 Task: Audio Ducking with Envelope.
Action: Mouse moved to (182, 25)
Screenshot: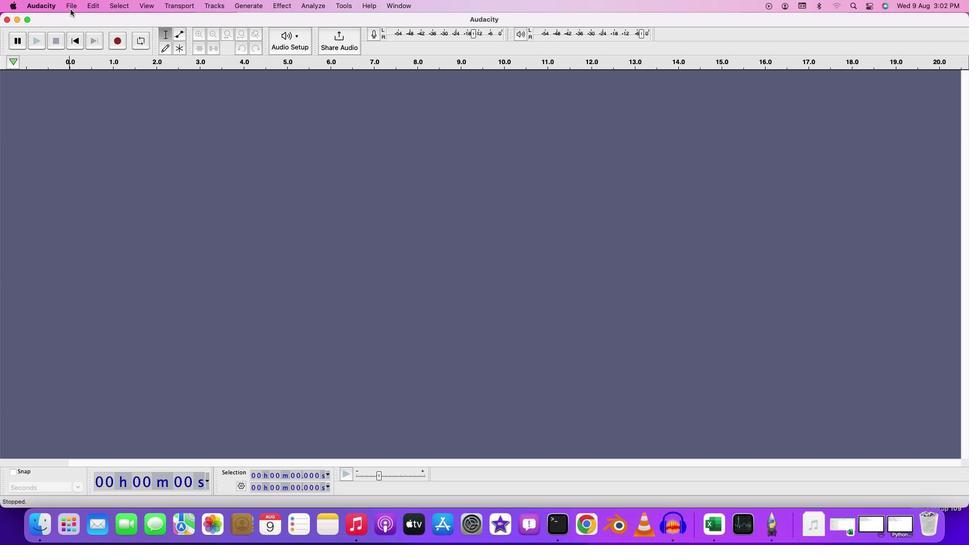 
Action: Mouse pressed left at (182, 25)
Screenshot: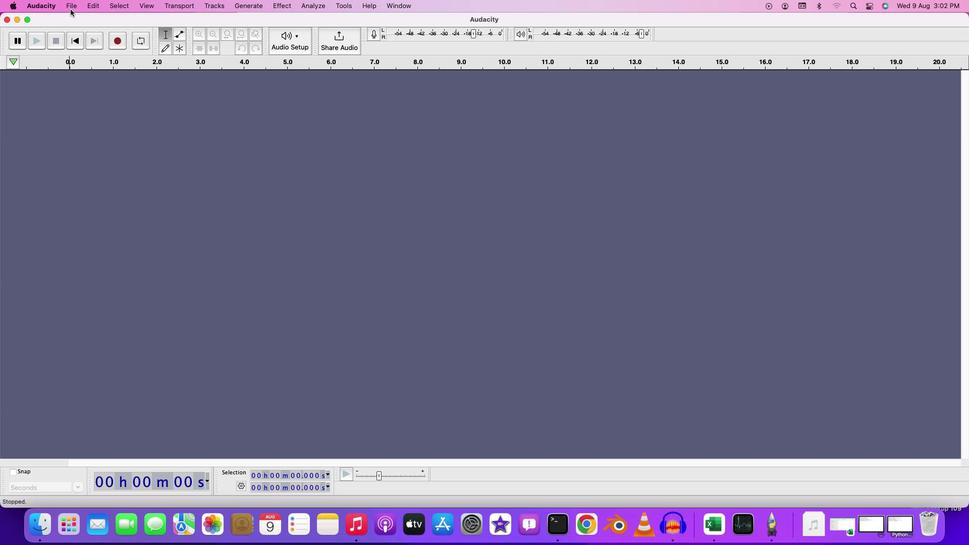 
Action: Mouse moved to (182, 46)
Screenshot: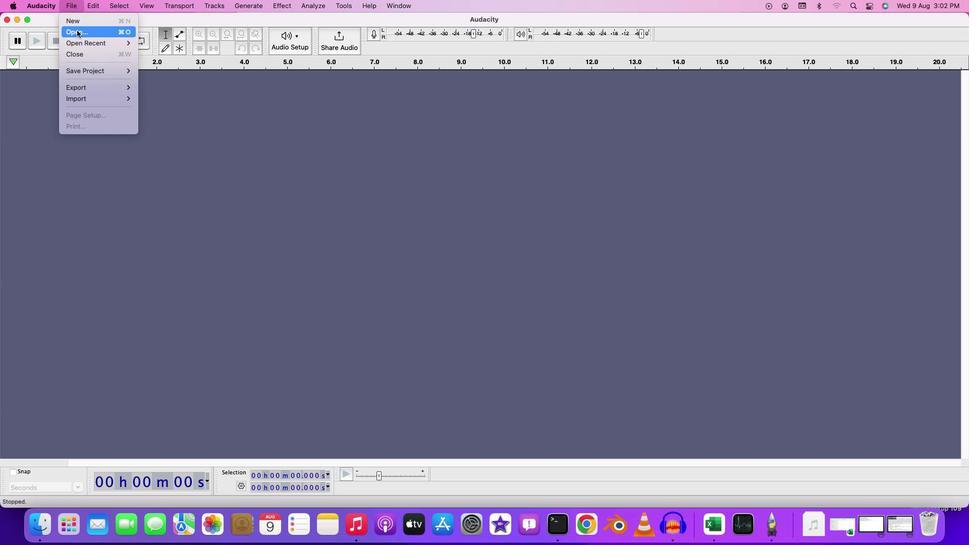 
Action: Mouse pressed left at (182, 46)
Screenshot: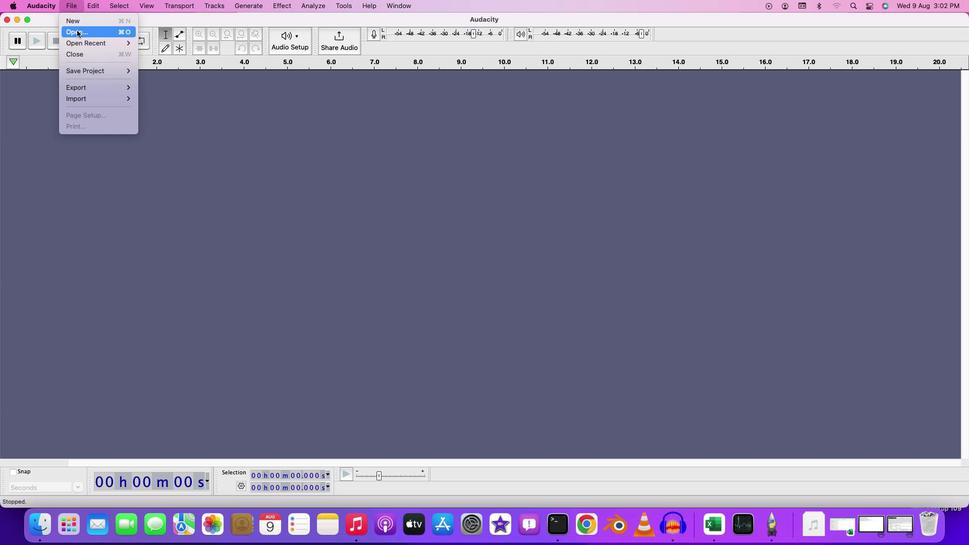 
Action: Mouse moved to (164, 110)
Screenshot: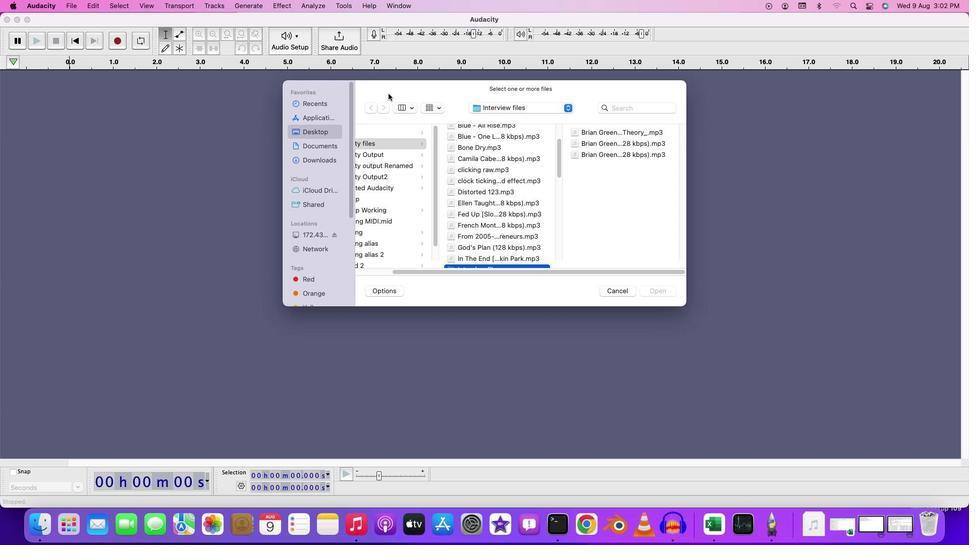 
Action: Mouse pressed left at (164, 110)
Screenshot: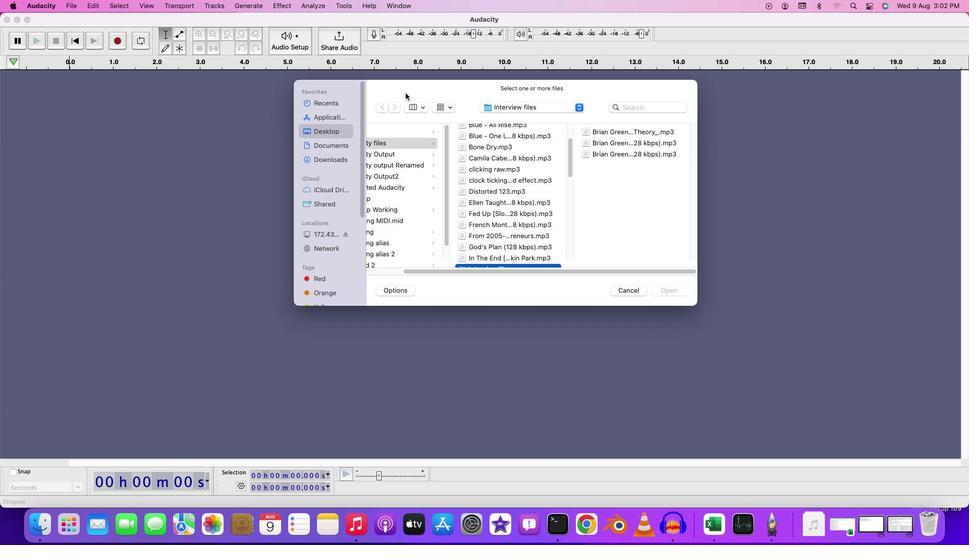 
Action: Mouse moved to (153, 100)
Screenshot: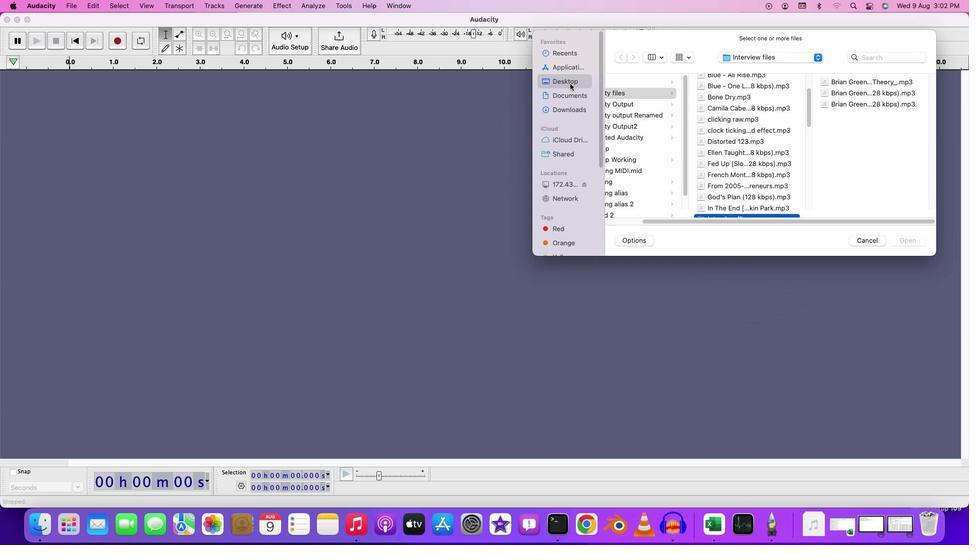 
Action: Mouse pressed left at (153, 100)
Screenshot: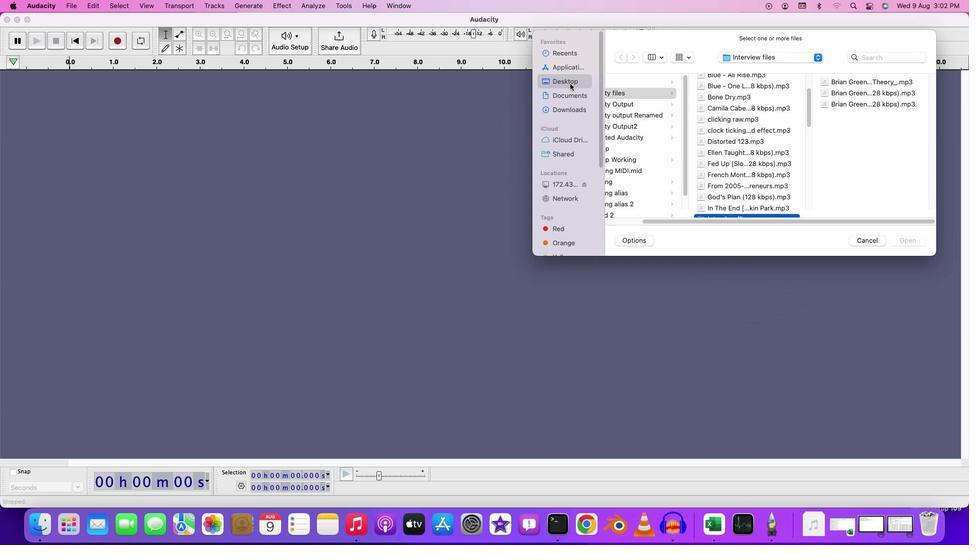 
Action: Mouse moved to (148, 113)
Screenshot: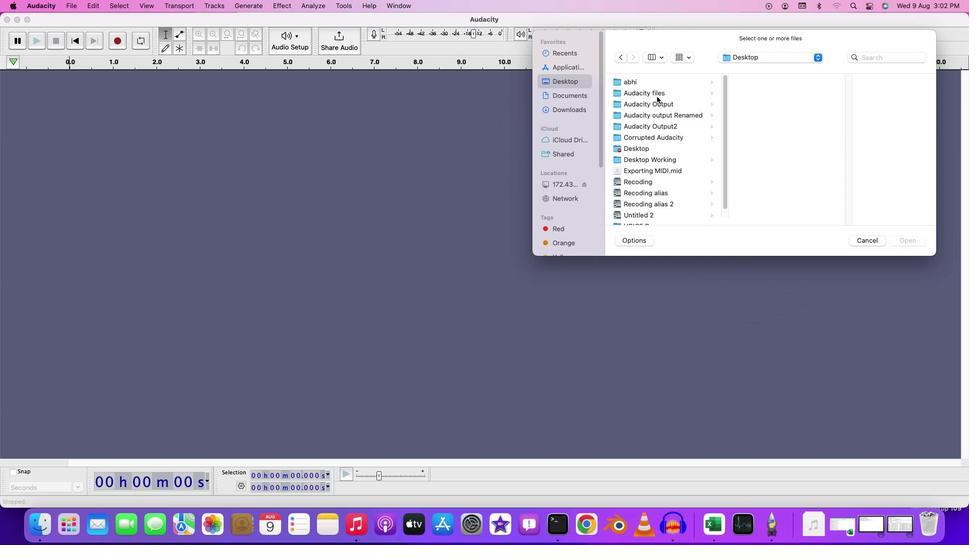 
Action: Mouse pressed left at (148, 113)
Screenshot: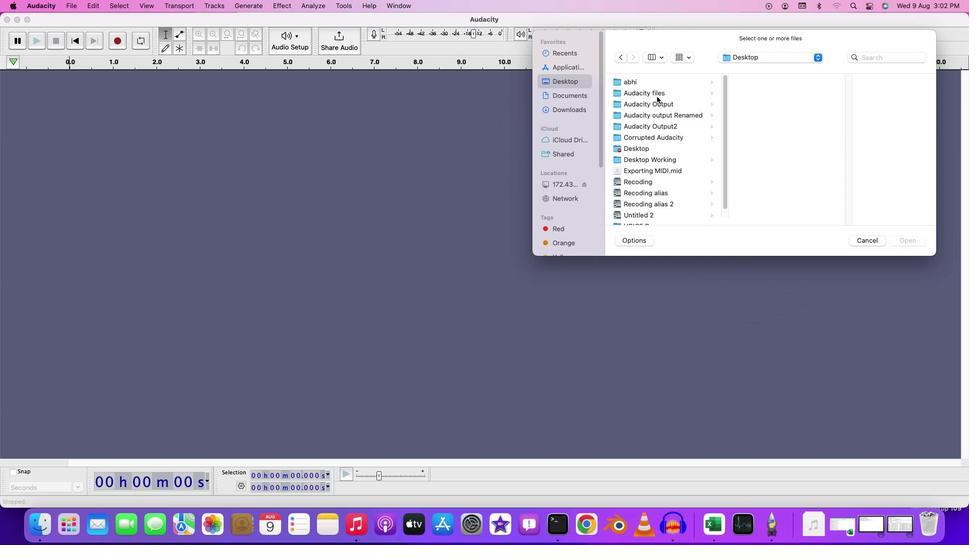 
Action: Mouse moved to (142, 160)
Screenshot: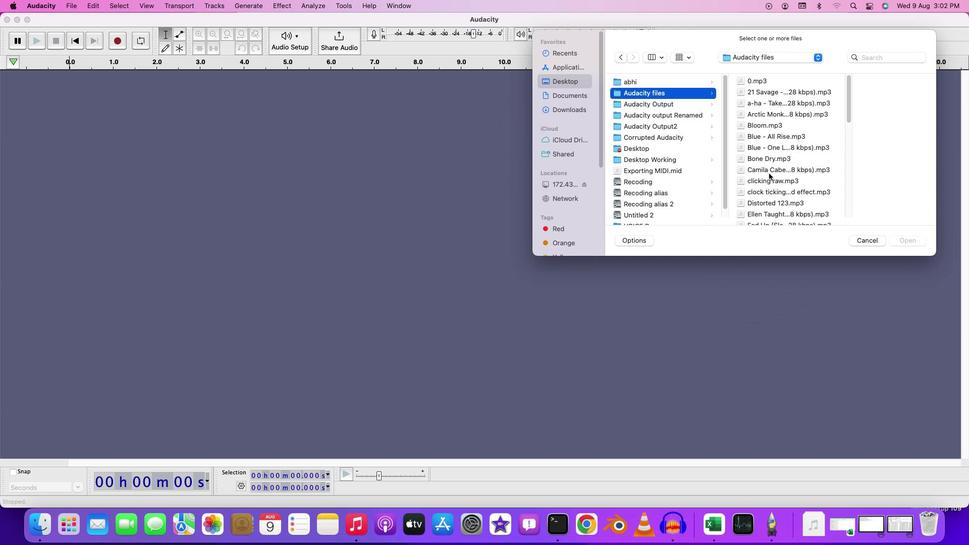 
Action: Mouse scrolled (142, 160) with delta (186, 14)
Screenshot: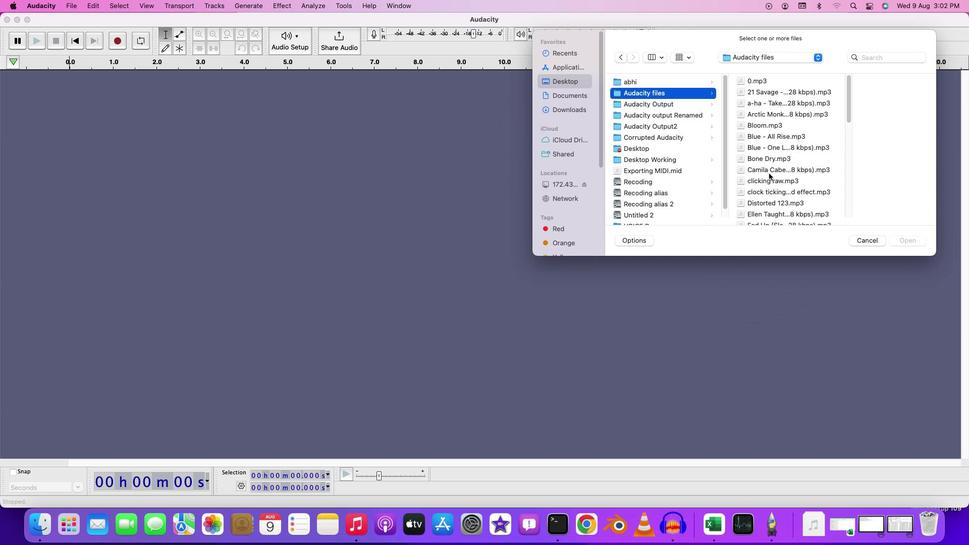 
Action: Mouse moved to (142, 195)
Screenshot: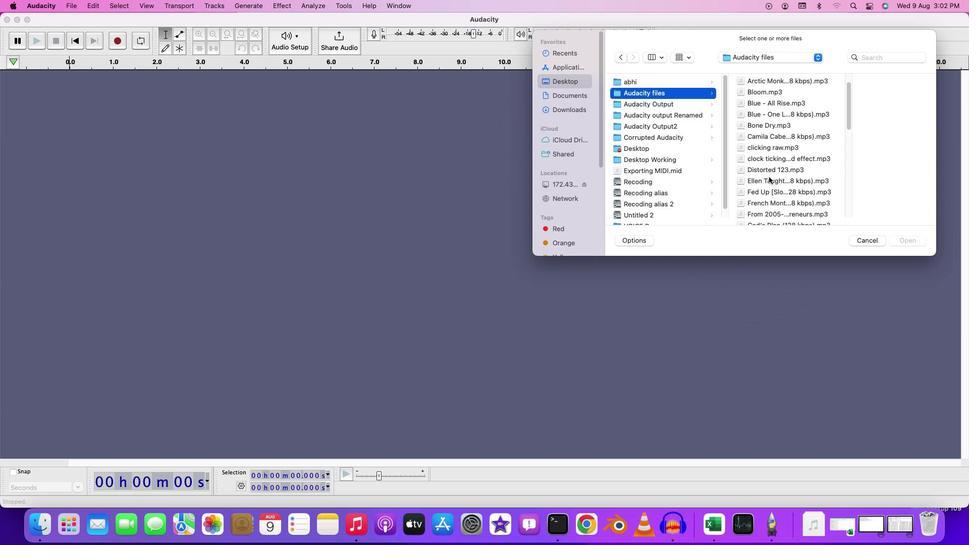 
Action: Mouse scrolled (142, 195) with delta (186, 14)
Screenshot: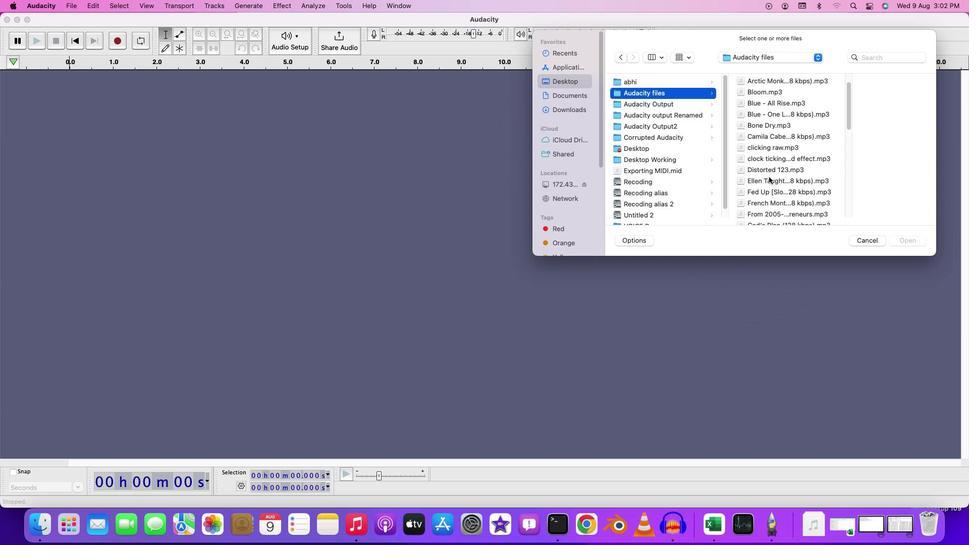 
Action: Mouse scrolled (142, 195) with delta (186, 14)
Screenshot: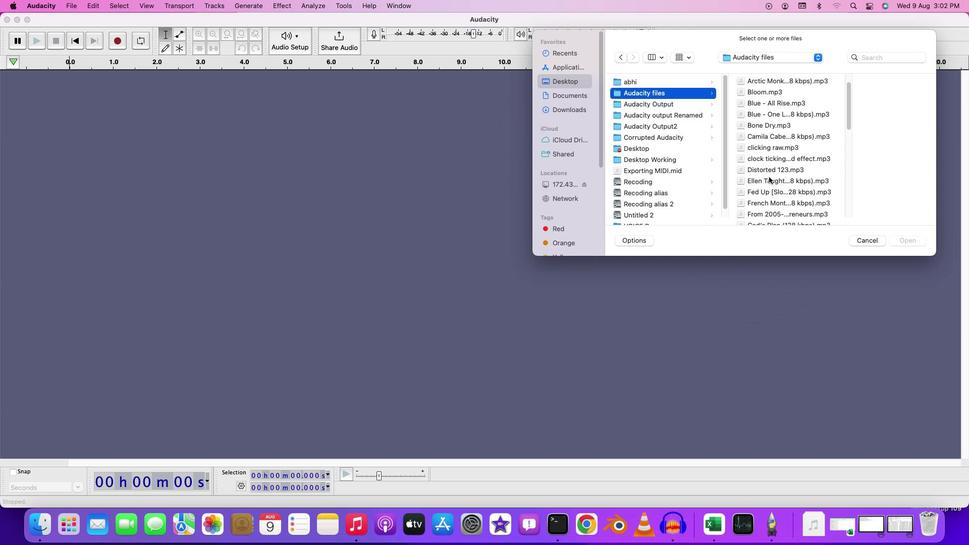
Action: Mouse moved to (142, 195)
Screenshot: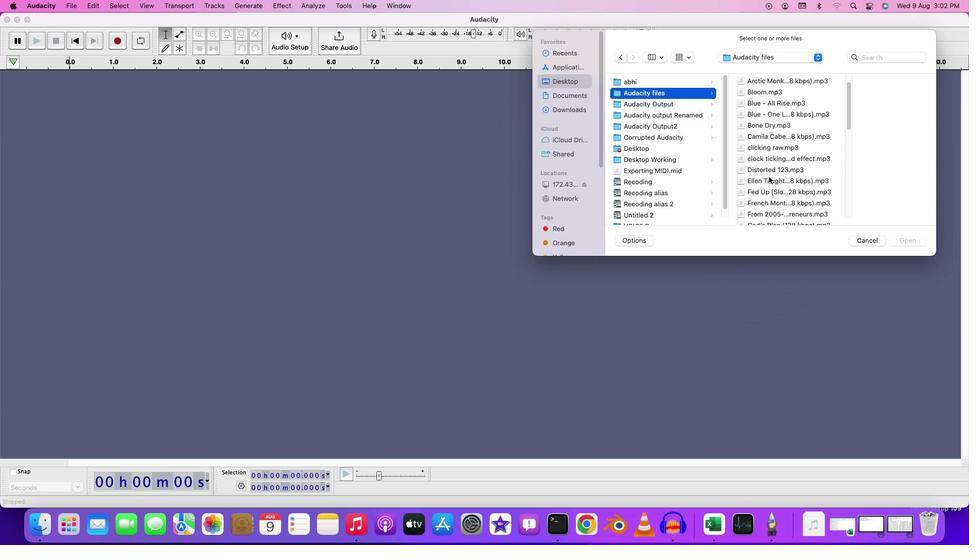 
Action: Mouse scrolled (142, 195) with delta (186, 14)
Screenshot: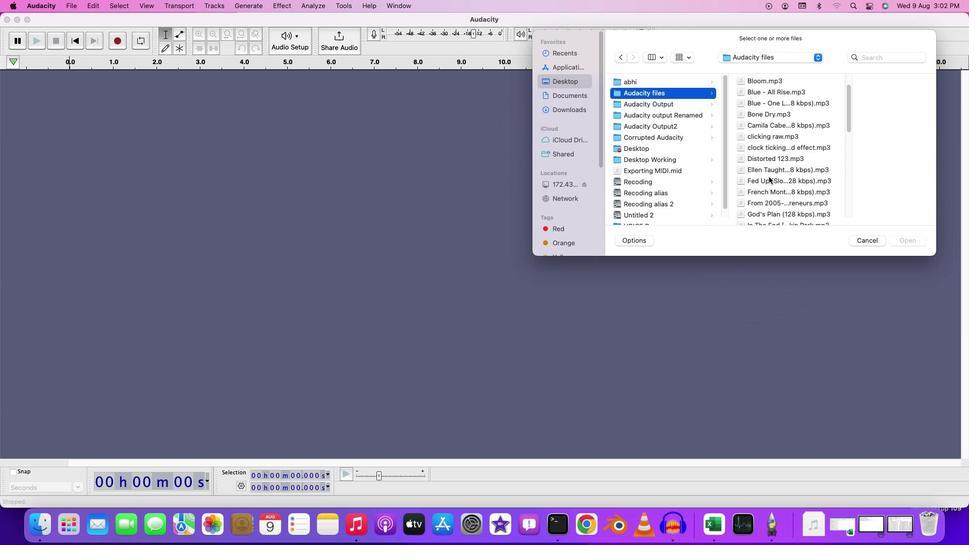 
Action: Mouse scrolled (142, 195) with delta (186, 14)
Screenshot: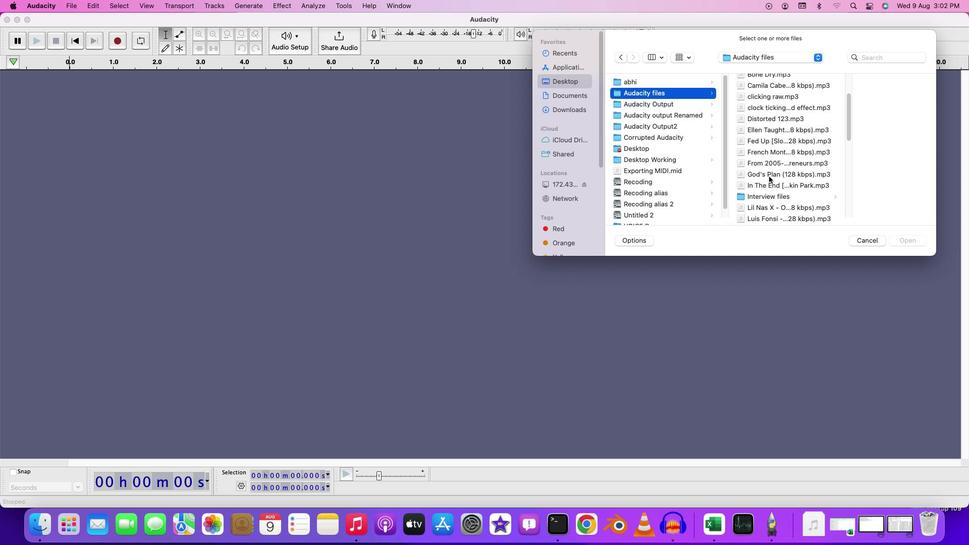 
Action: Mouse moved to (142, 195)
Screenshot: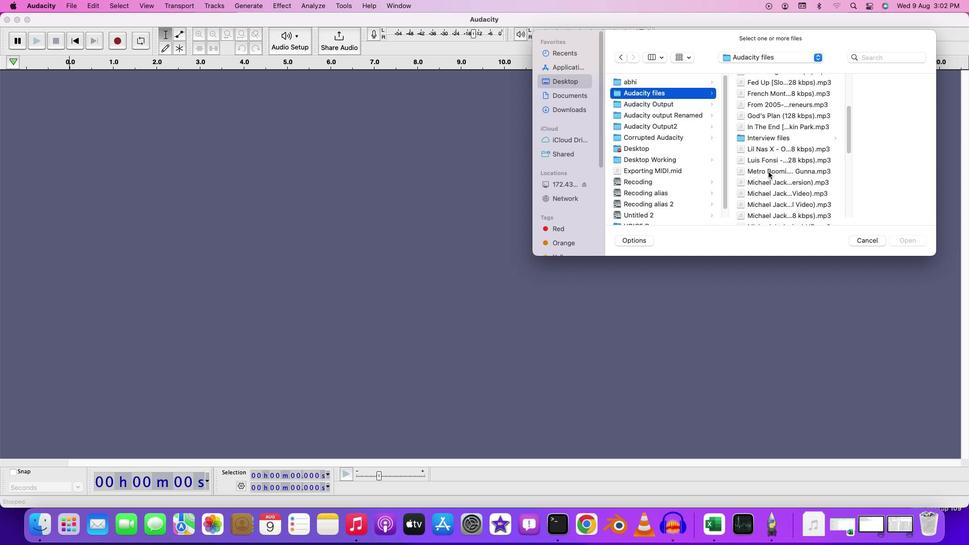 
Action: Mouse scrolled (142, 195) with delta (186, 13)
Screenshot: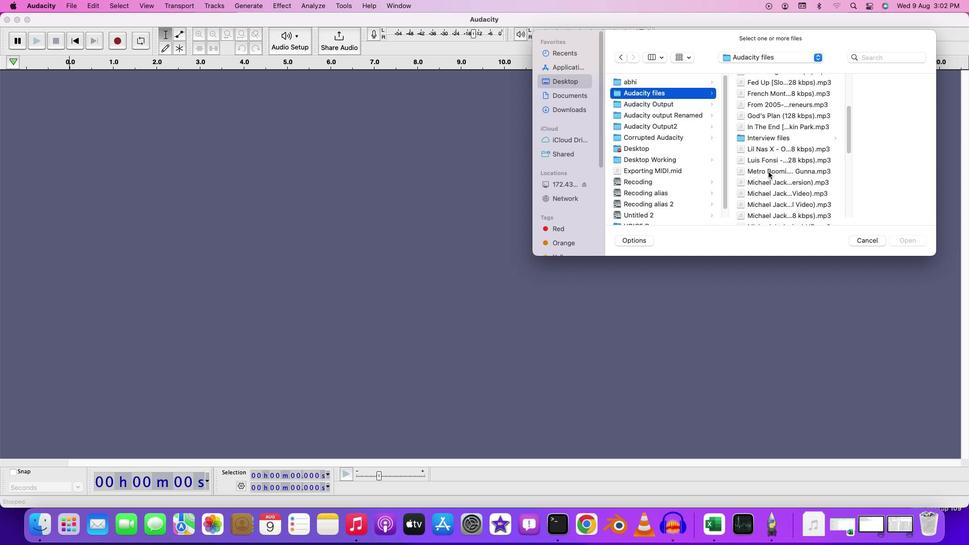 
Action: Mouse moved to (142, 194)
Screenshot: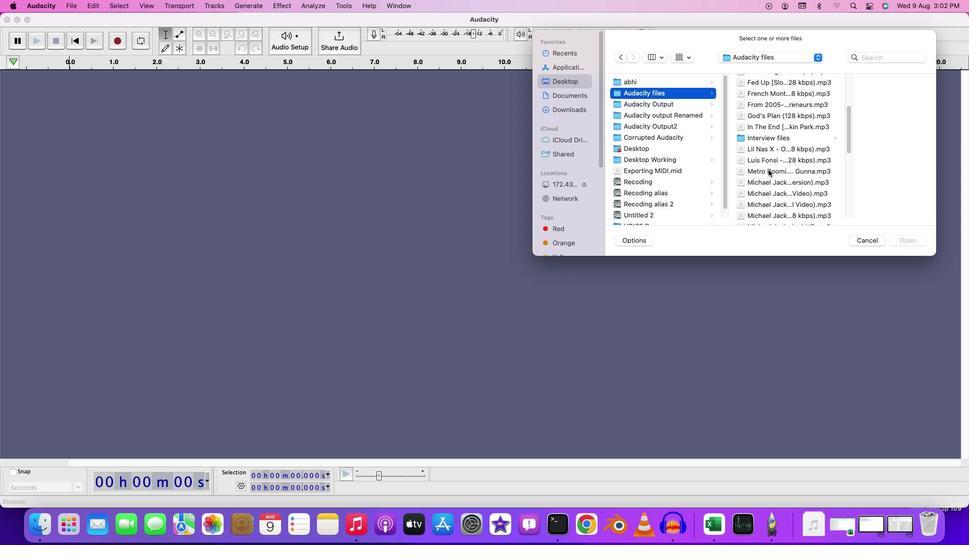 
Action: Mouse scrolled (142, 194) with delta (186, 12)
Screenshot: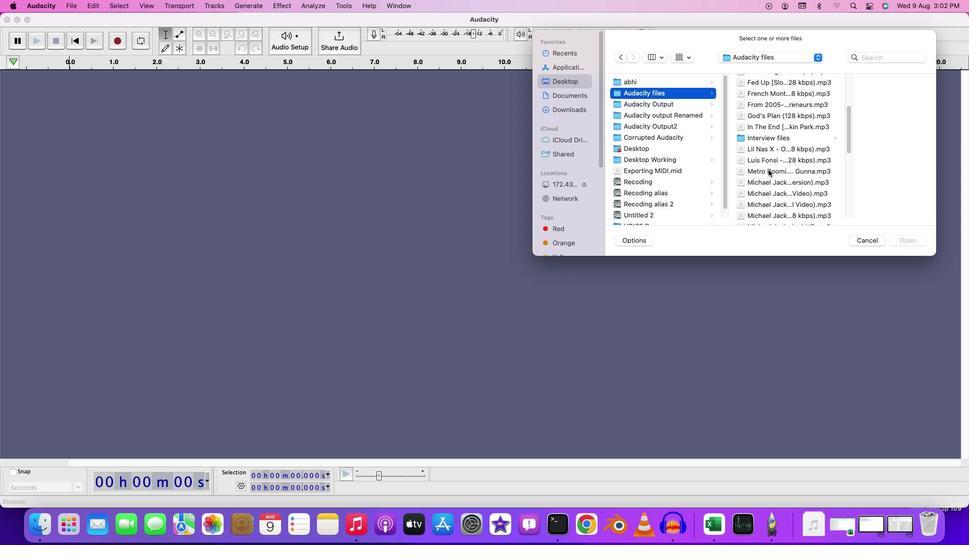 
Action: Mouse moved to (142, 186)
Screenshot: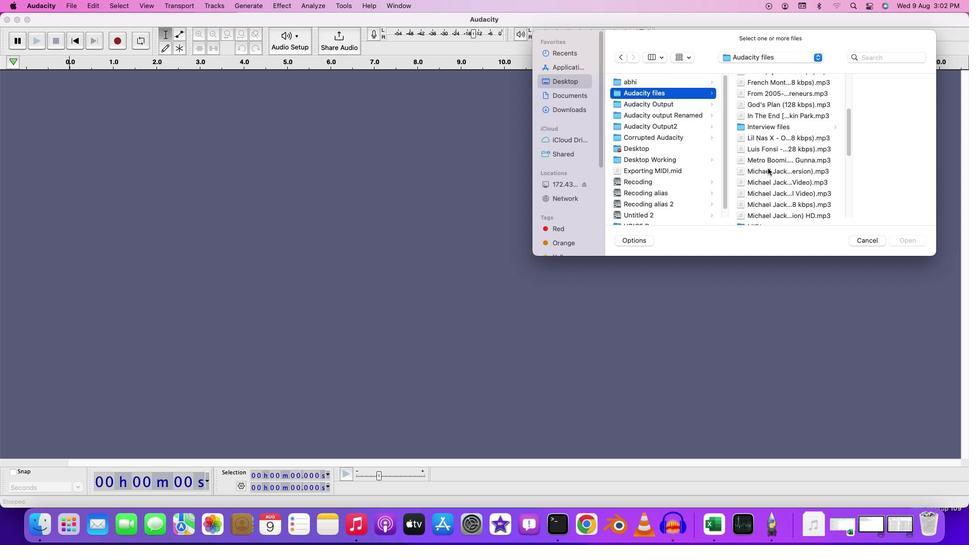
Action: Mouse scrolled (142, 186) with delta (186, 14)
Screenshot: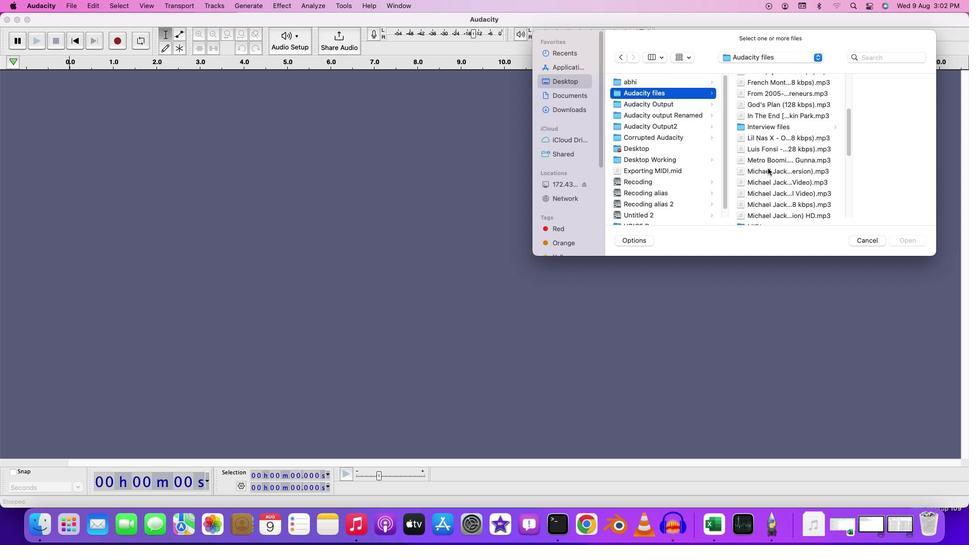 
Action: Mouse scrolled (142, 186) with delta (186, 14)
Screenshot: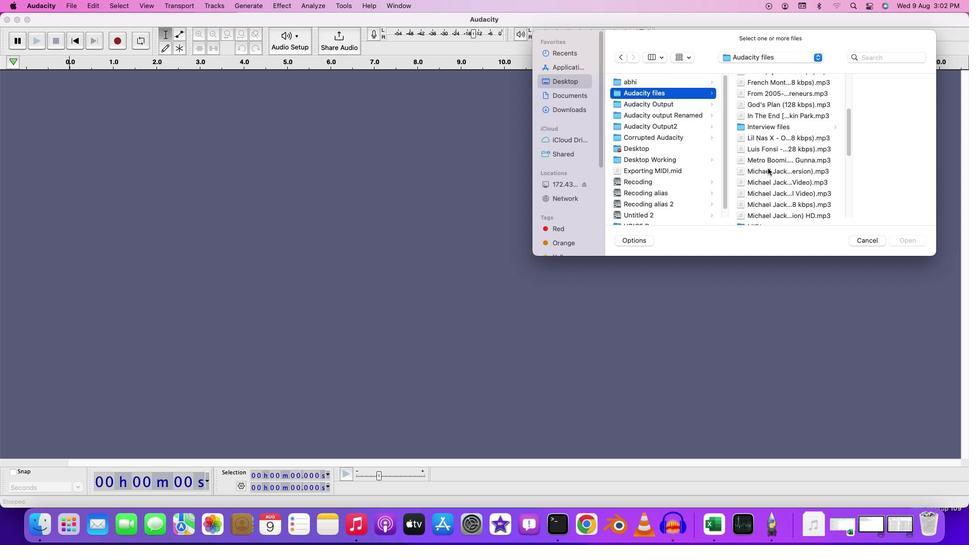 
Action: Mouse moved to (142, 186)
Screenshot: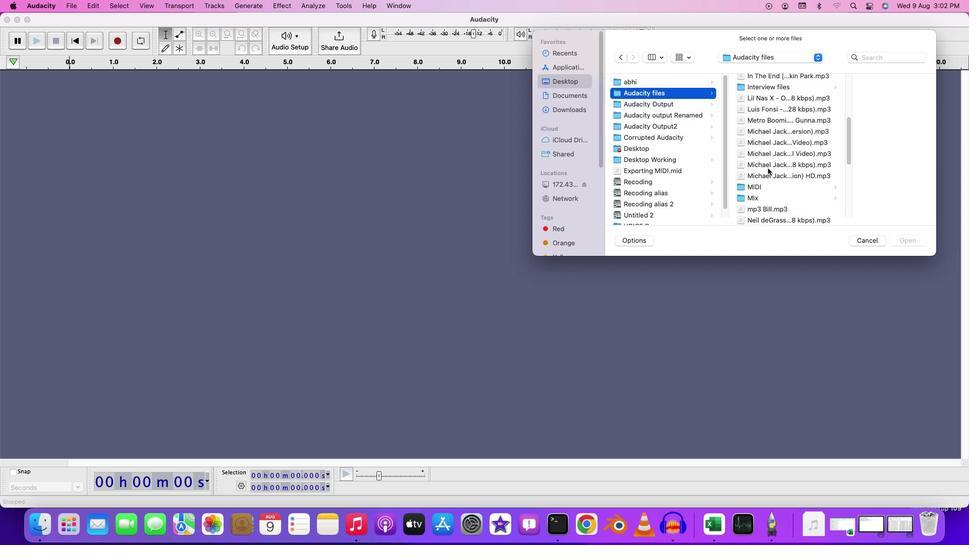 
Action: Mouse scrolled (142, 186) with delta (186, 13)
Screenshot: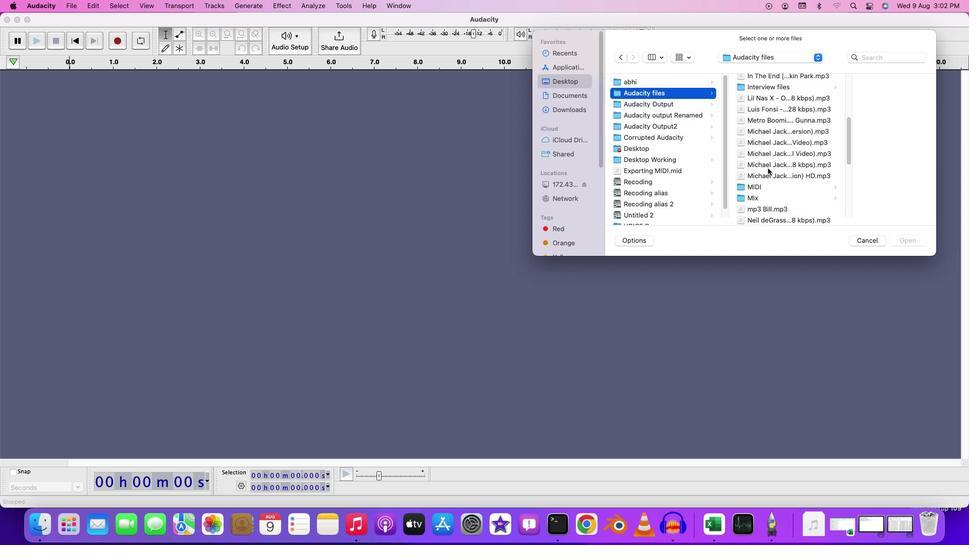 
Action: Mouse moved to (142, 185)
Screenshot: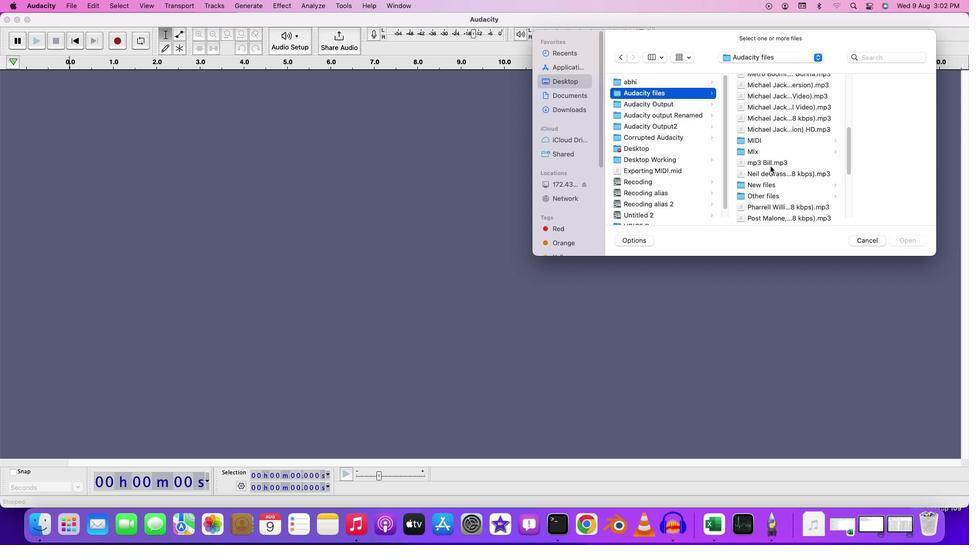 
Action: Mouse scrolled (142, 185) with delta (186, 13)
Screenshot: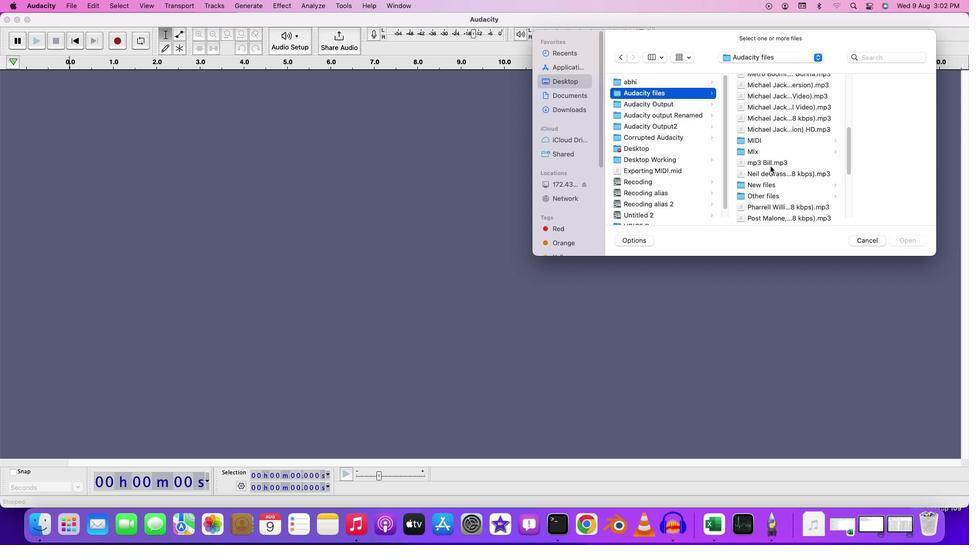 
Action: Mouse moved to (142, 183)
Screenshot: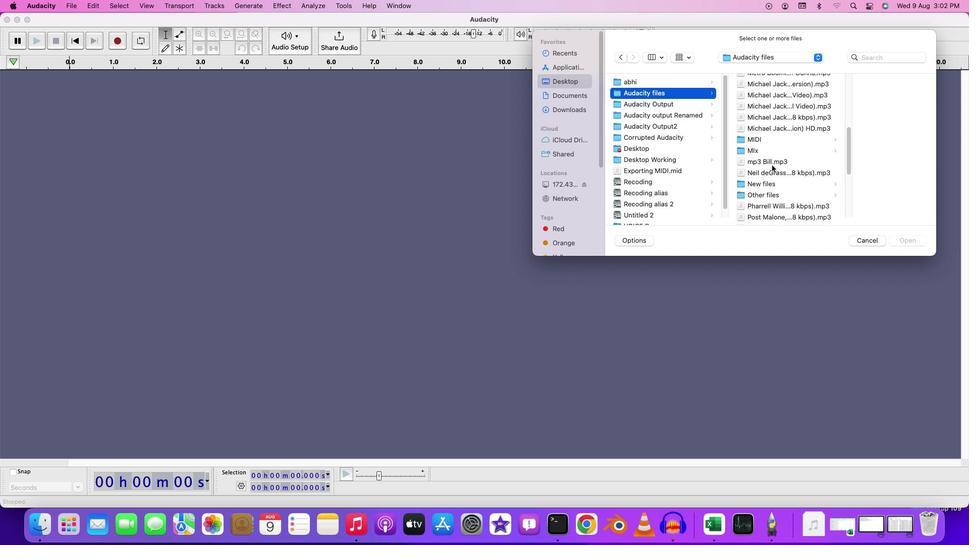 
Action: Mouse scrolled (142, 183) with delta (186, 14)
Screenshot: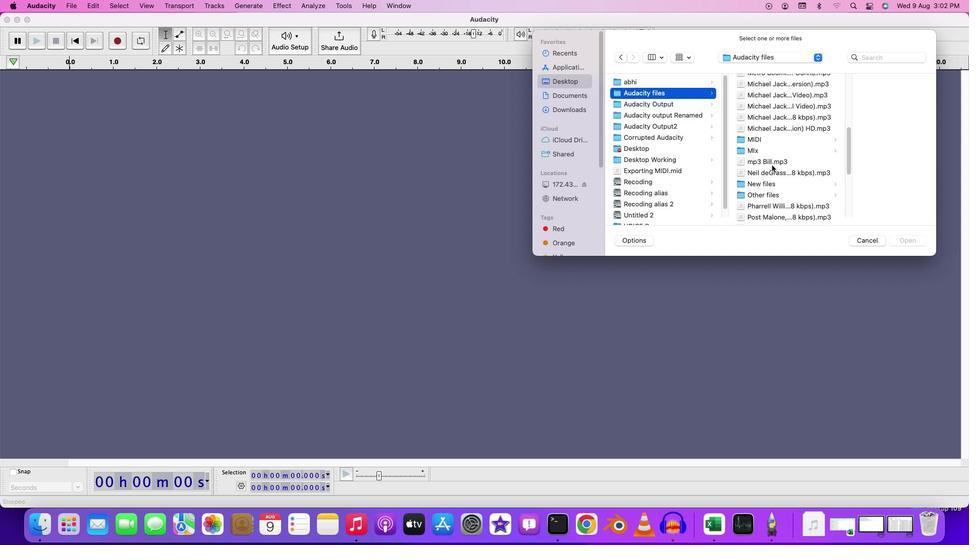 
Action: Mouse scrolled (142, 183) with delta (186, 14)
Screenshot: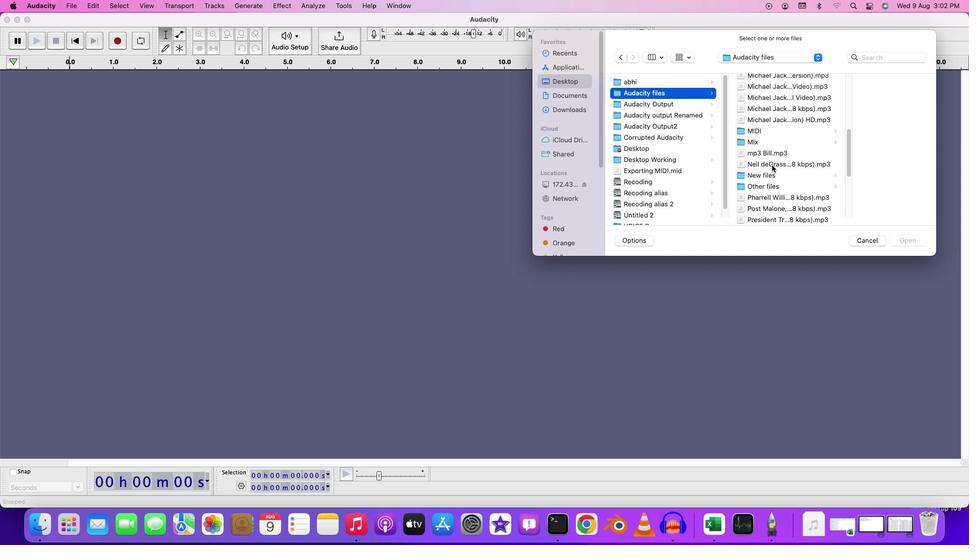 
Action: Mouse moved to (141, 200)
Screenshot: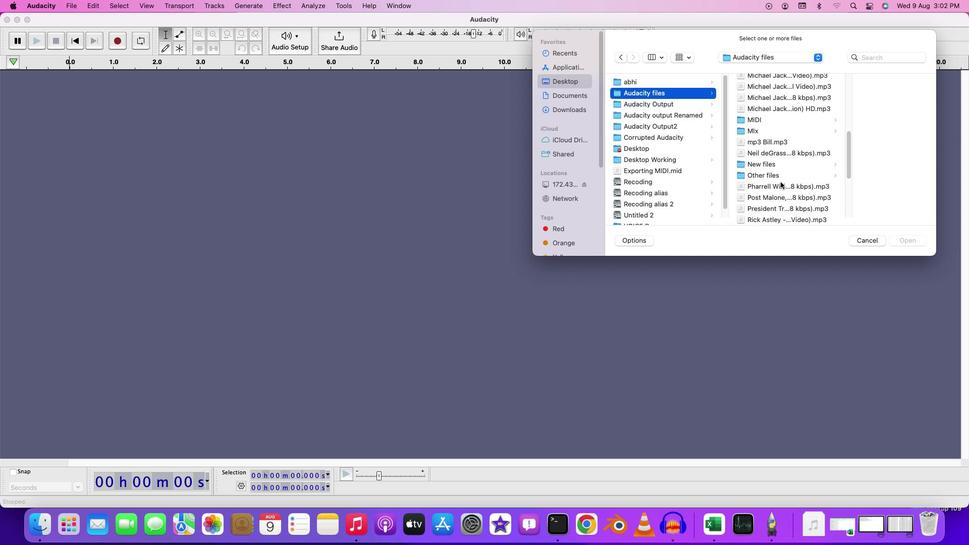 
Action: Mouse scrolled (141, 200) with delta (186, 14)
Screenshot: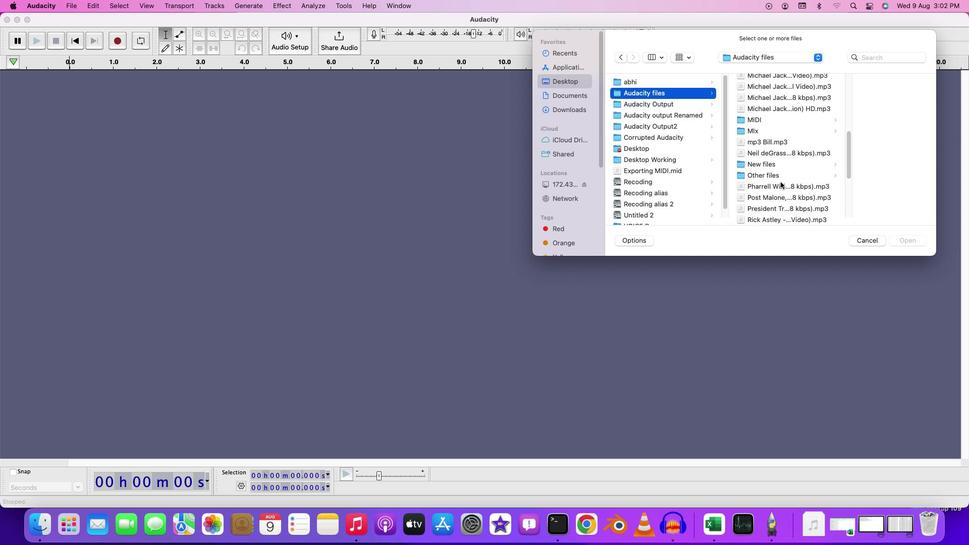 
Action: Mouse moved to (141, 200)
Screenshot: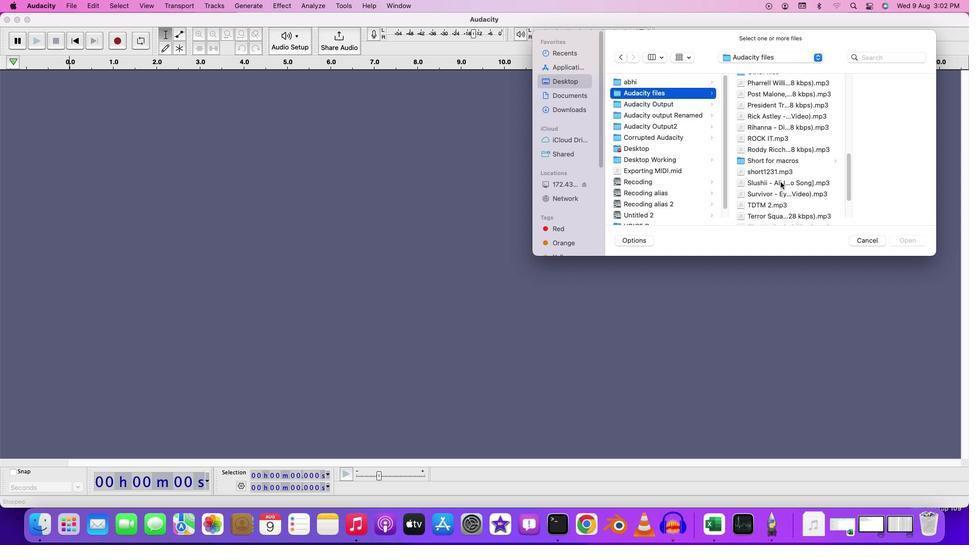 
Action: Mouse scrolled (141, 200) with delta (186, 14)
Screenshot: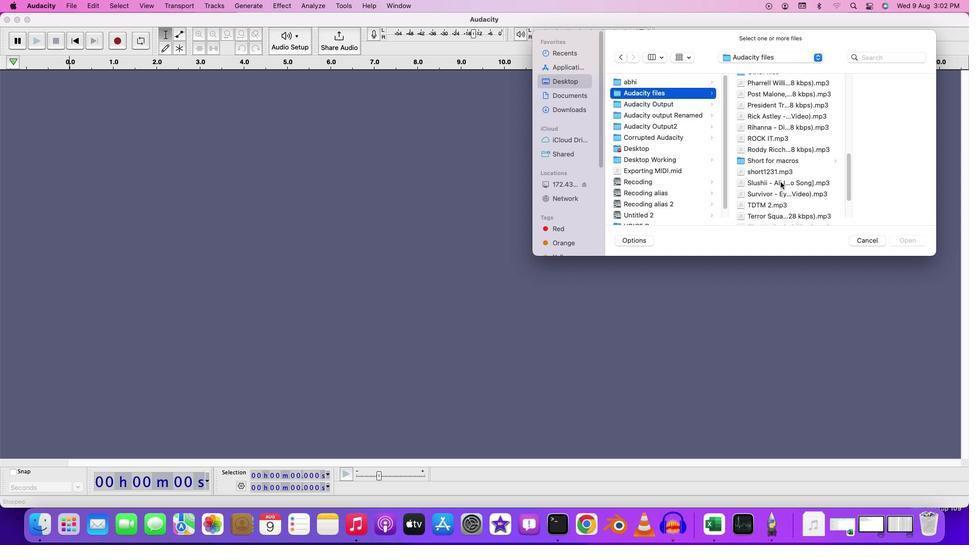 
Action: Mouse scrolled (141, 200) with delta (186, 13)
Screenshot: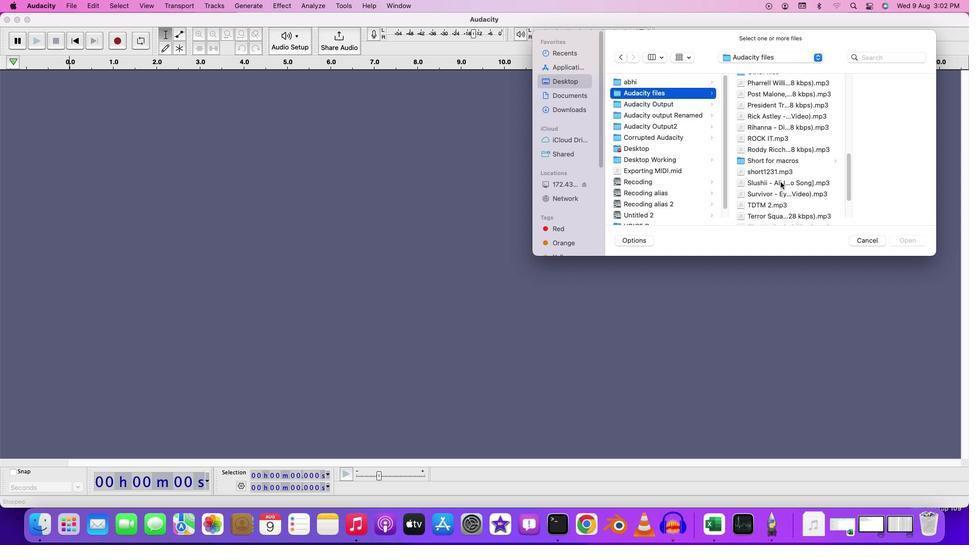 
Action: Mouse scrolled (141, 200) with delta (186, 12)
Screenshot: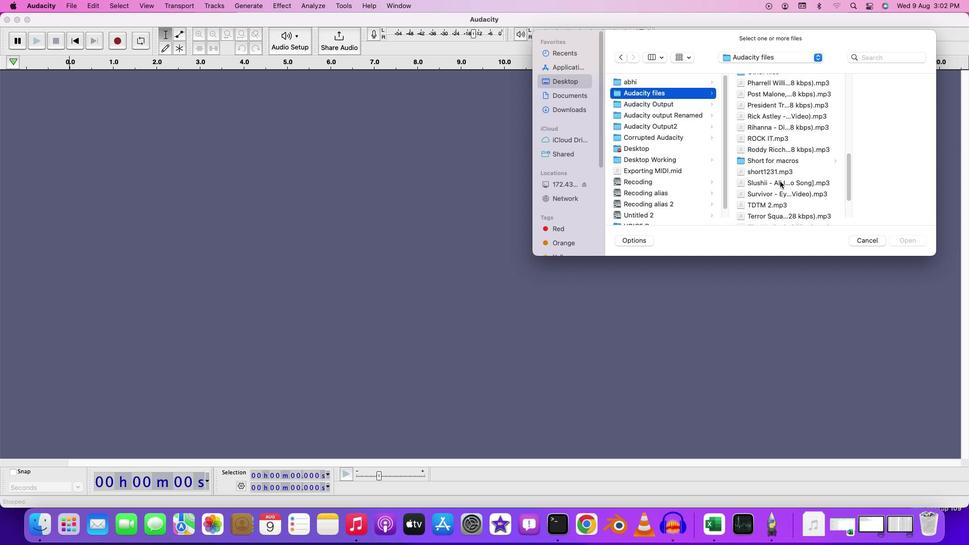 
Action: Mouse moved to (141, 200)
Screenshot: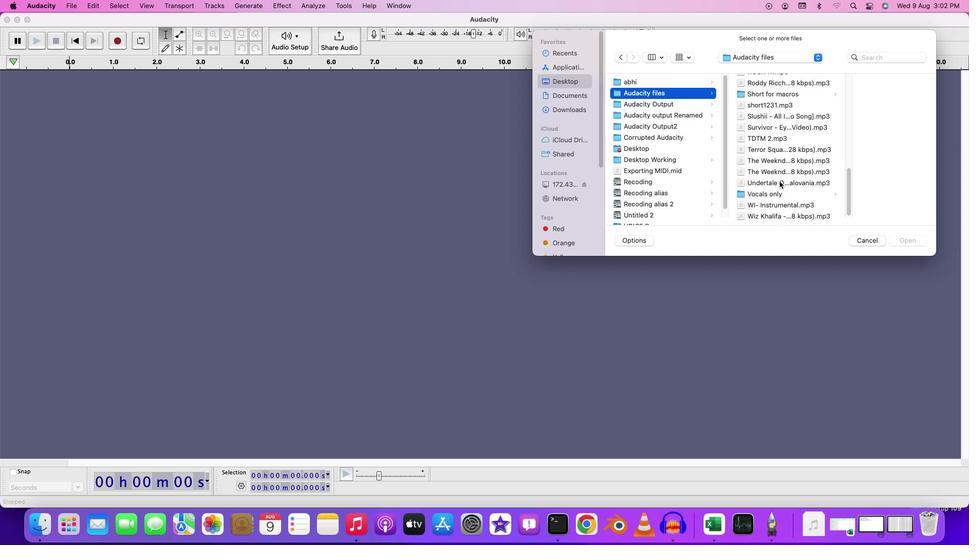 
Action: Mouse scrolled (141, 200) with delta (186, 12)
Screenshot: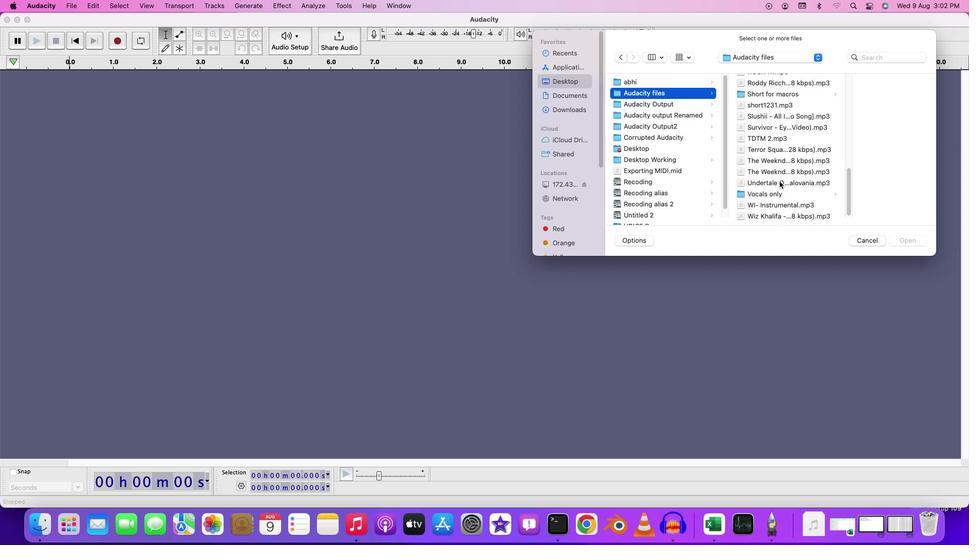 
Action: Mouse moved to (142, 201)
Screenshot: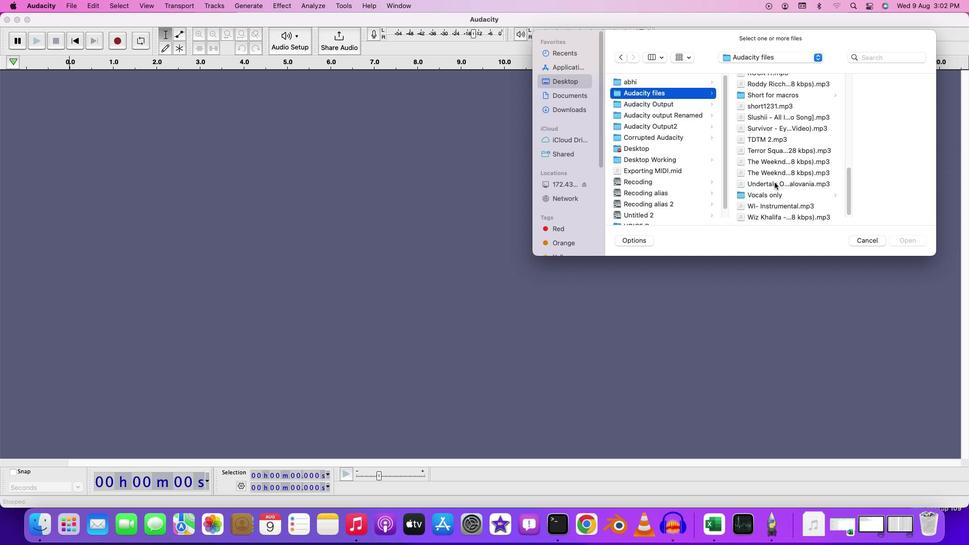
Action: Mouse scrolled (142, 201) with delta (186, 15)
Screenshot: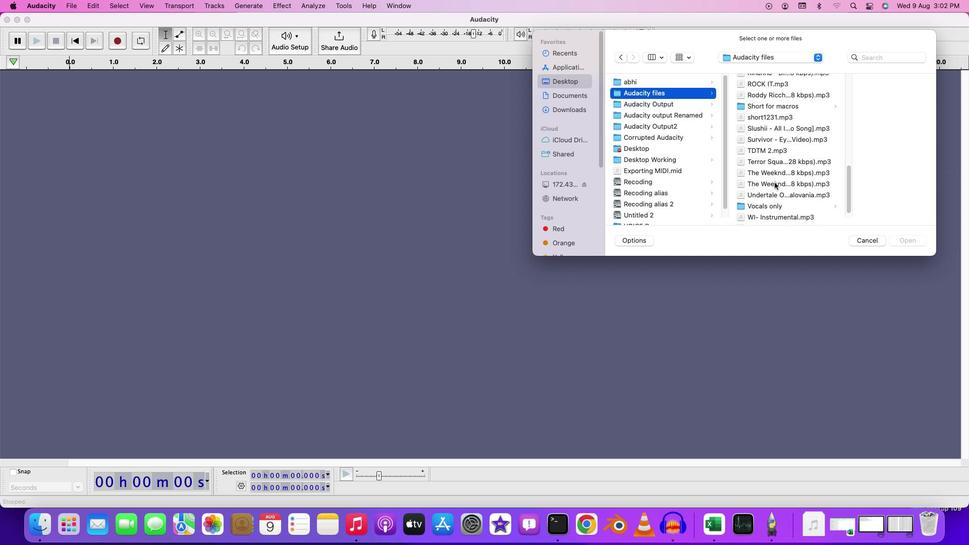 
Action: Mouse scrolled (142, 201) with delta (186, 15)
Screenshot: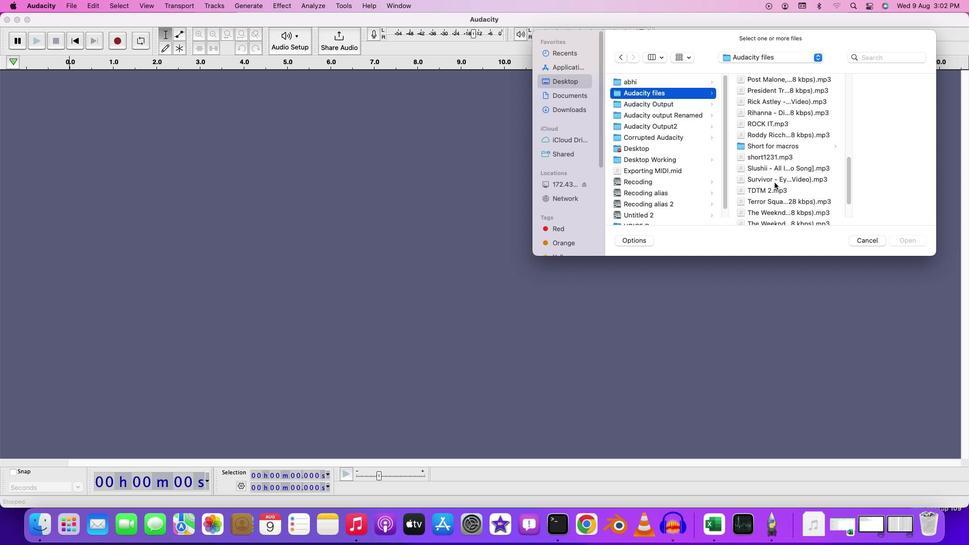 
Action: Mouse scrolled (142, 201) with delta (186, 17)
Screenshot: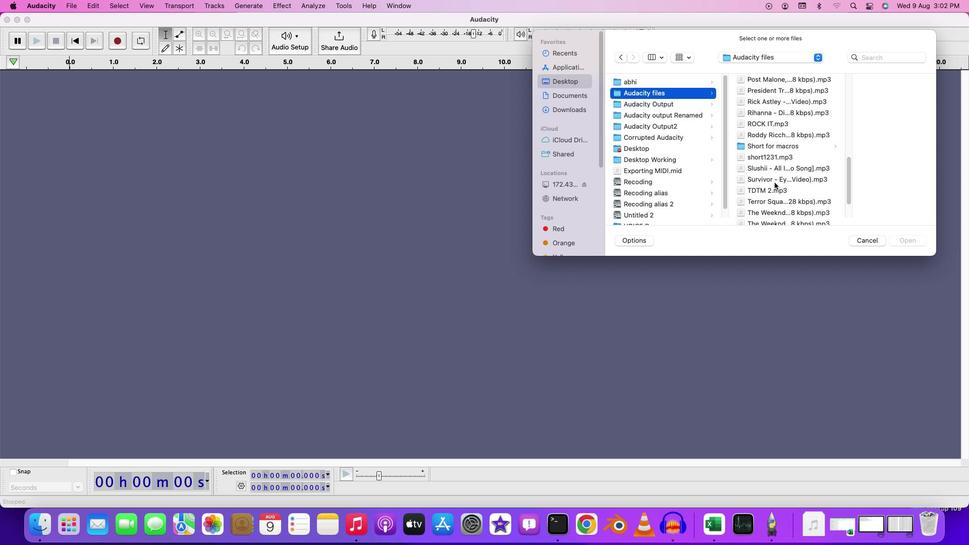 
Action: Mouse scrolled (142, 201) with delta (186, 17)
Screenshot: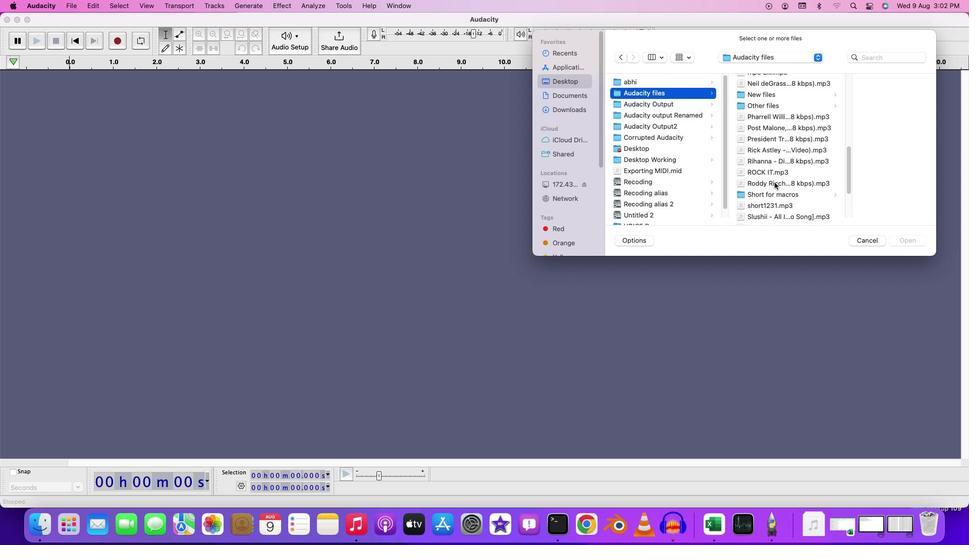 
Action: Mouse moved to (142, 108)
Screenshot: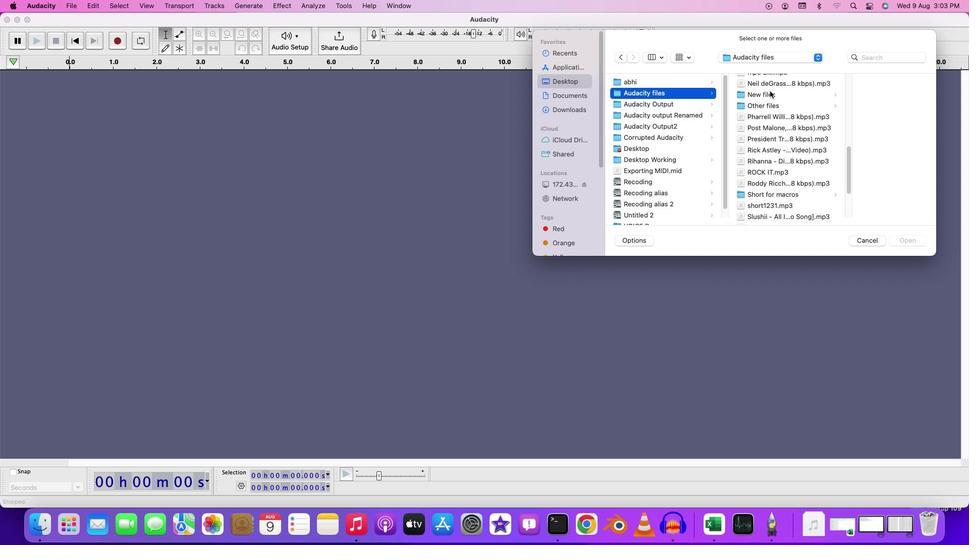 
Action: Mouse pressed left at (142, 108)
Screenshot: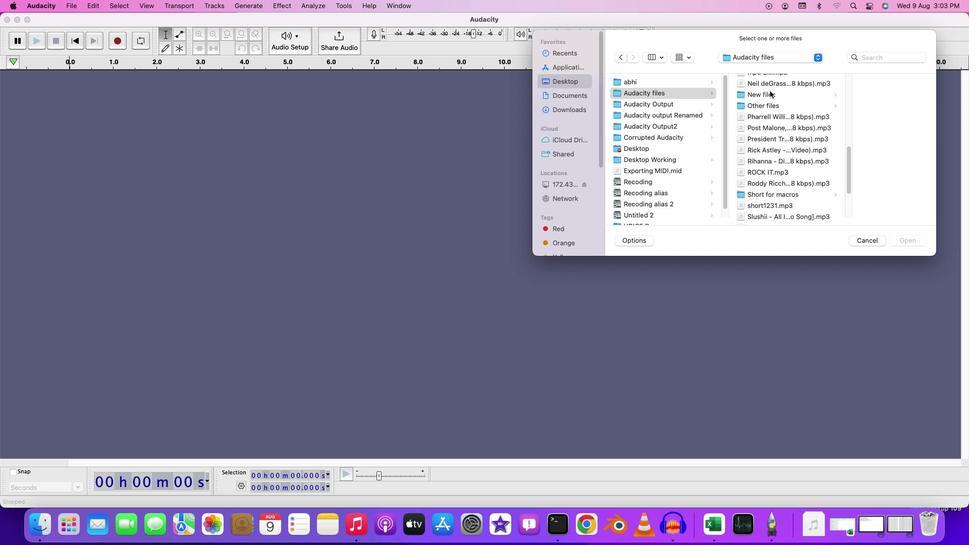 
Action: Mouse moved to (137, 180)
Screenshot: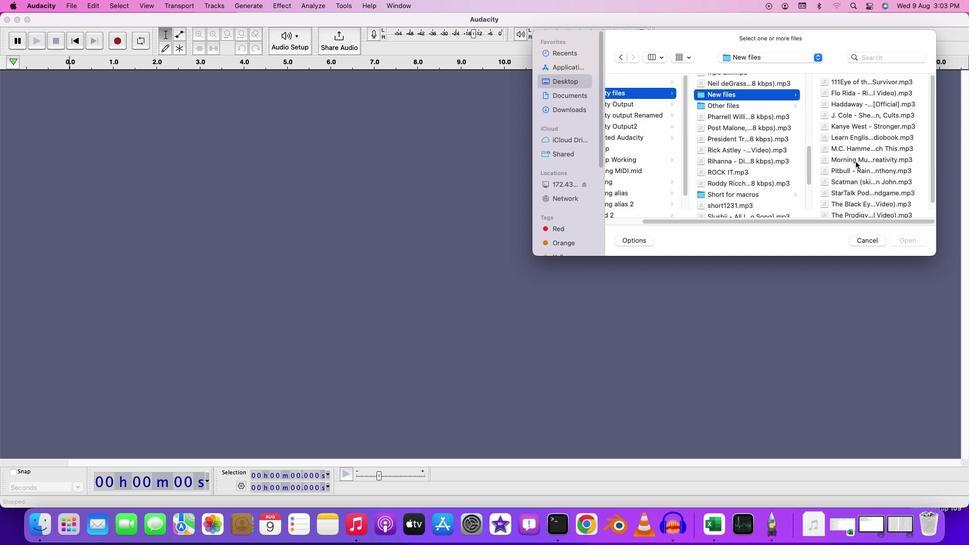 
Action: Mouse pressed left at (137, 180)
Screenshot: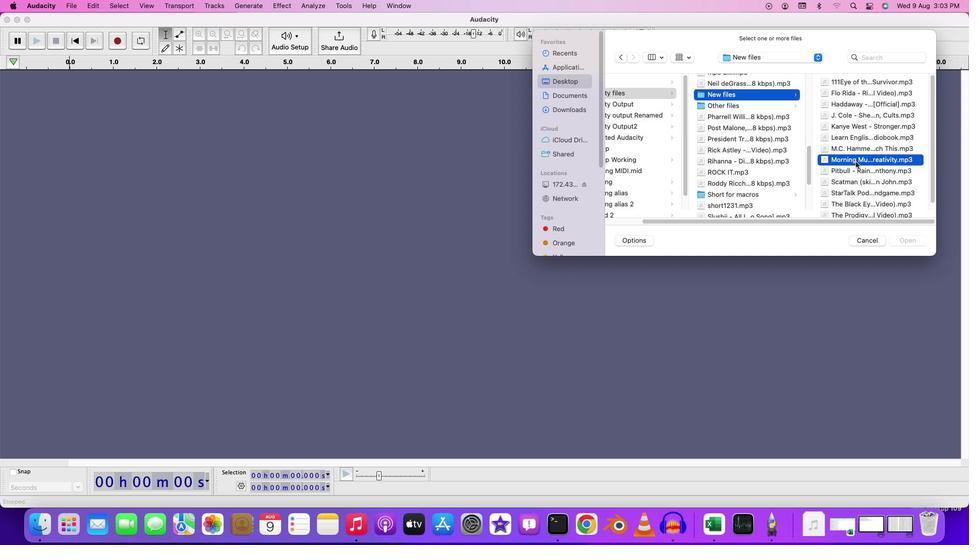
Action: Mouse pressed left at (137, 180)
Screenshot: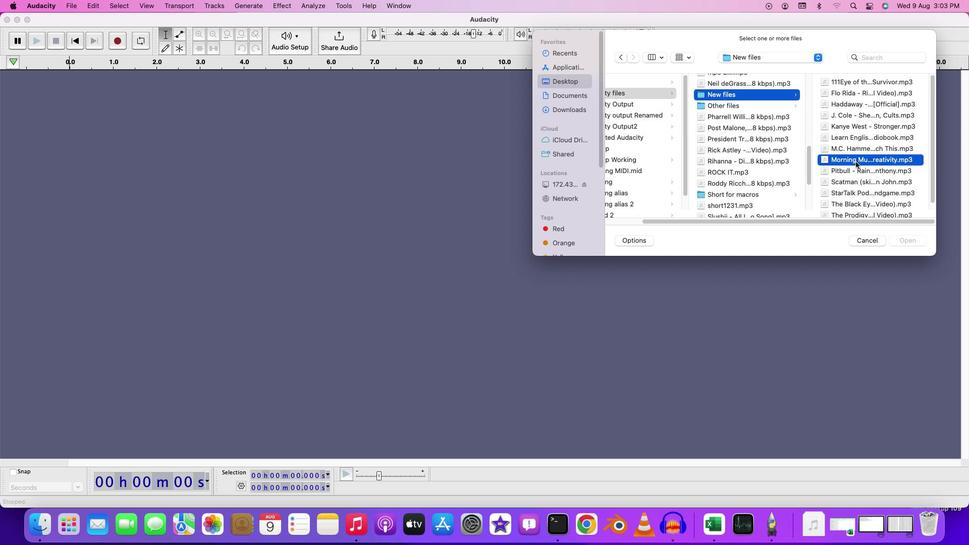 
Action: Mouse moved to (153, 272)
Screenshot: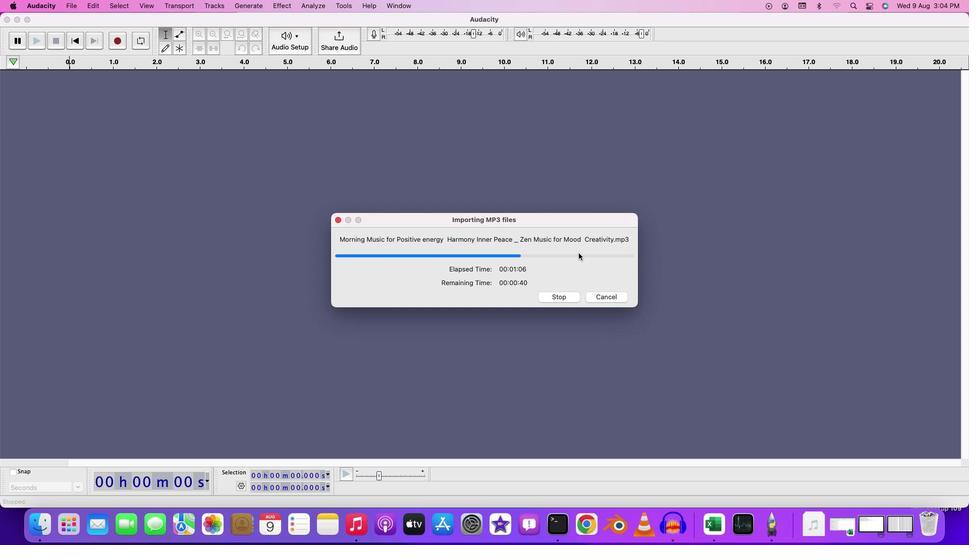 
Action: Mouse pressed left at (153, 272)
Screenshot: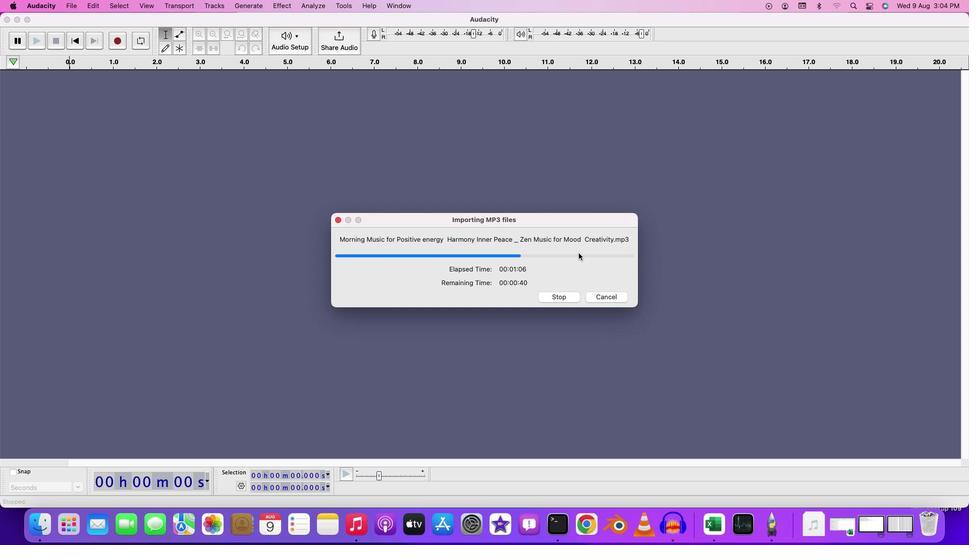 
Action: Mouse moved to (176, 324)
Screenshot: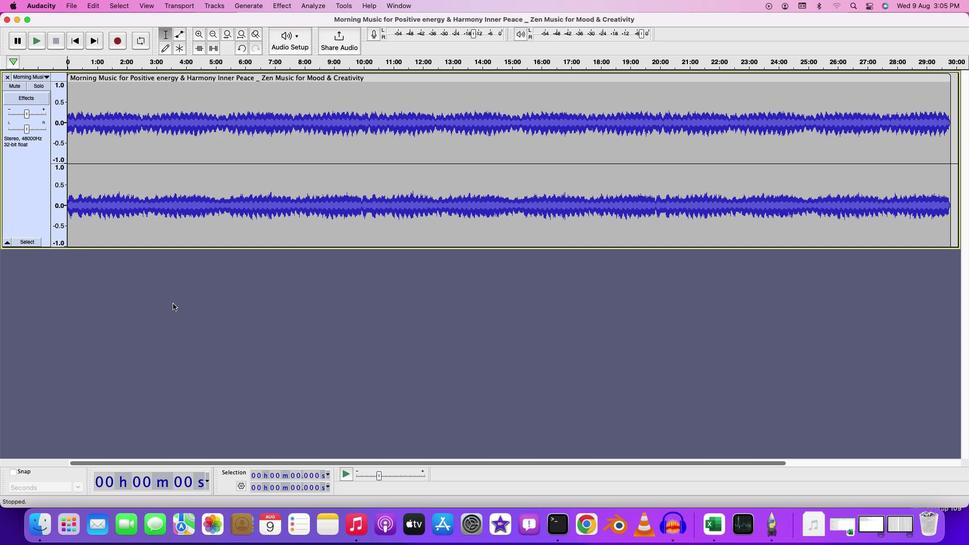
Action: Mouse pressed left at (176, 324)
Screenshot: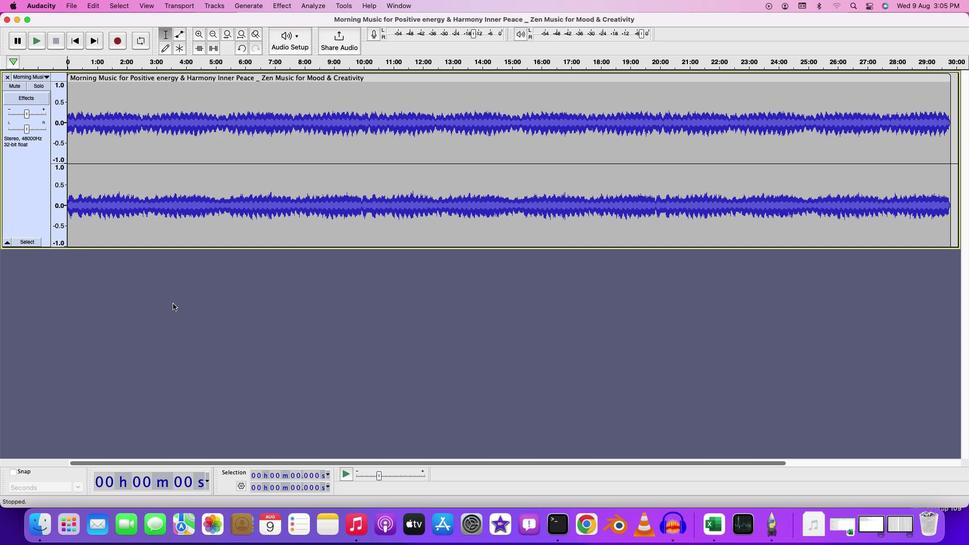 
Action: Mouse moved to (182, 22)
Screenshot: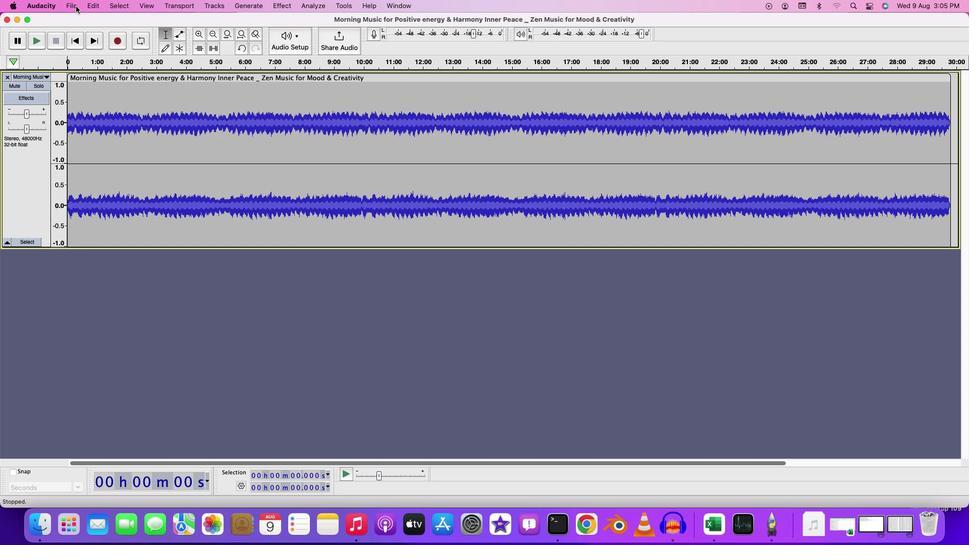 
Action: Mouse pressed left at (182, 22)
Screenshot: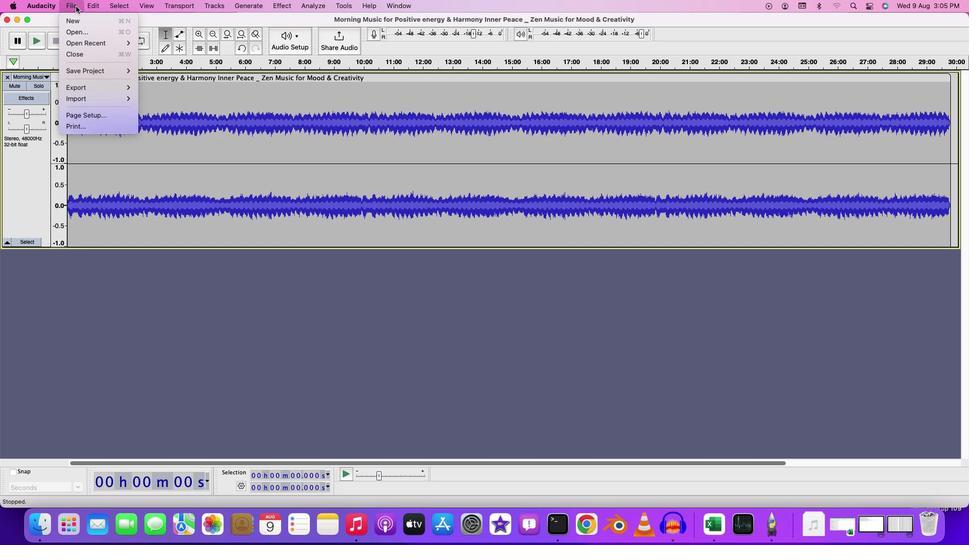 
Action: Mouse moved to (182, 45)
Screenshot: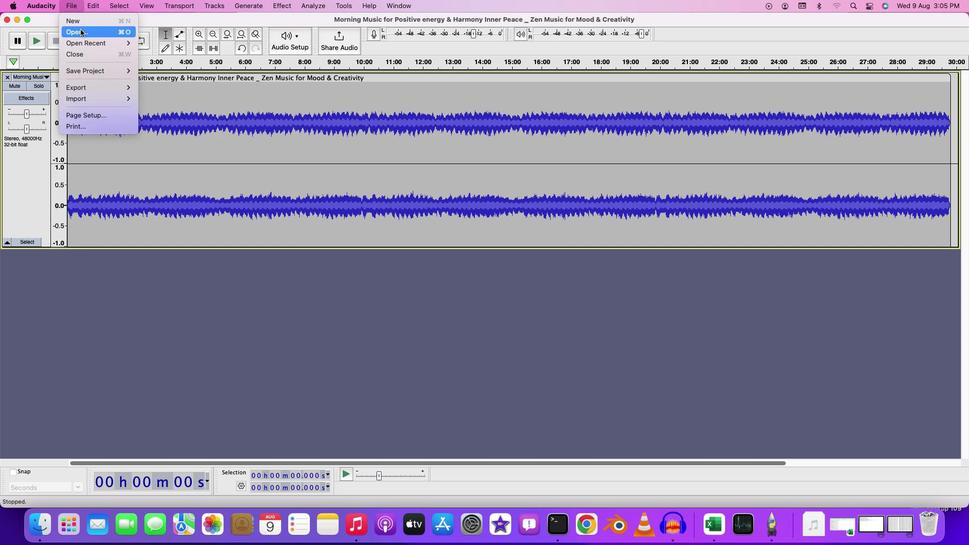 
Action: Mouse pressed left at (182, 45)
Screenshot: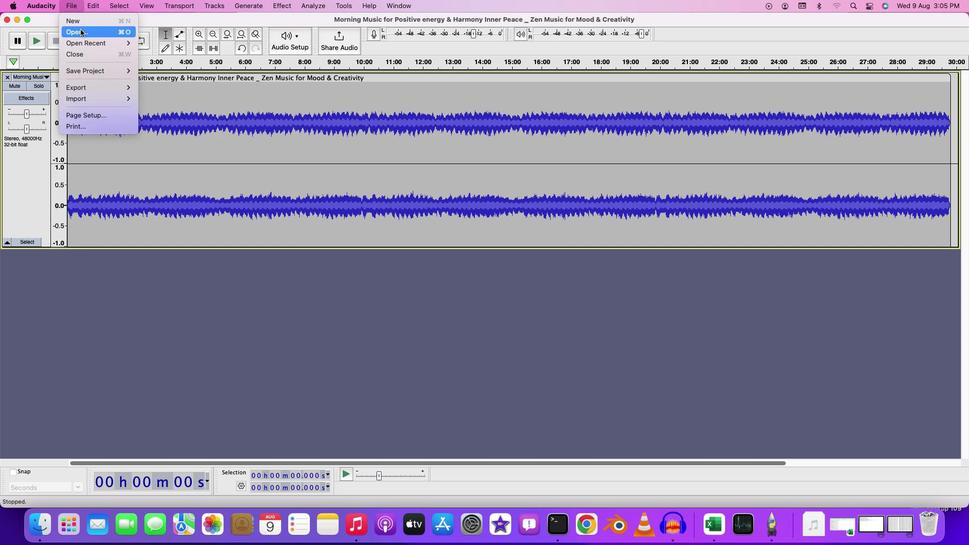 
Action: Mouse moved to (163, 238)
Screenshot: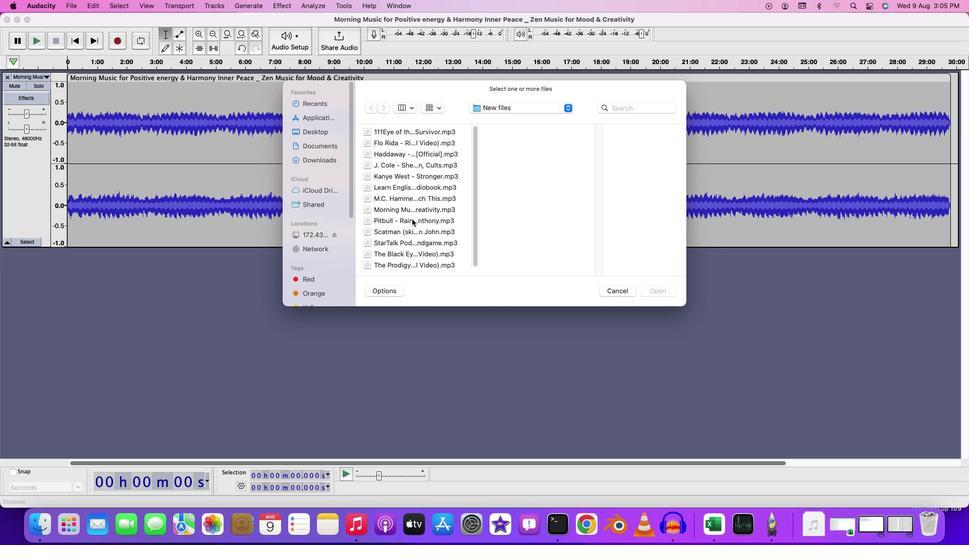 
Action: Mouse scrolled (163, 238) with delta (186, 14)
Screenshot: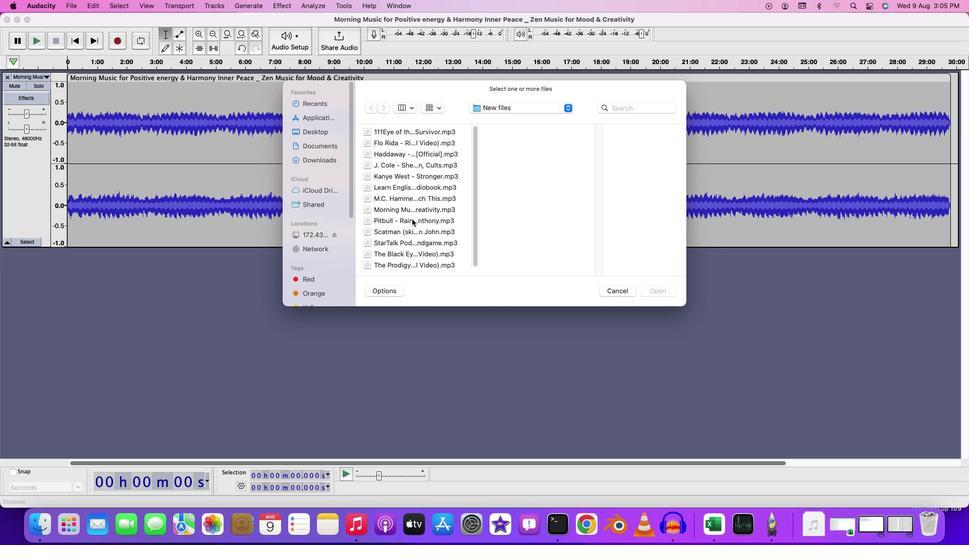 
Action: Mouse scrolled (163, 238) with delta (186, 14)
Screenshot: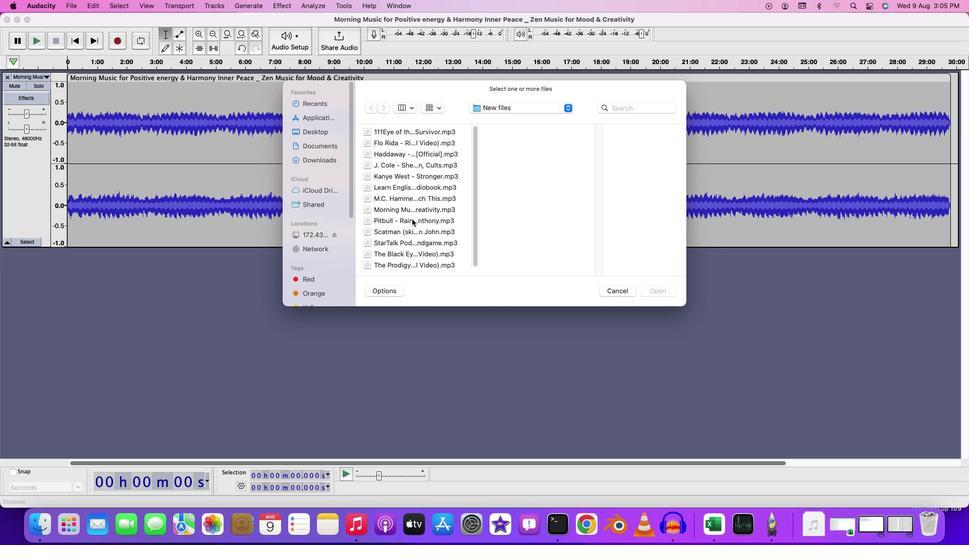 
Action: Mouse scrolled (163, 238) with delta (186, 14)
Screenshot: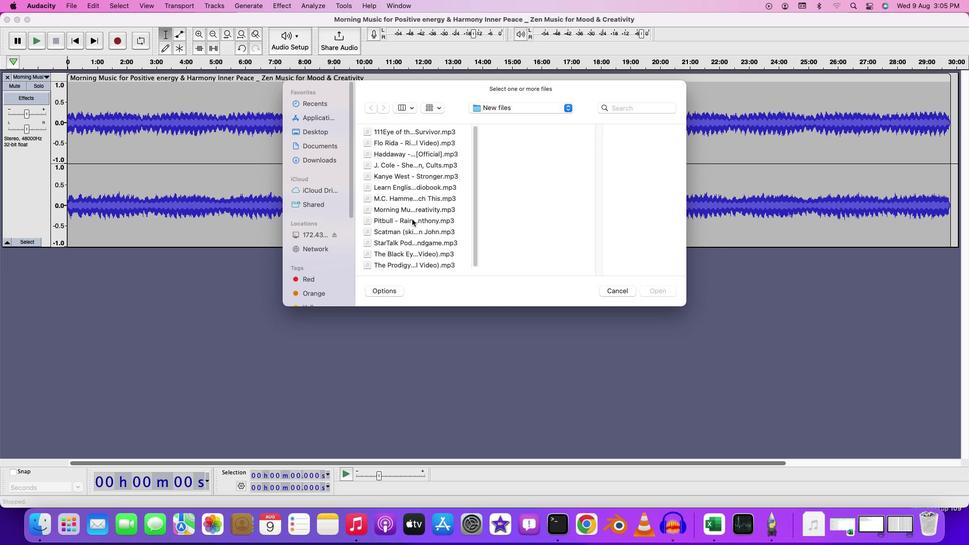 
Action: Mouse scrolled (163, 238) with delta (186, 14)
Screenshot: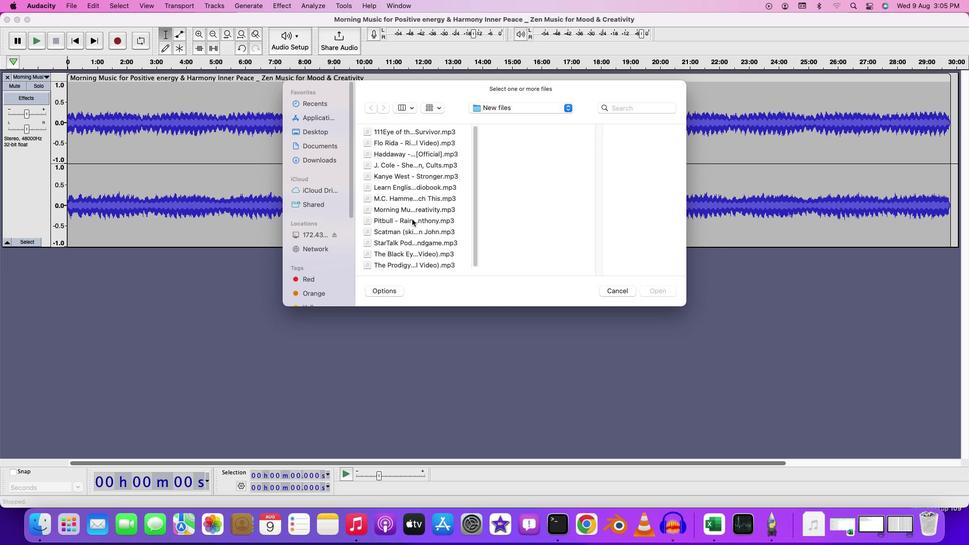 
Action: Mouse scrolled (163, 238) with delta (186, 14)
Screenshot: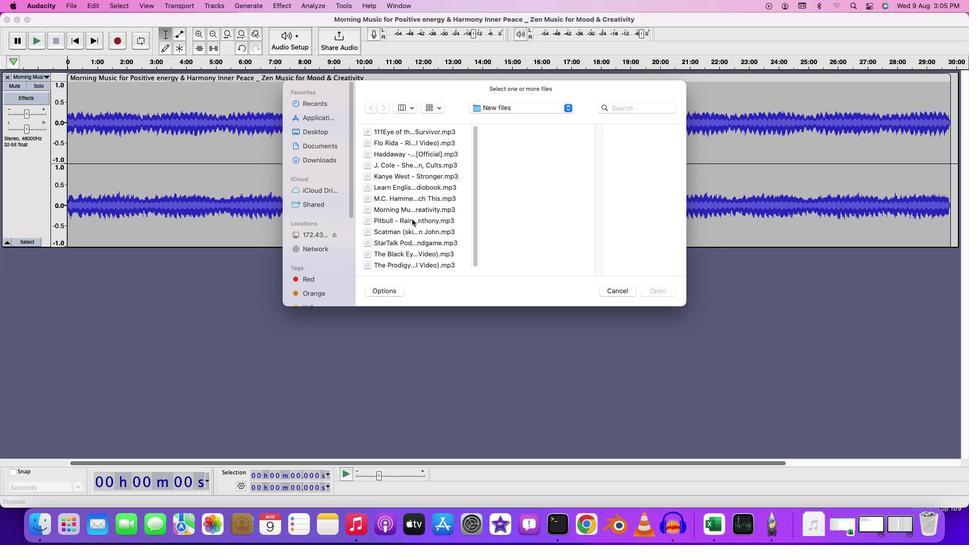 
Action: Mouse scrolled (163, 238) with delta (186, 14)
Screenshot: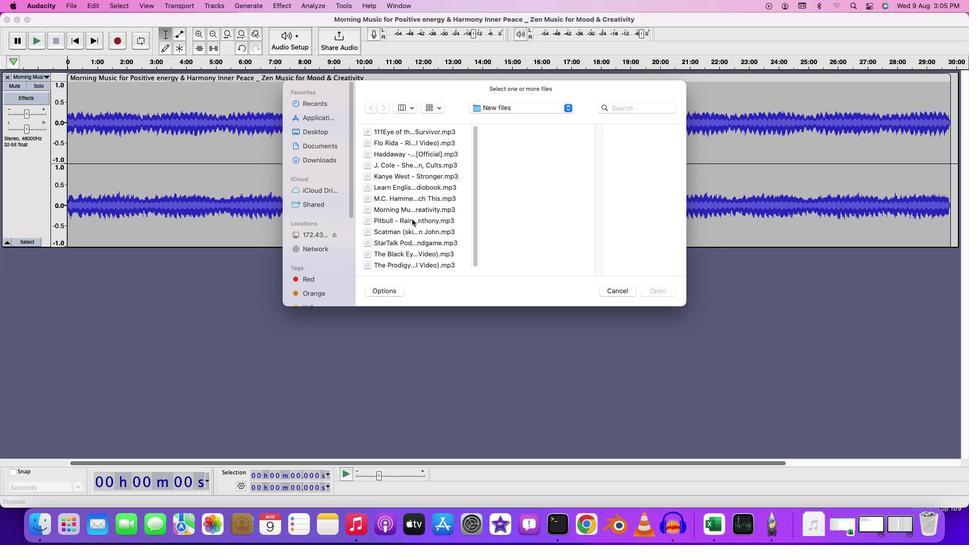 
Action: Mouse scrolled (163, 238) with delta (186, 13)
Screenshot: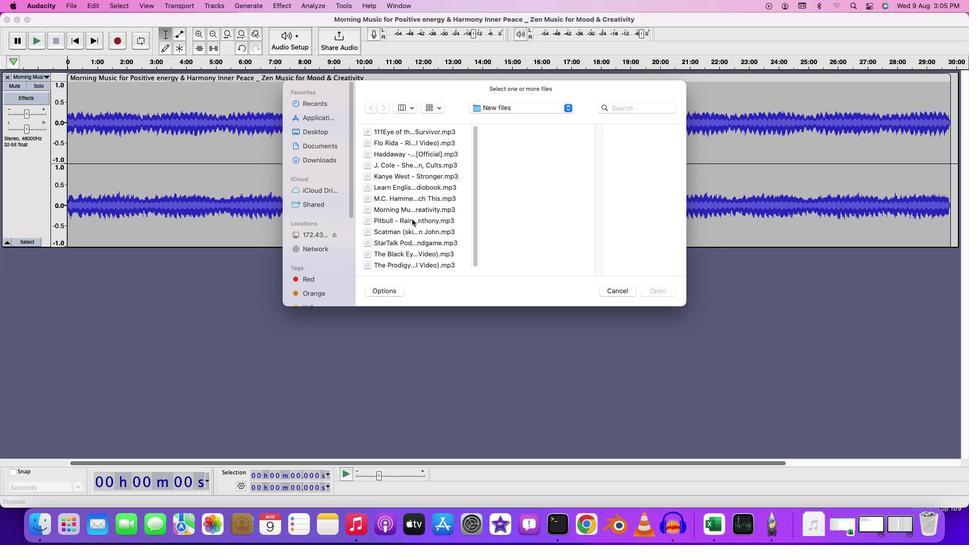 
Action: Mouse moved to (163, 238)
Screenshot: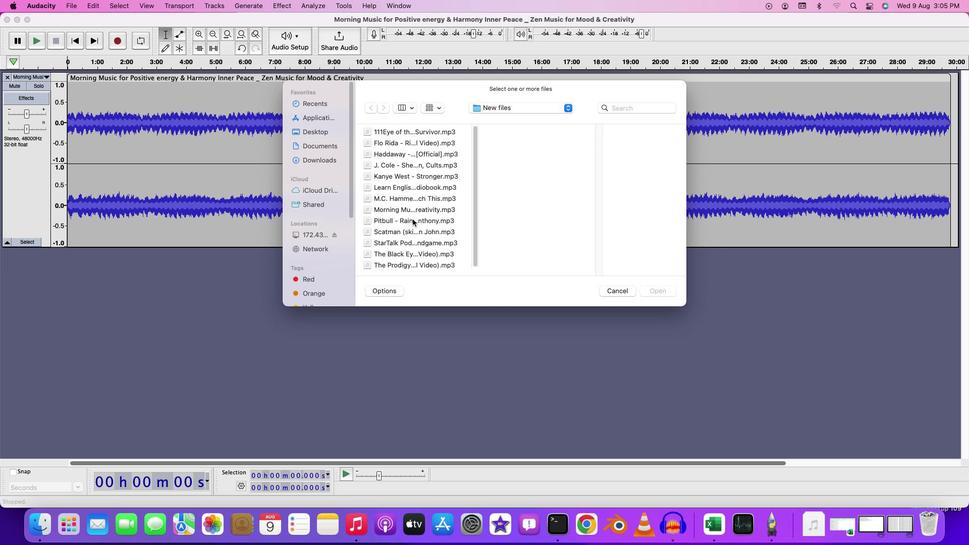 
Action: Mouse scrolled (163, 238) with delta (186, 15)
Screenshot: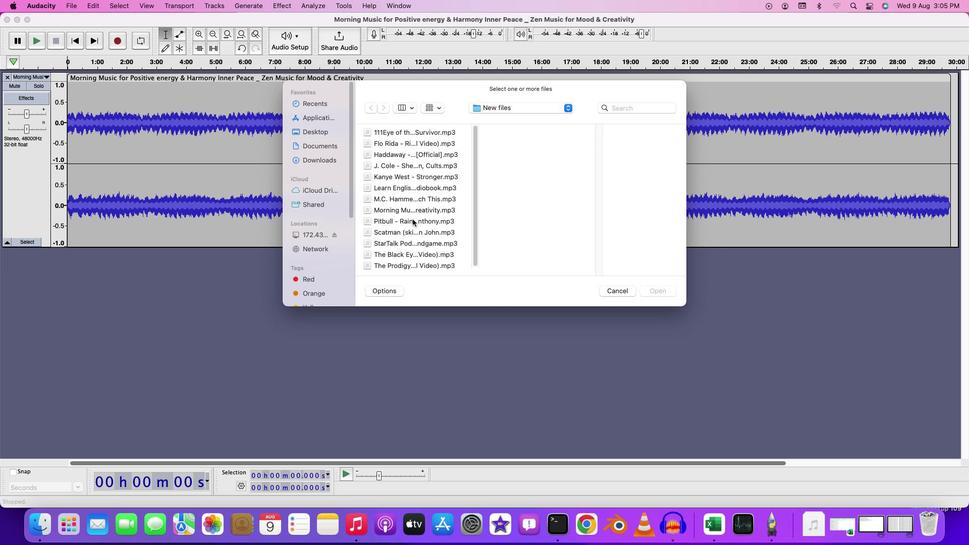
Action: Mouse scrolled (163, 238) with delta (186, 15)
Screenshot: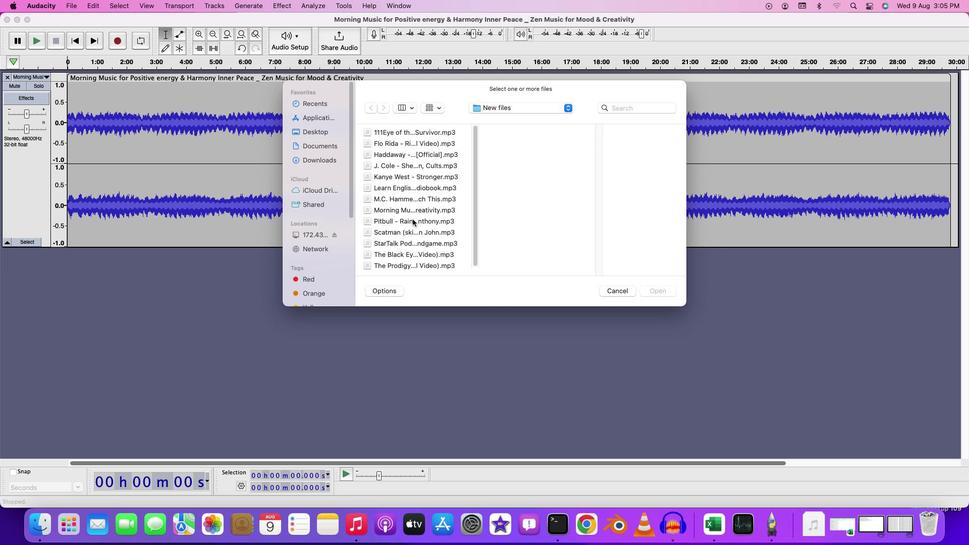 
Action: Mouse scrolled (163, 238) with delta (186, 17)
Screenshot: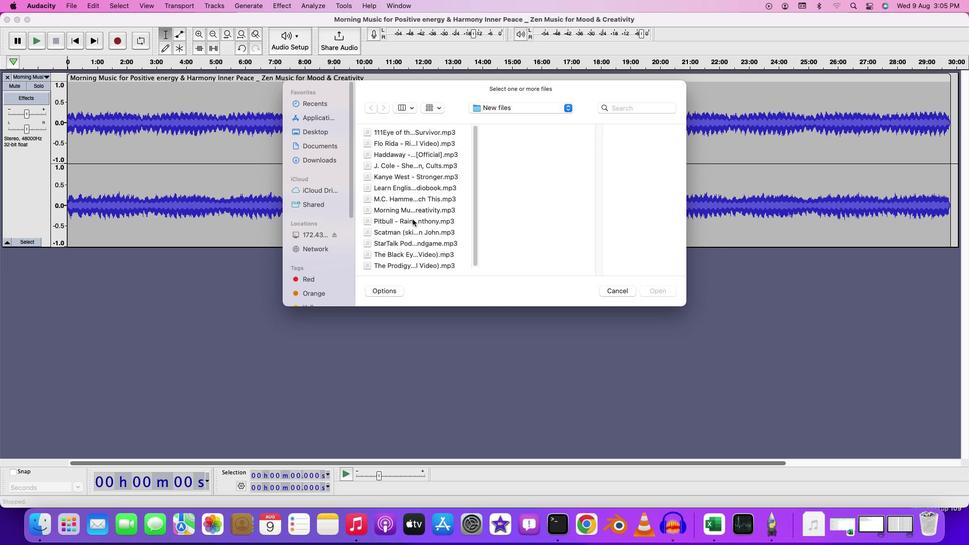 
Action: Mouse scrolled (163, 238) with delta (186, 18)
Screenshot: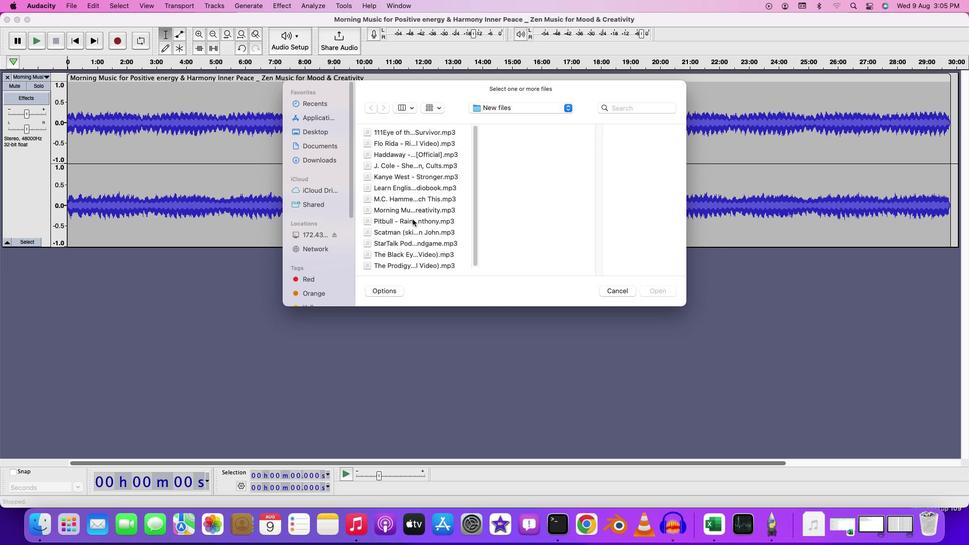 
Action: Mouse scrolled (163, 238) with delta (186, 18)
Screenshot: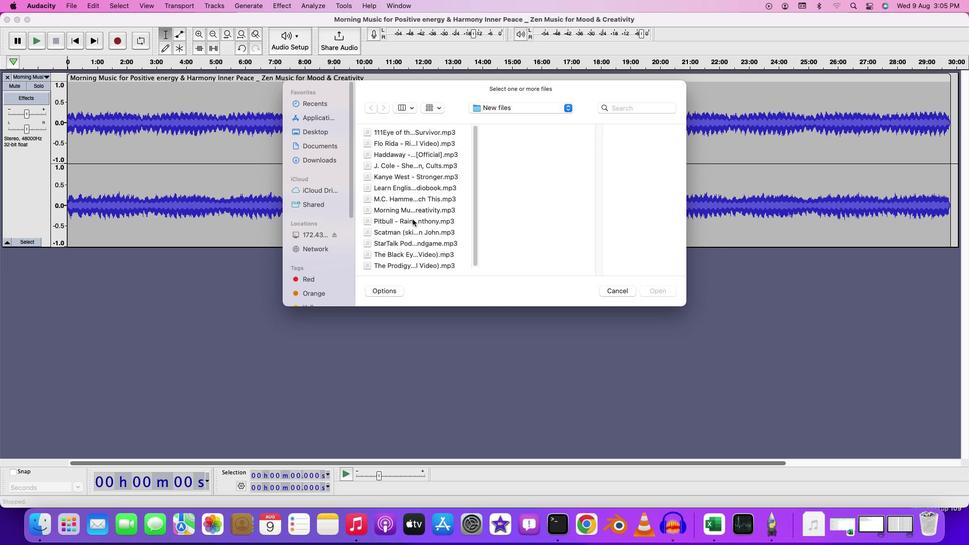 
Action: Mouse moved to (163, 238)
Screenshot: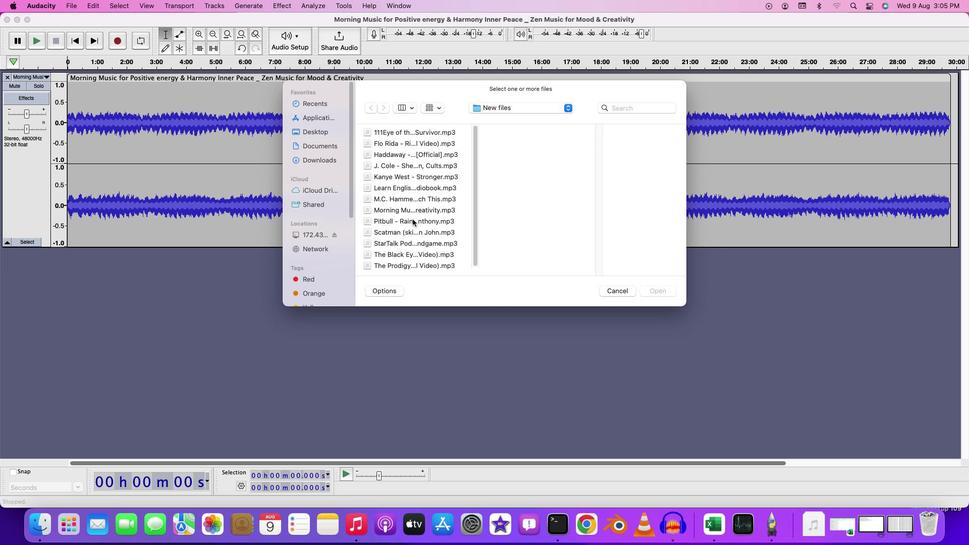 
Action: Mouse scrolled (163, 238) with delta (186, 15)
Screenshot: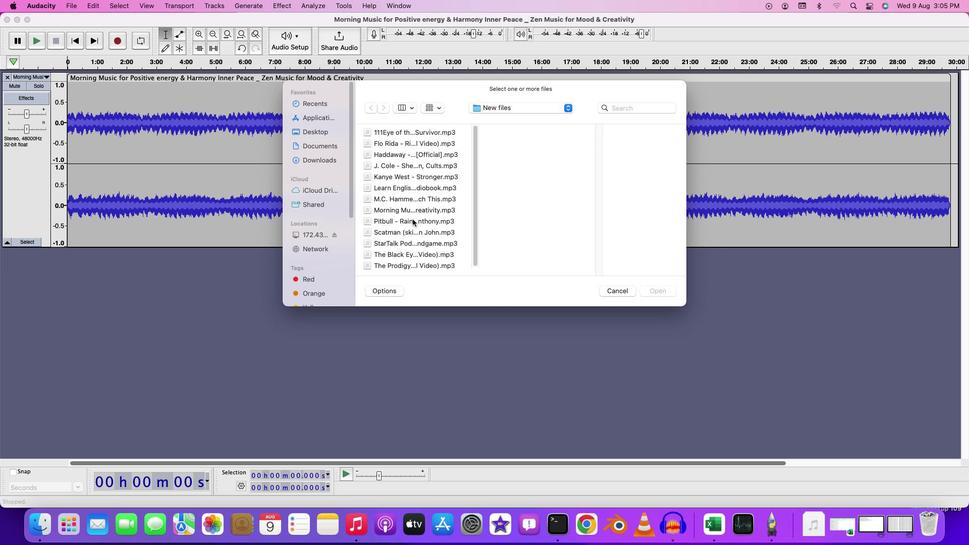 
Action: Mouse scrolled (163, 238) with delta (186, 15)
Screenshot: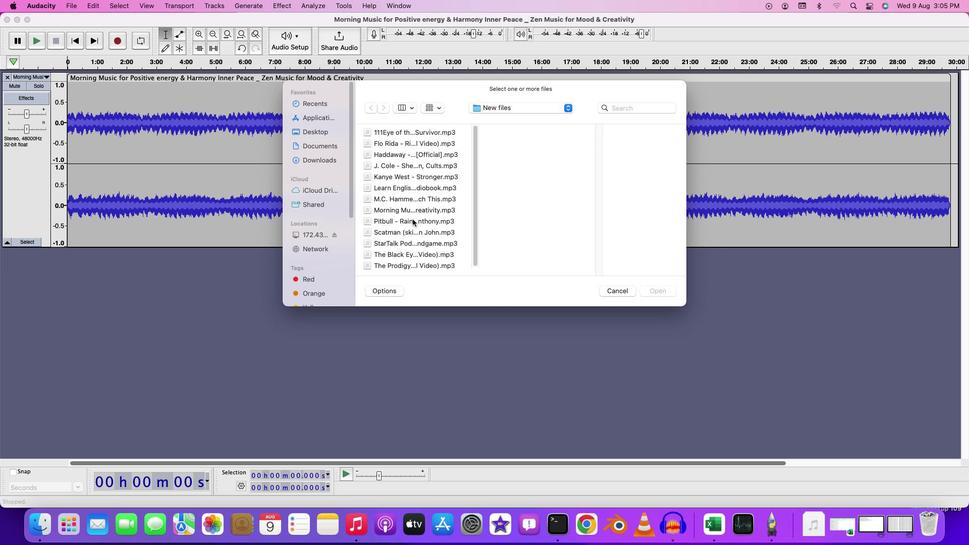 
Action: Mouse scrolled (163, 238) with delta (186, 17)
Screenshot: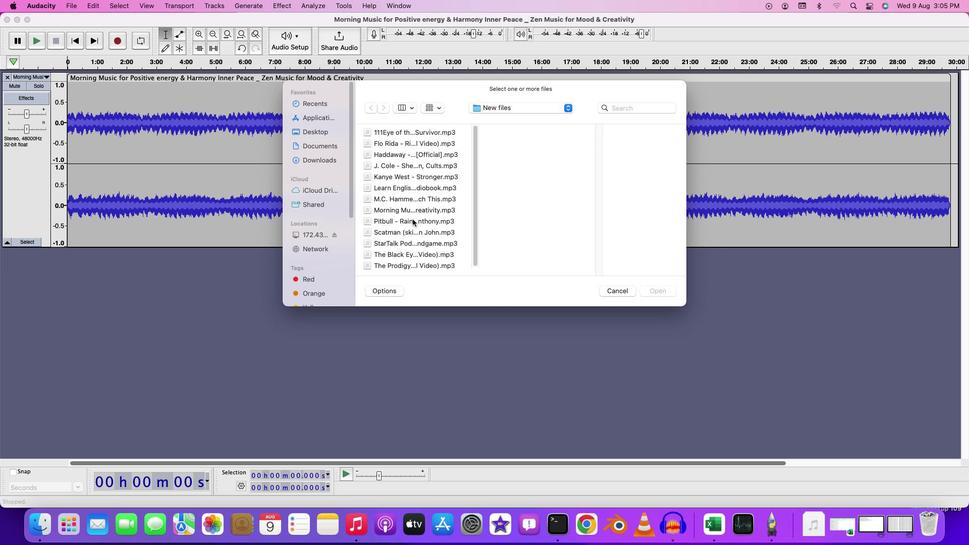 
Action: Mouse scrolled (163, 238) with delta (186, 18)
Screenshot: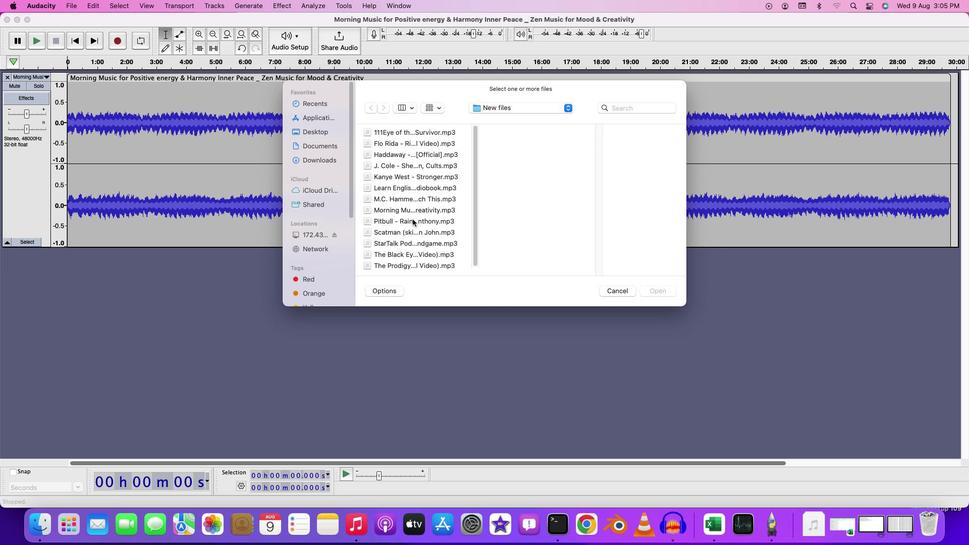 
Action: Mouse moved to (168, 147)
Screenshot: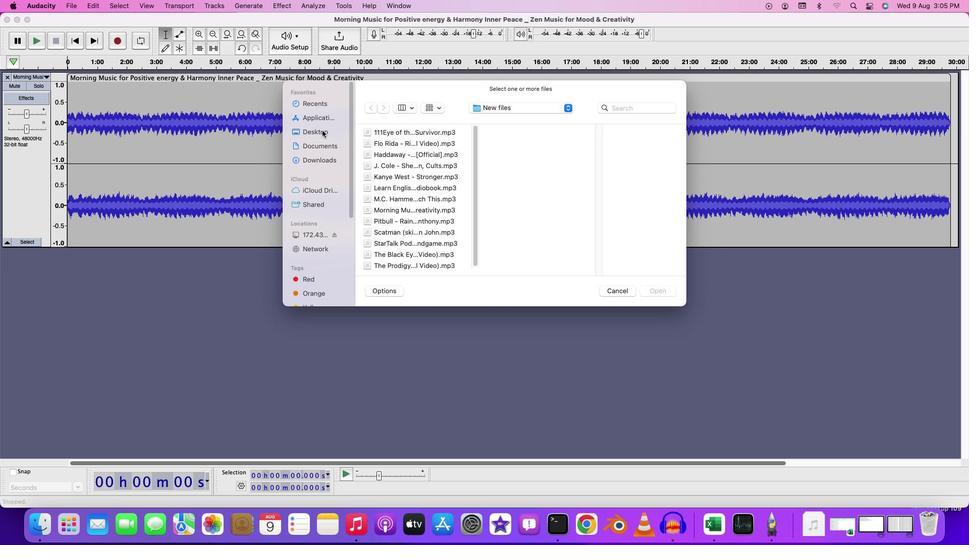 
Action: Mouse pressed left at (168, 147)
Screenshot: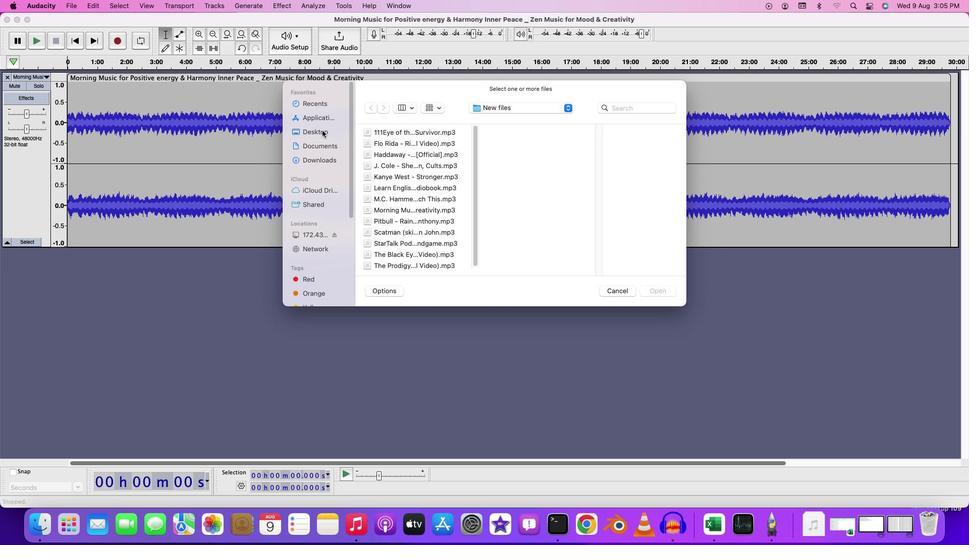 
Action: Mouse moved to (163, 164)
Screenshot: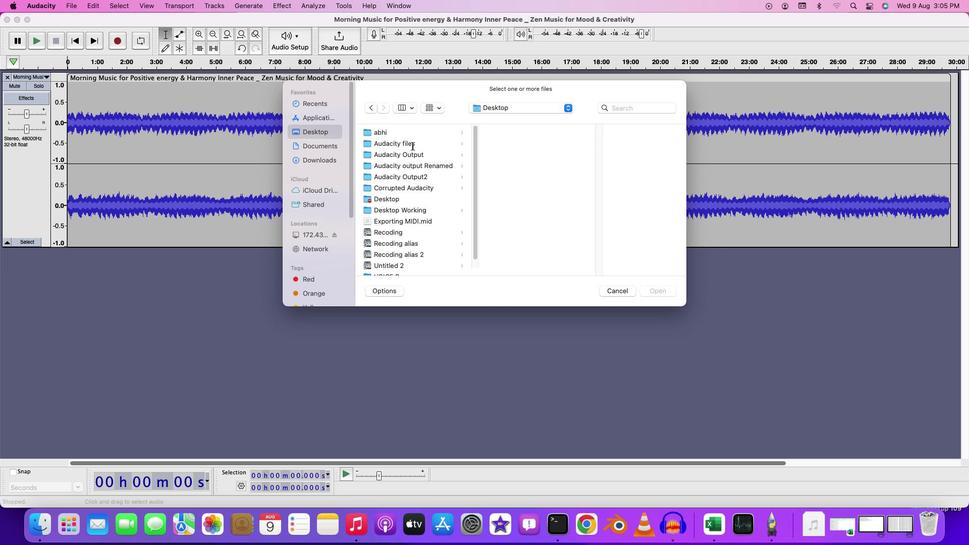 
Action: Mouse pressed left at (163, 164)
Screenshot: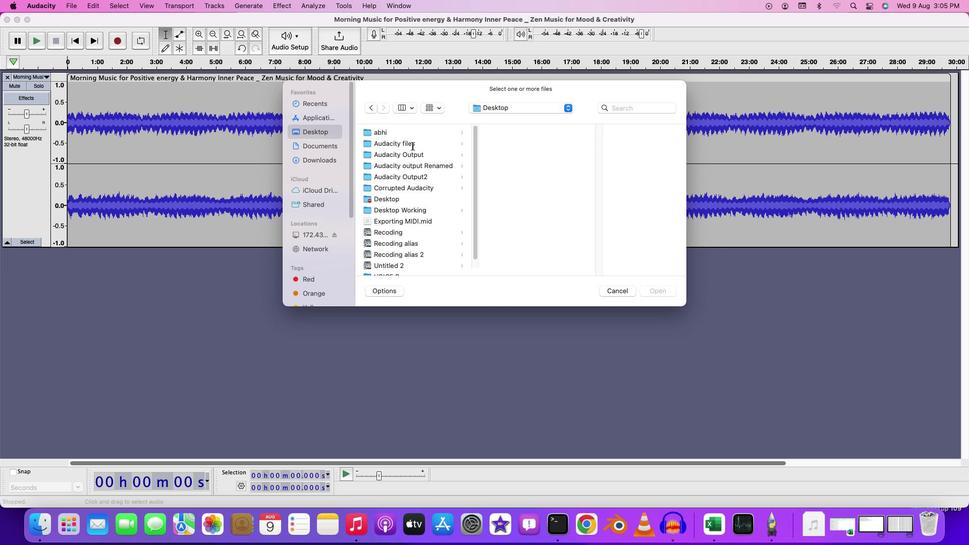 
Action: Mouse moved to (156, 242)
Screenshot: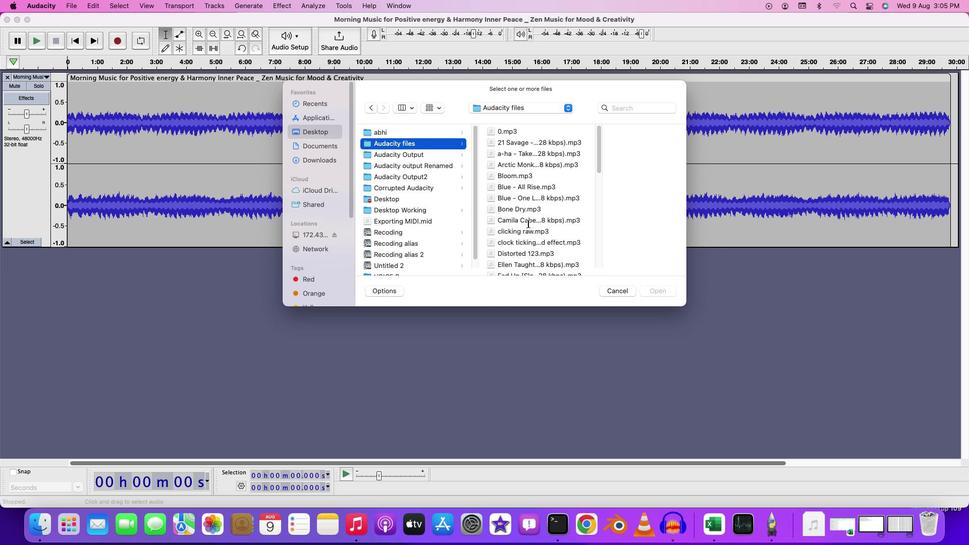 
Action: Mouse scrolled (156, 242) with delta (186, 14)
Screenshot: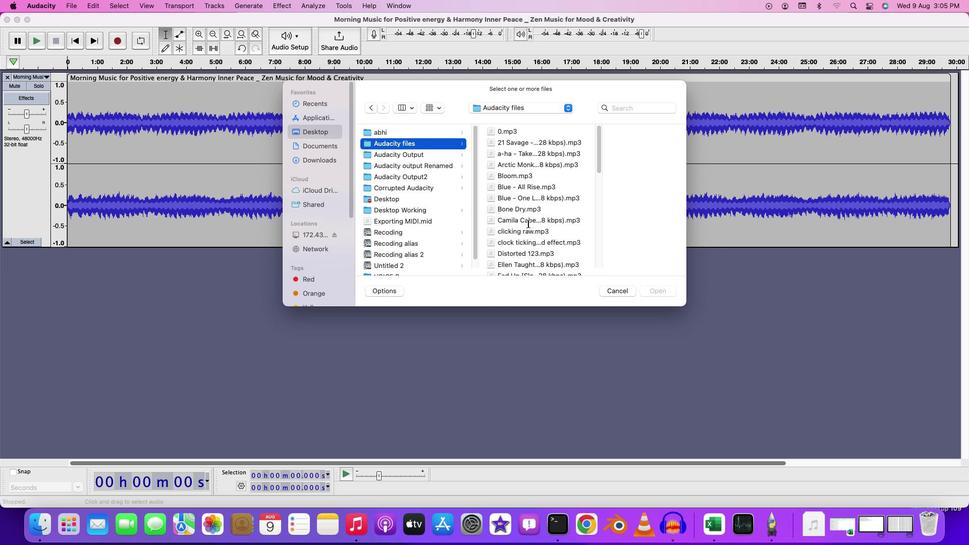 
Action: Mouse scrolled (156, 242) with delta (186, 14)
Screenshot: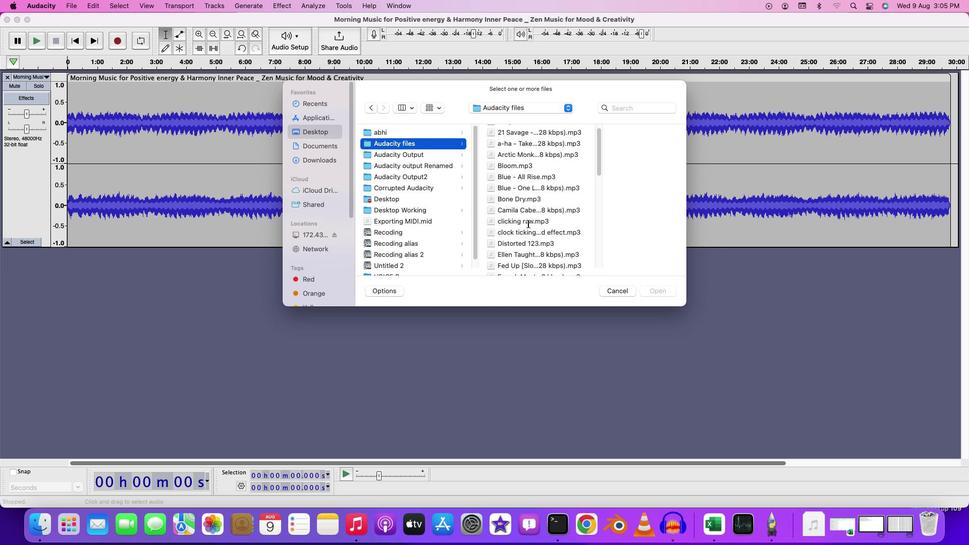 
Action: Mouse scrolled (156, 242) with delta (186, 13)
Screenshot: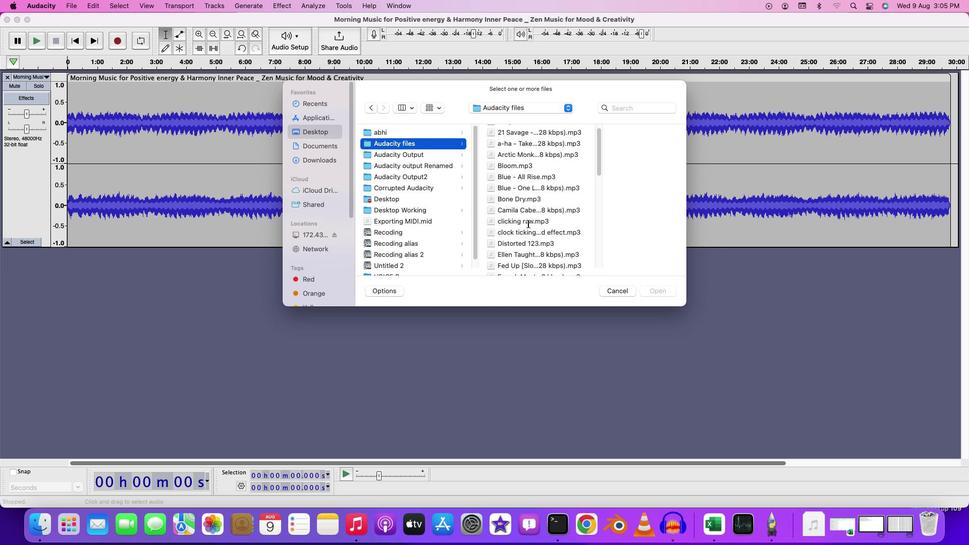 
Action: Mouse scrolled (156, 242) with delta (186, 12)
Screenshot: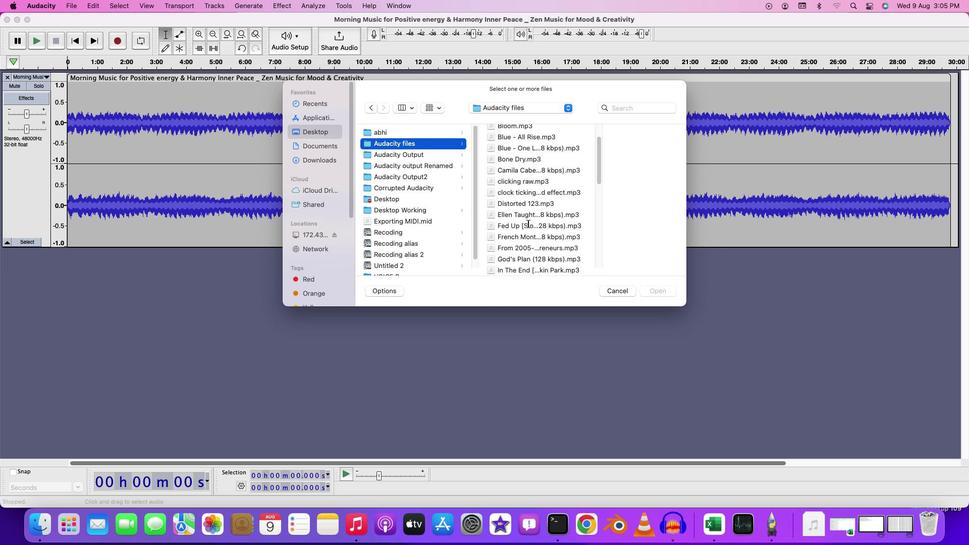 
Action: Mouse scrolled (156, 242) with delta (186, 12)
Screenshot: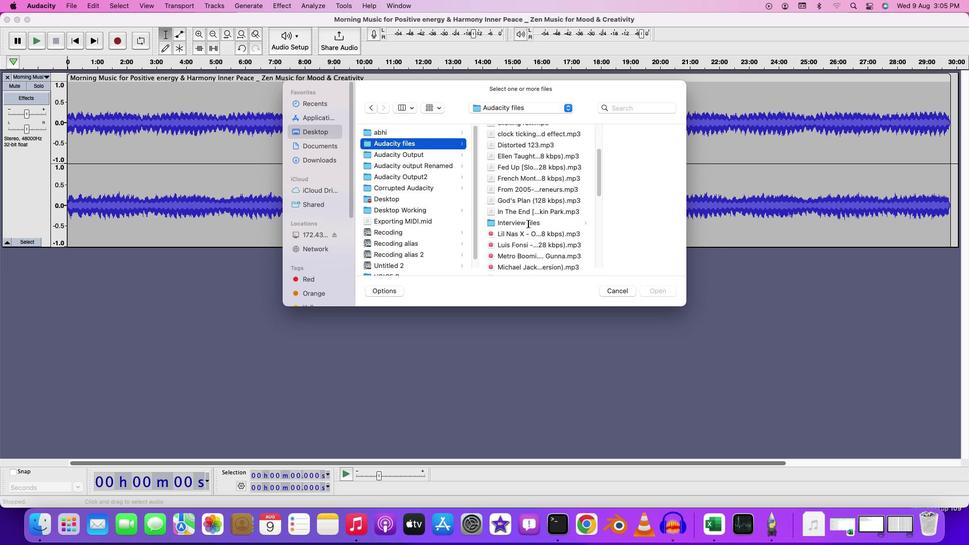 
Action: Mouse scrolled (156, 242) with delta (186, 12)
Screenshot: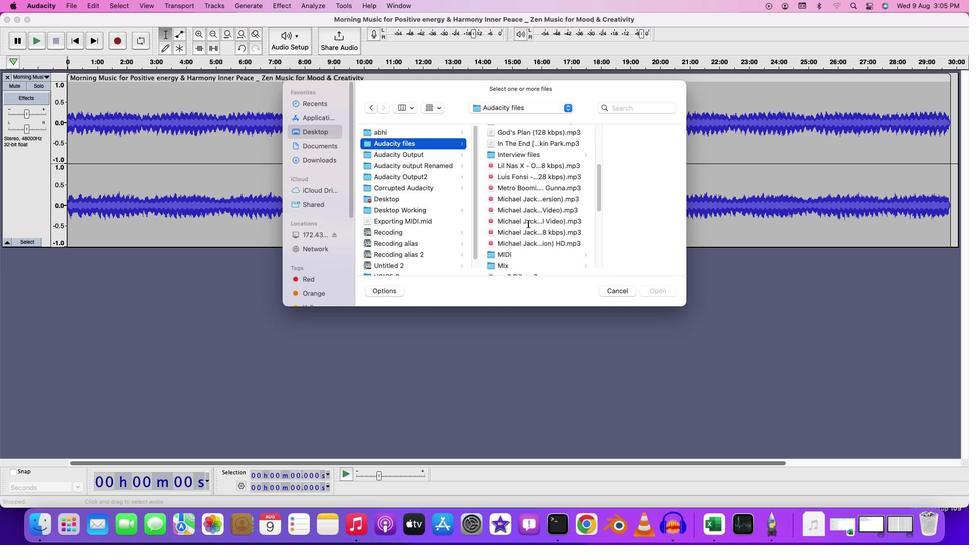 
Action: Mouse scrolled (156, 242) with delta (186, 14)
Screenshot: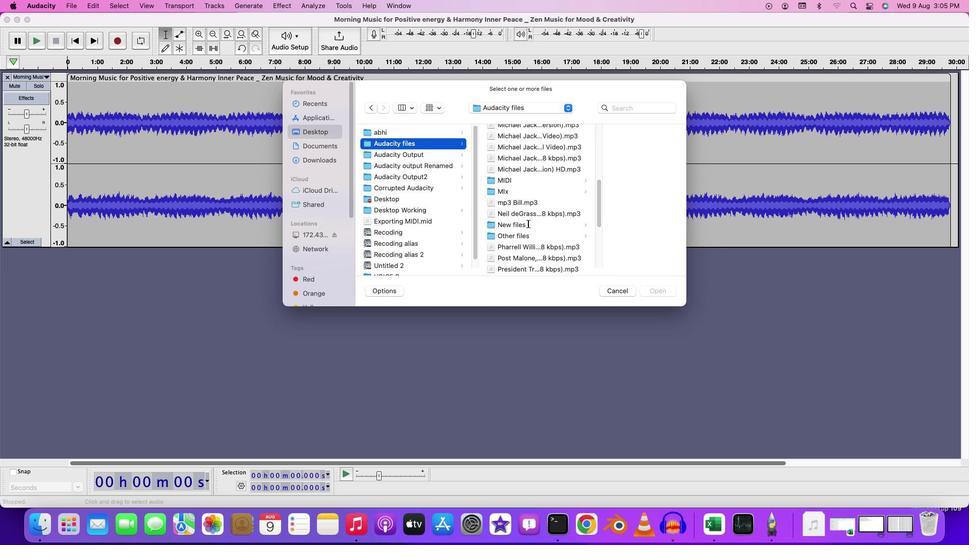 
Action: Mouse scrolled (156, 242) with delta (186, 14)
Screenshot: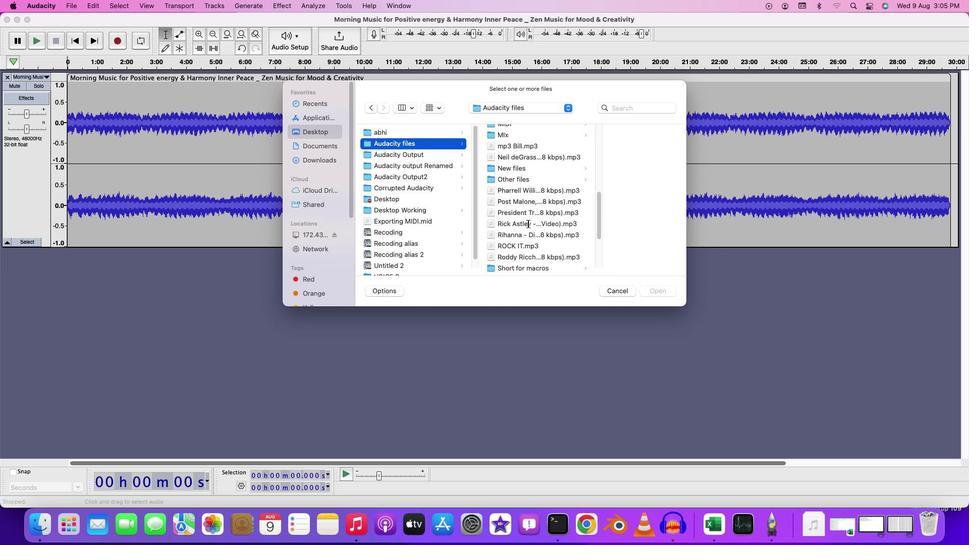 
Action: Mouse scrolled (156, 242) with delta (186, 13)
Screenshot: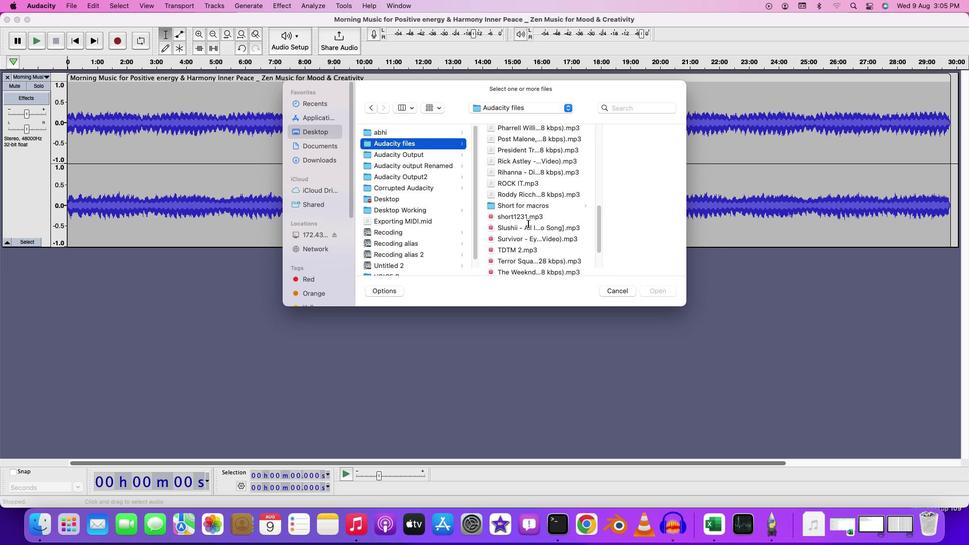 
Action: Mouse scrolled (156, 242) with delta (186, 12)
Screenshot: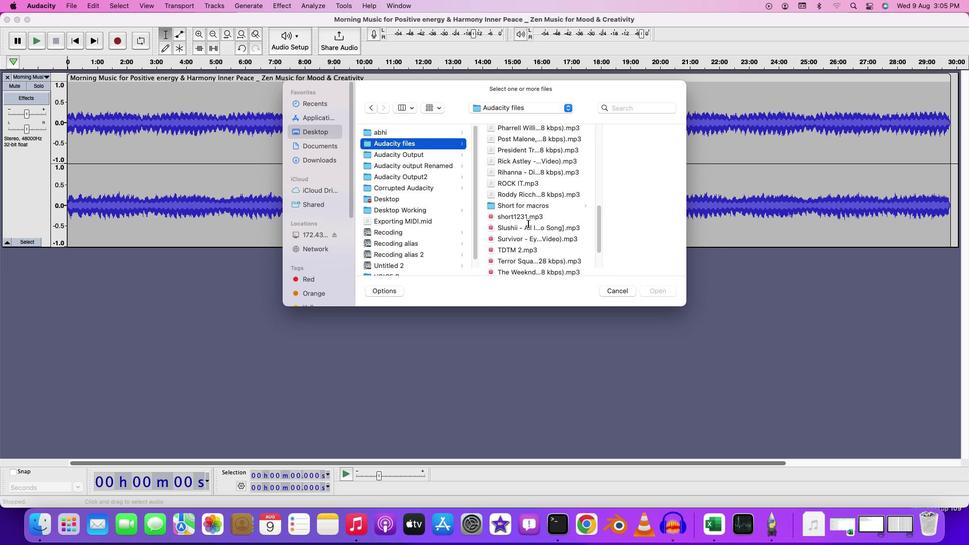 
Action: Mouse moved to (157, 240)
Screenshot: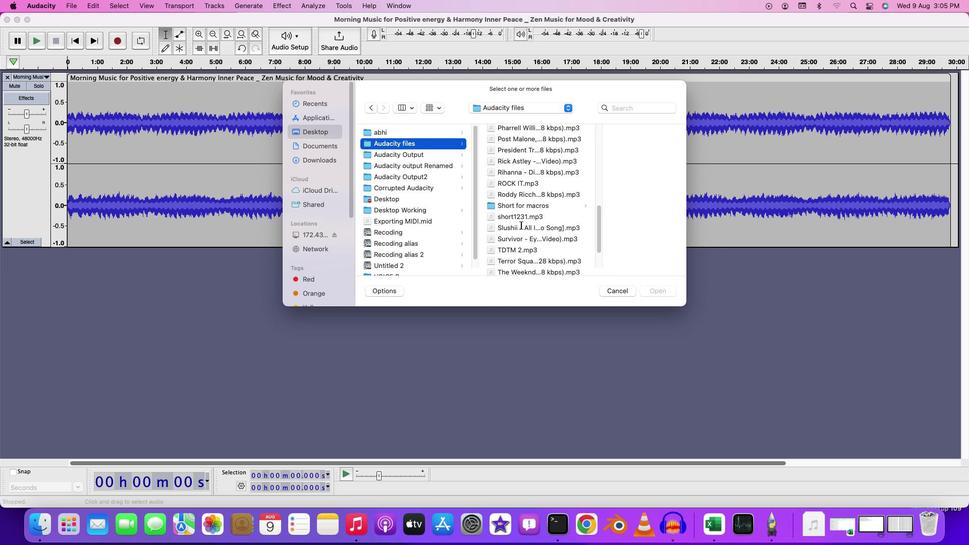 
Action: Mouse scrolled (157, 240) with delta (186, 15)
Screenshot: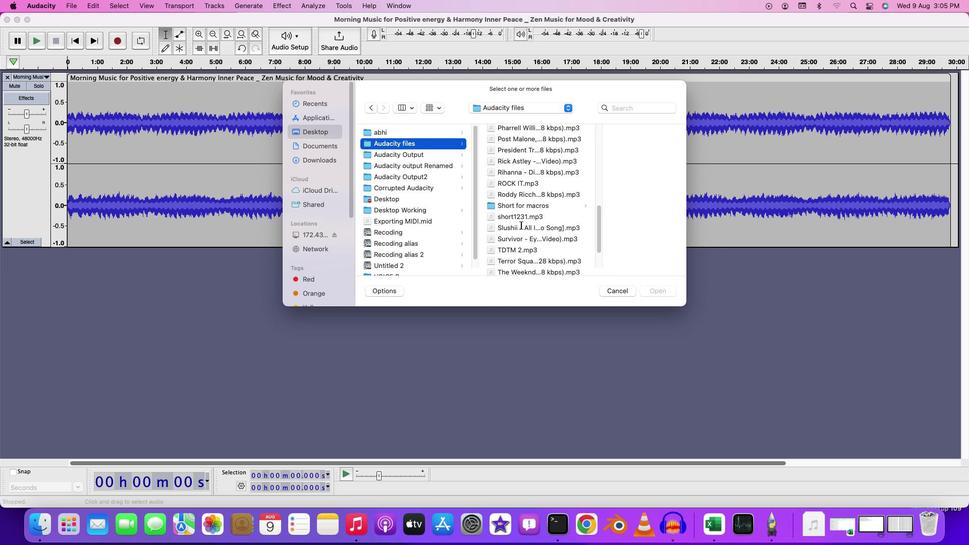 
Action: Mouse moved to (157, 244)
Screenshot: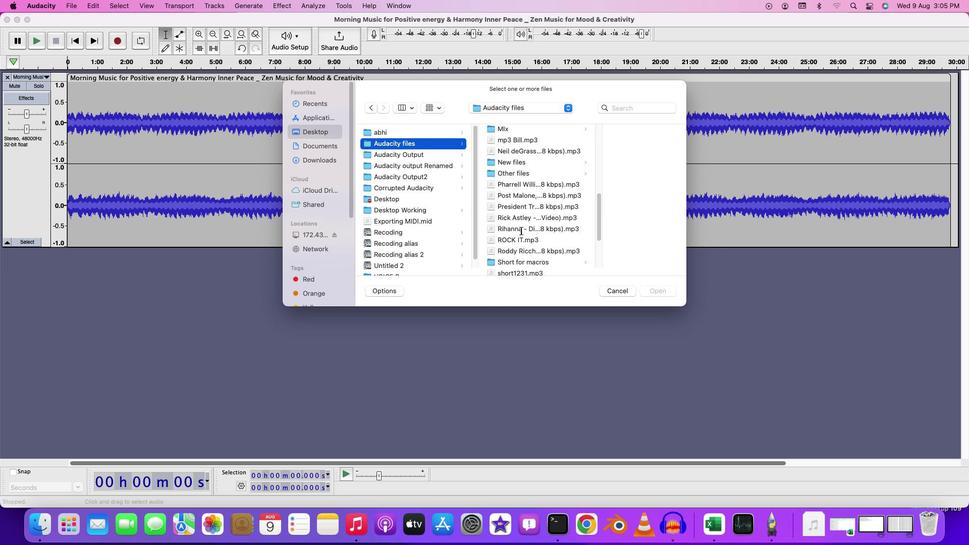 
Action: Mouse scrolled (157, 244) with delta (186, 15)
Screenshot: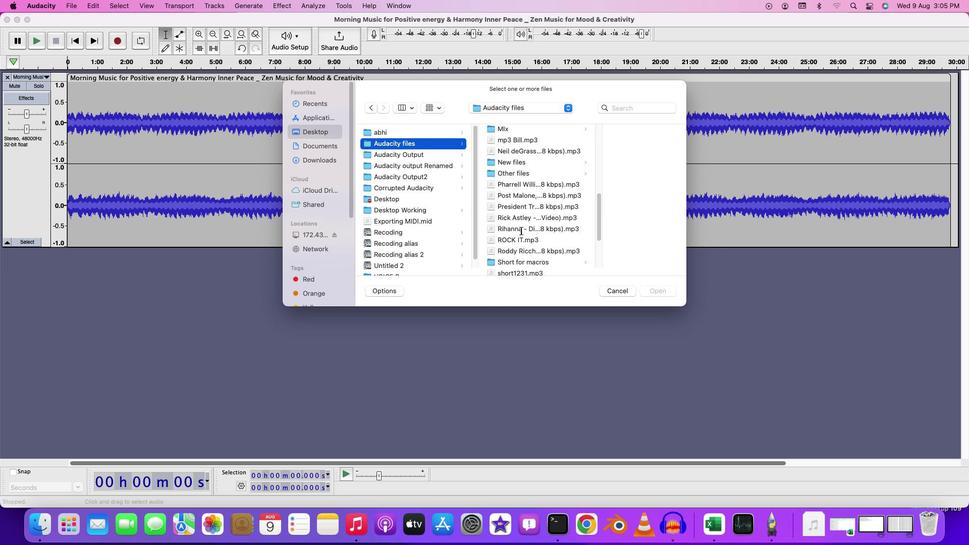 
Action: Mouse moved to (157, 248)
Screenshot: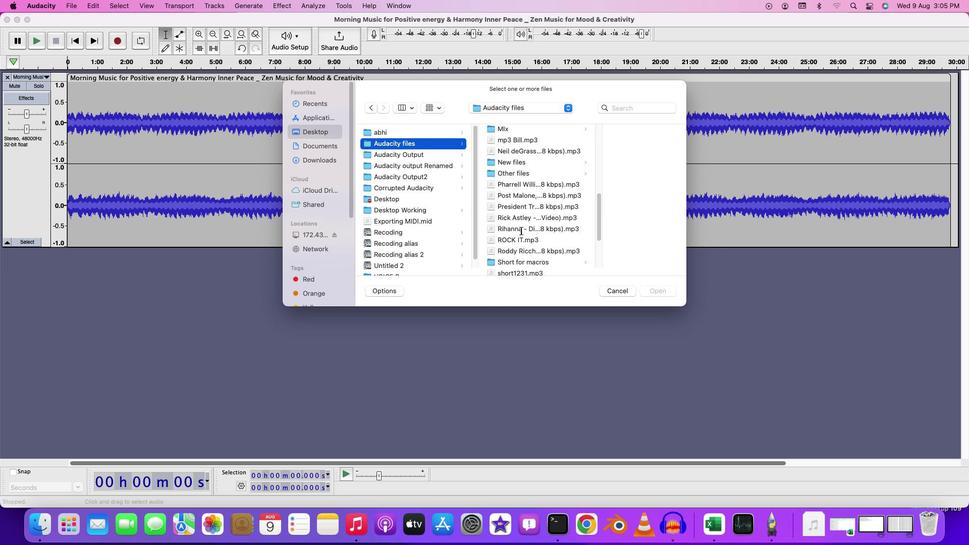 
Action: Mouse scrolled (157, 248) with delta (186, 17)
Screenshot: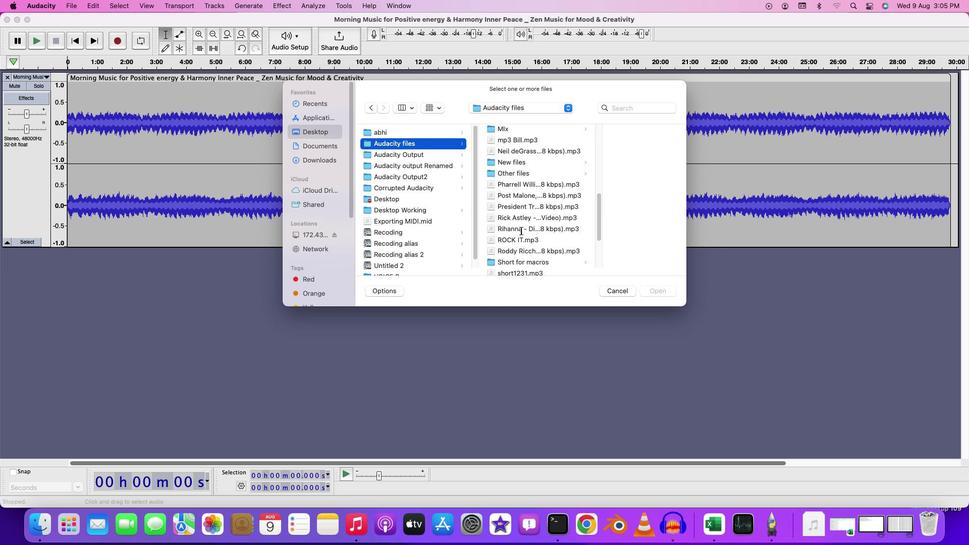 
Action: Mouse moved to (157, 250)
Screenshot: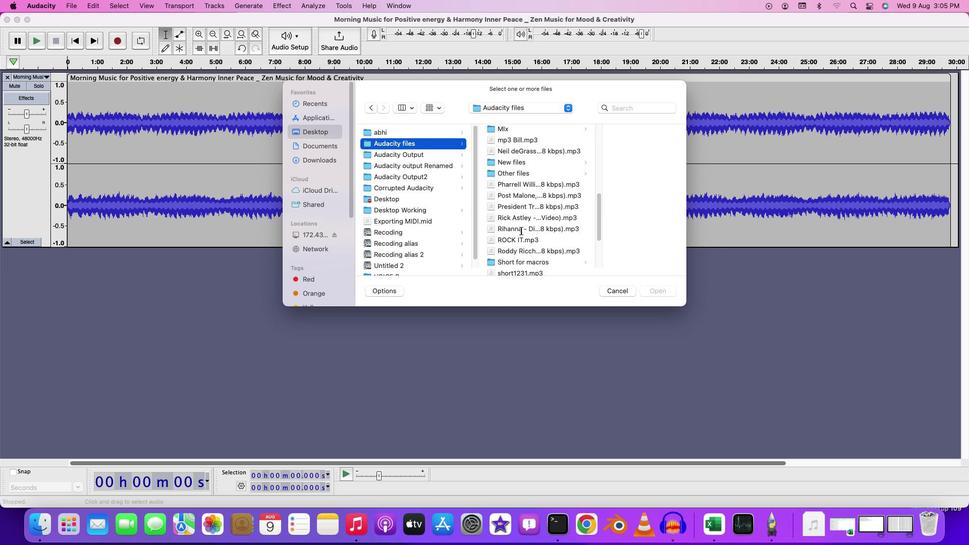 
Action: Mouse scrolled (157, 250) with delta (186, 18)
Screenshot: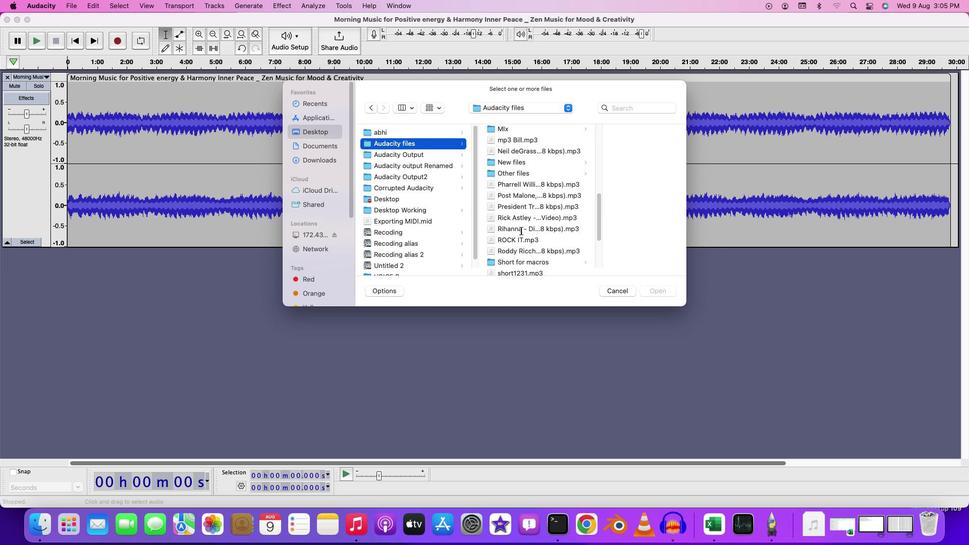 
Action: Mouse moved to (157, 244)
Screenshot: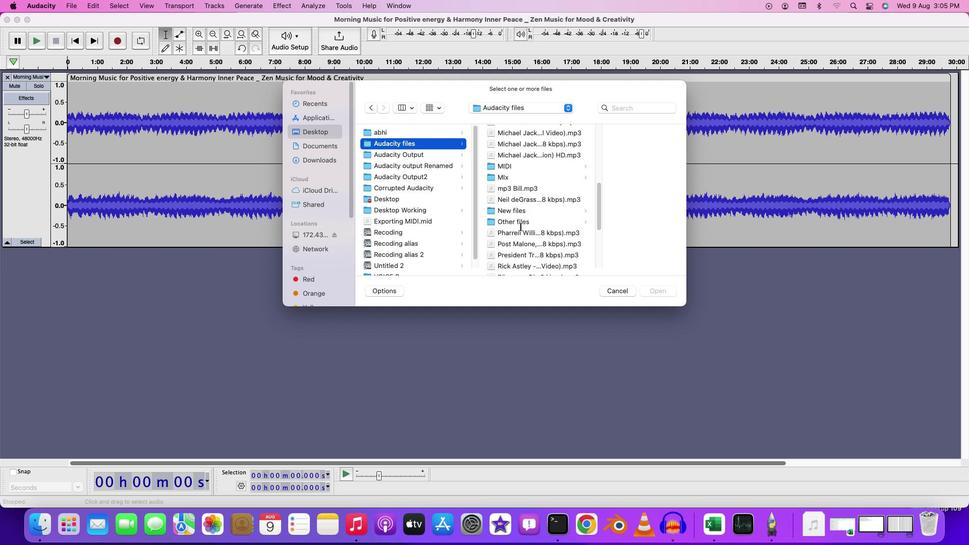 
Action: Mouse scrolled (157, 244) with delta (186, 14)
Screenshot: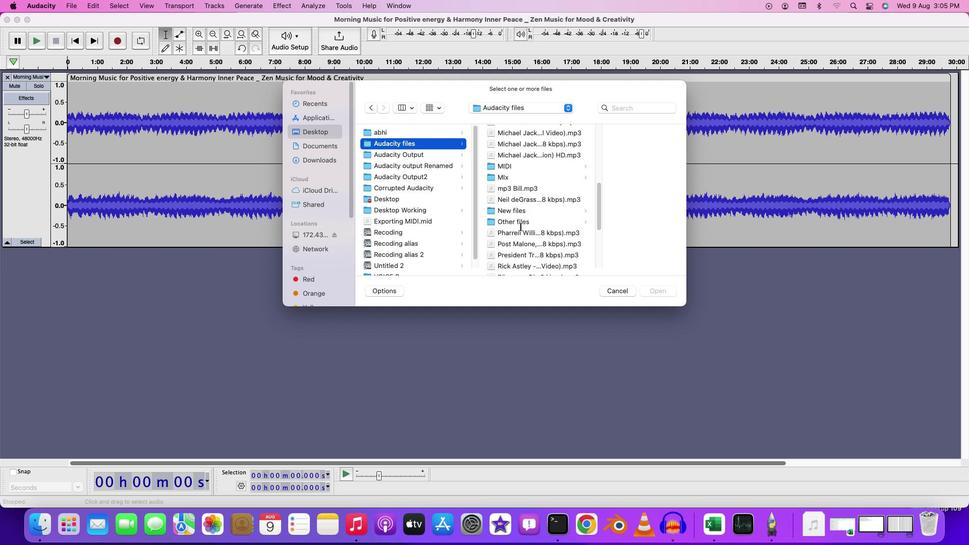 
Action: Mouse moved to (157, 245)
Screenshot: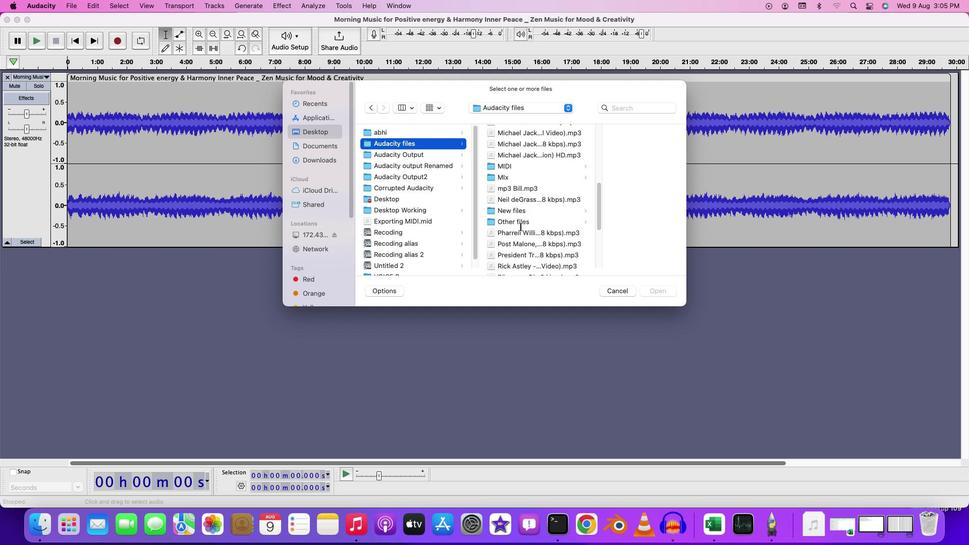 
Action: Mouse scrolled (157, 245) with delta (186, 14)
Screenshot: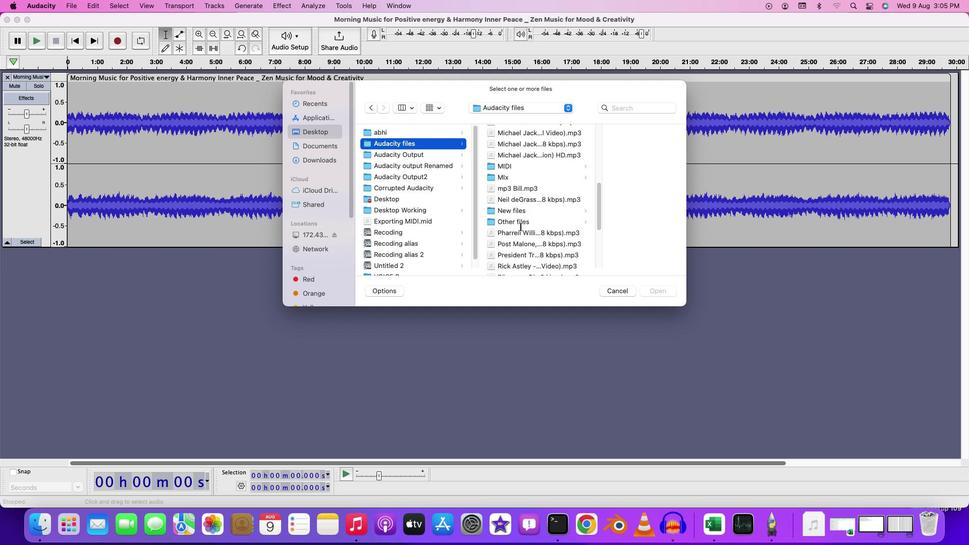 
Action: Mouse moved to (157, 245)
Screenshot: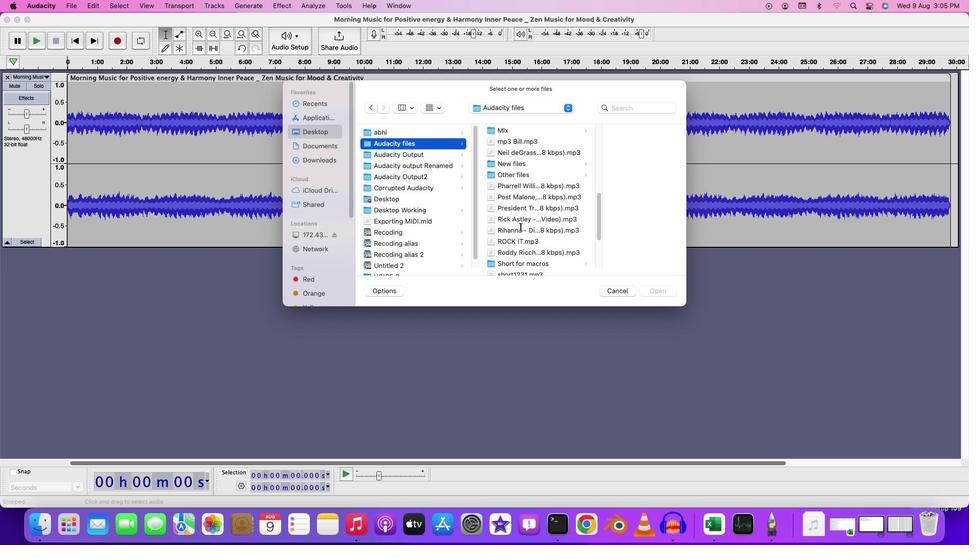 
Action: Mouse scrolled (157, 245) with delta (186, 13)
Screenshot: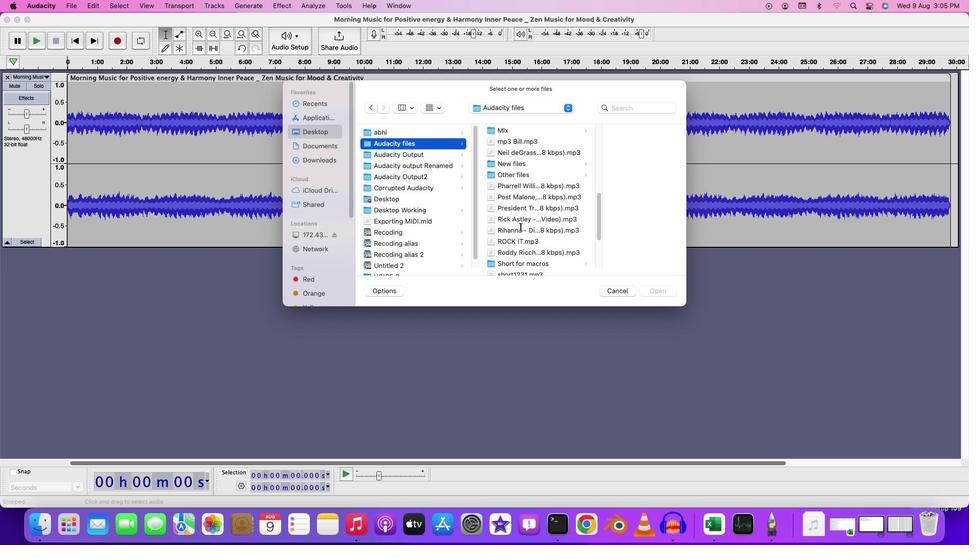 
Action: Mouse scrolled (157, 245) with delta (186, 12)
Screenshot: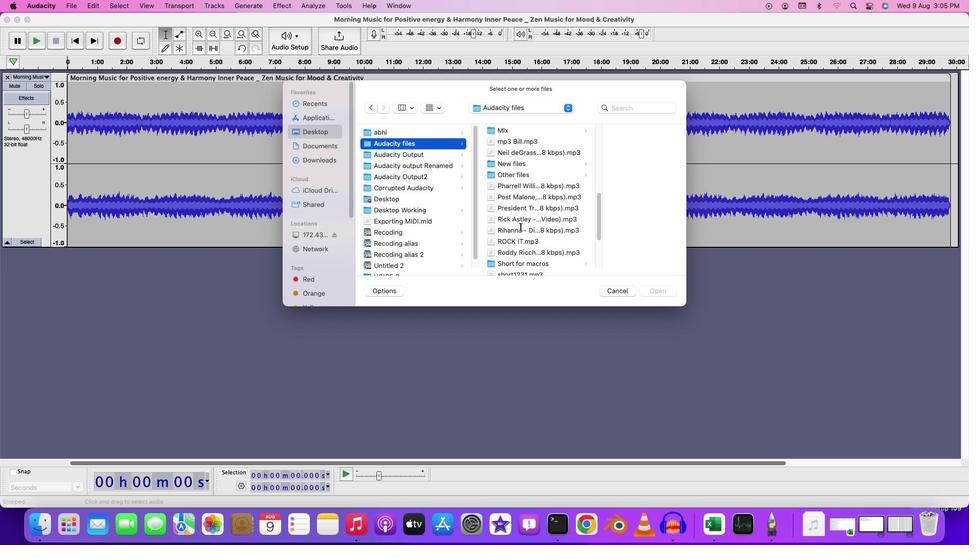 
Action: Mouse scrolled (157, 245) with delta (186, 12)
Screenshot: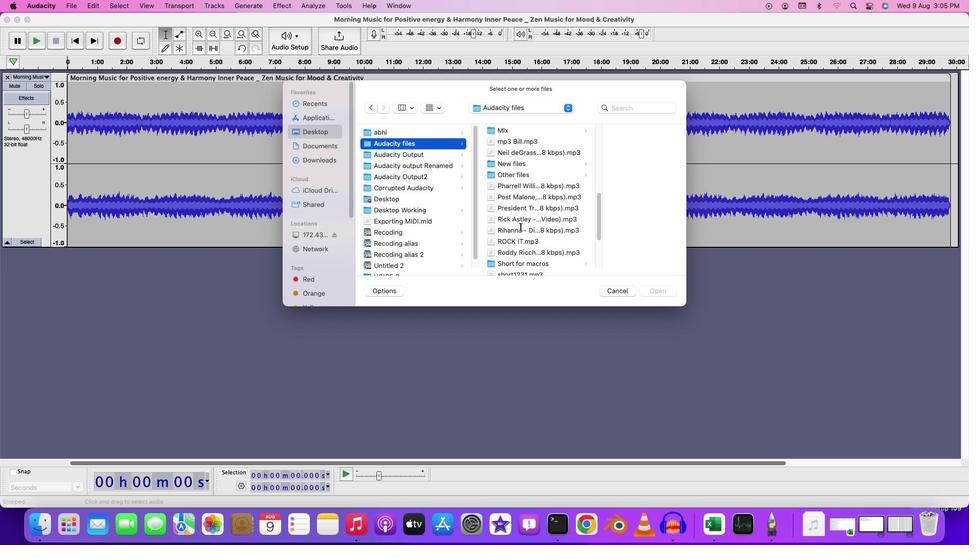 
Action: Mouse scrolled (157, 245) with delta (186, 11)
Screenshot: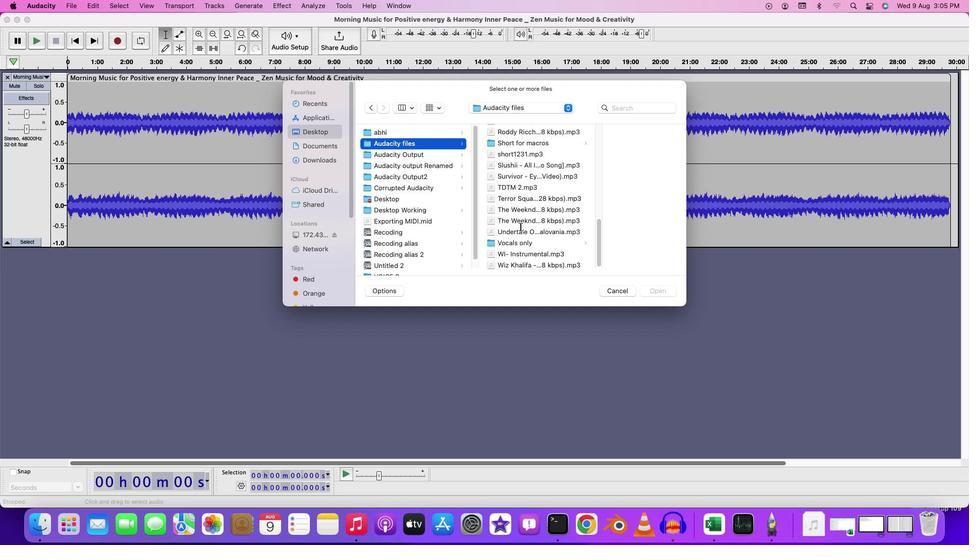 
Action: Mouse moved to (157, 246)
Screenshot: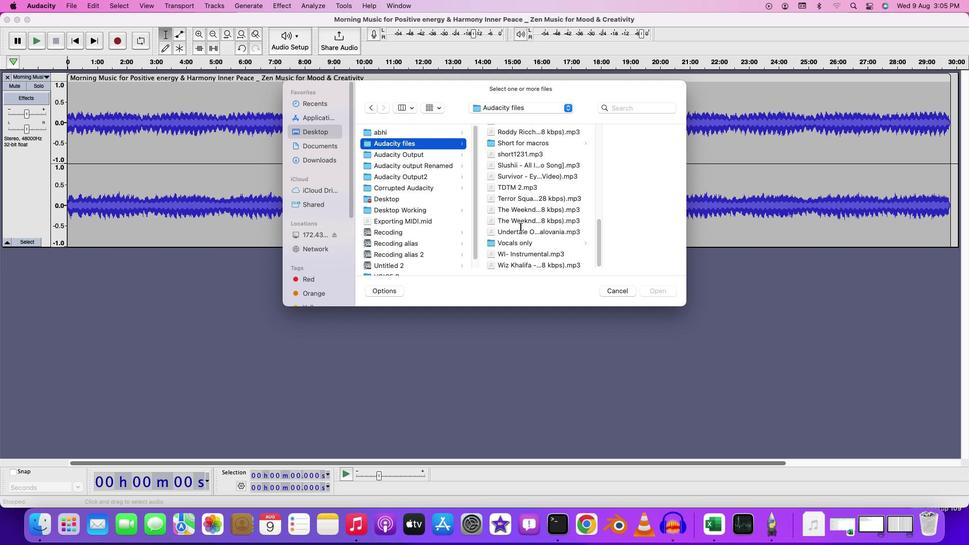 
Action: Mouse scrolled (157, 246) with delta (186, 14)
Screenshot: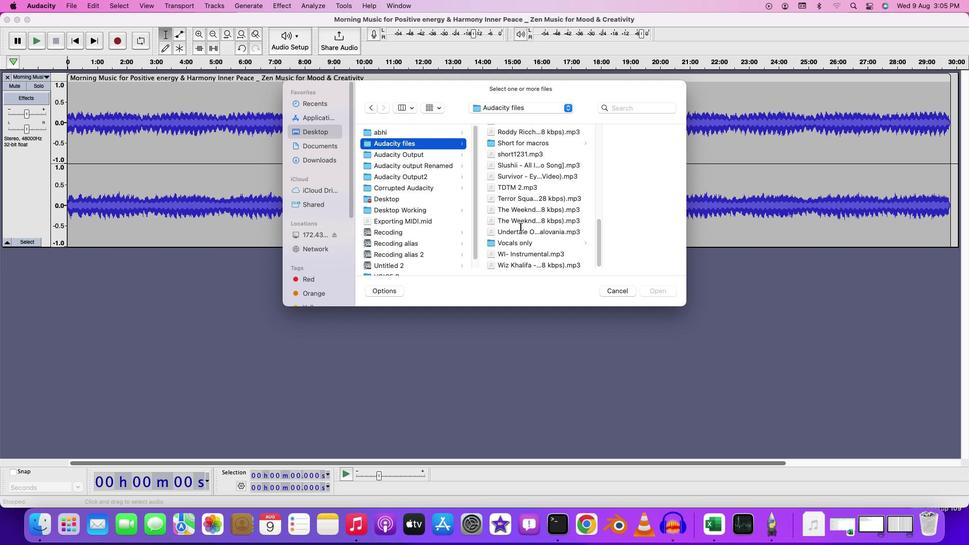 
Action: Mouse scrolled (157, 246) with delta (186, 15)
Screenshot: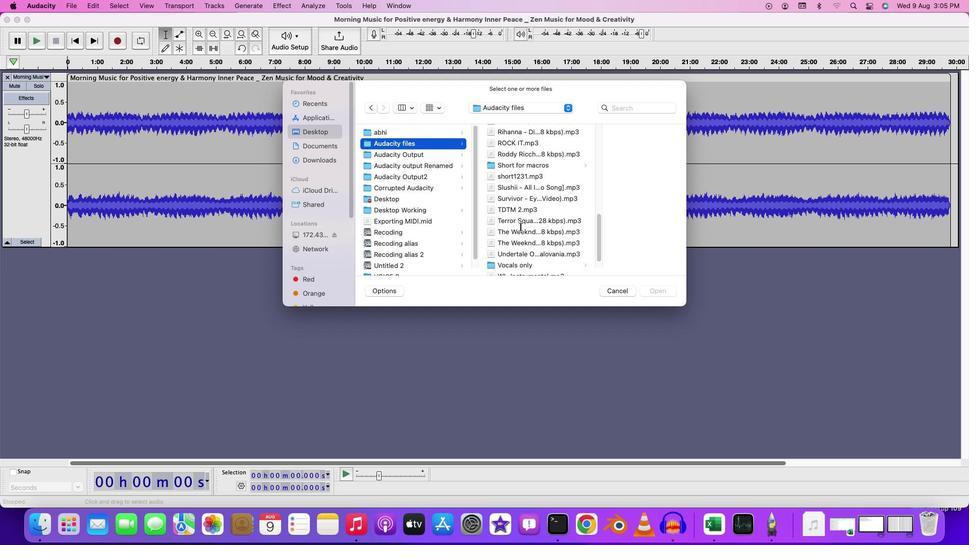 
Action: Mouse scrolled (157, 246) with delta (186, 17)
Screenshot: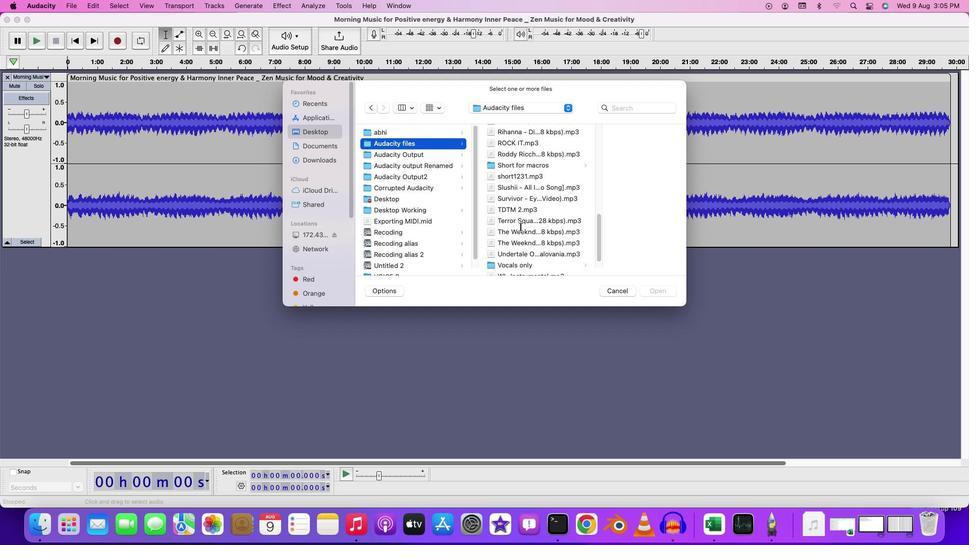 
Action: Mouse scrolled (157, 246) with delta (186, 18)
Screenshot: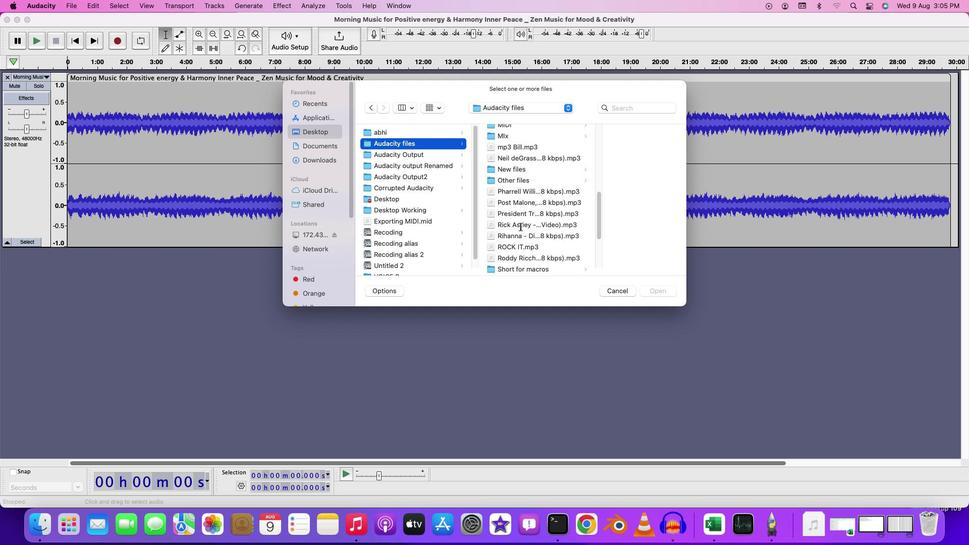 
Action: Mouse scrolled (157, 246) with delta (186, 18)
Screenshot: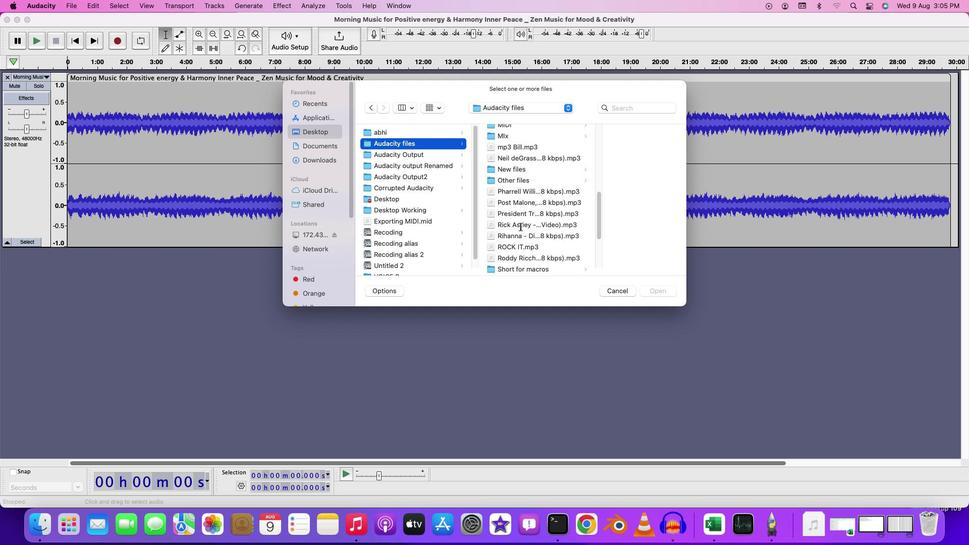 
Action: Mouse scrolled (157, 246) with delta (186, 19)
Screenshot: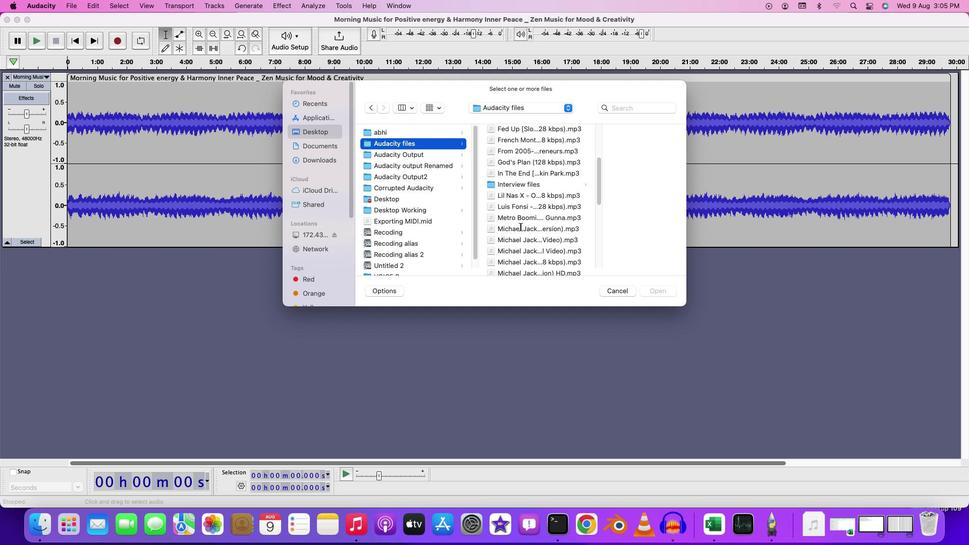 
Action: Mouse moved to (157, 246)
Screenshot: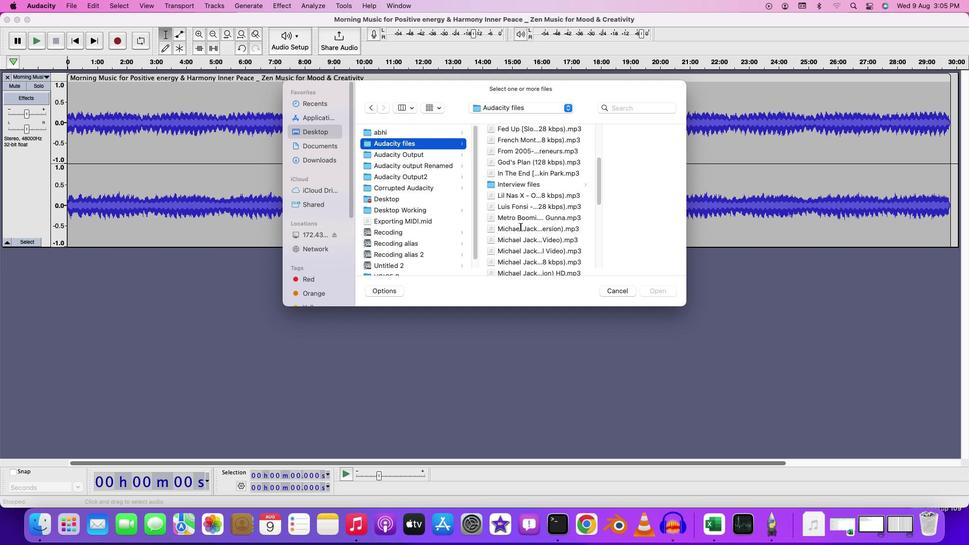
Action: Mouse scrolled (157, 246) with delta (186, 15)
Screenshot: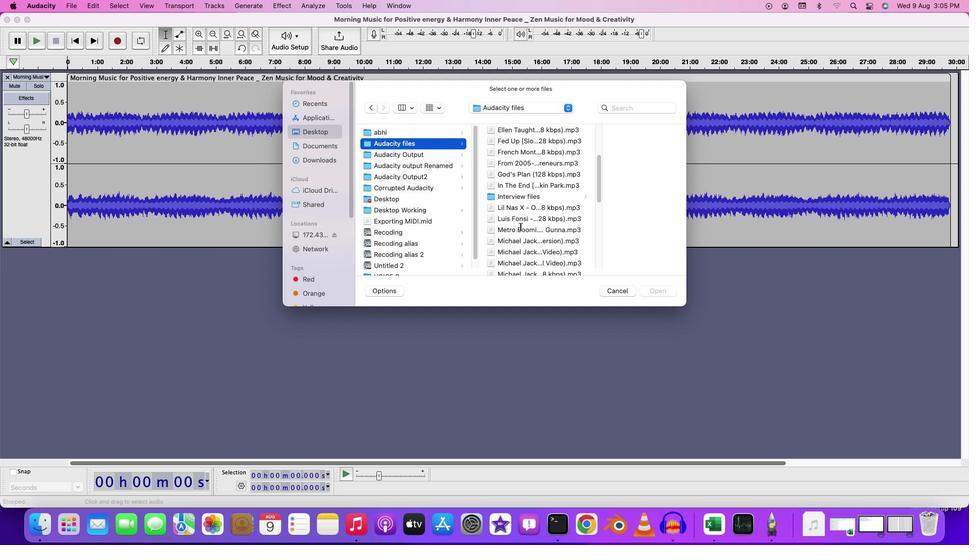 
Action: Mouse scrolled (157, 246) with delta (186, 15)
Screenshot: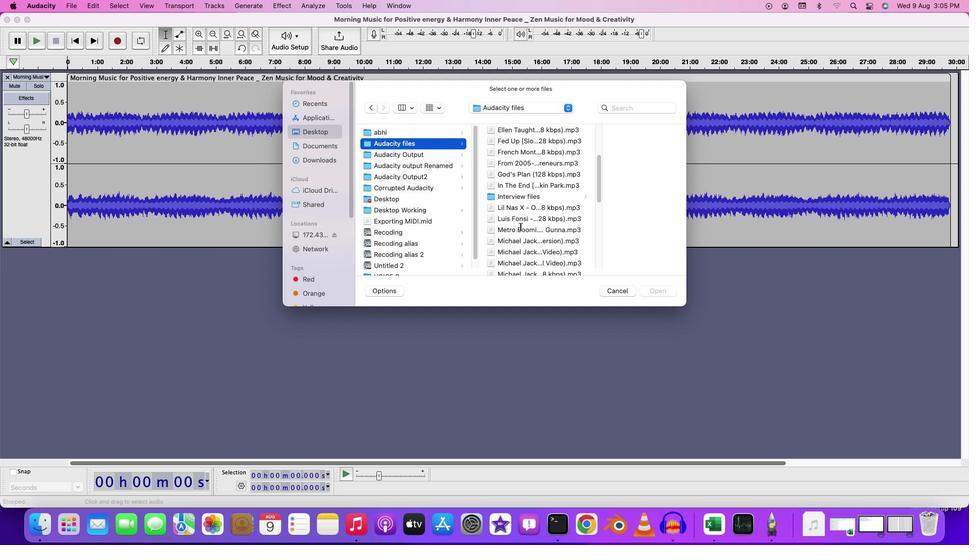 
Action: Mouse scrolled (157, 246) with delta (186, 17)
Screenshot: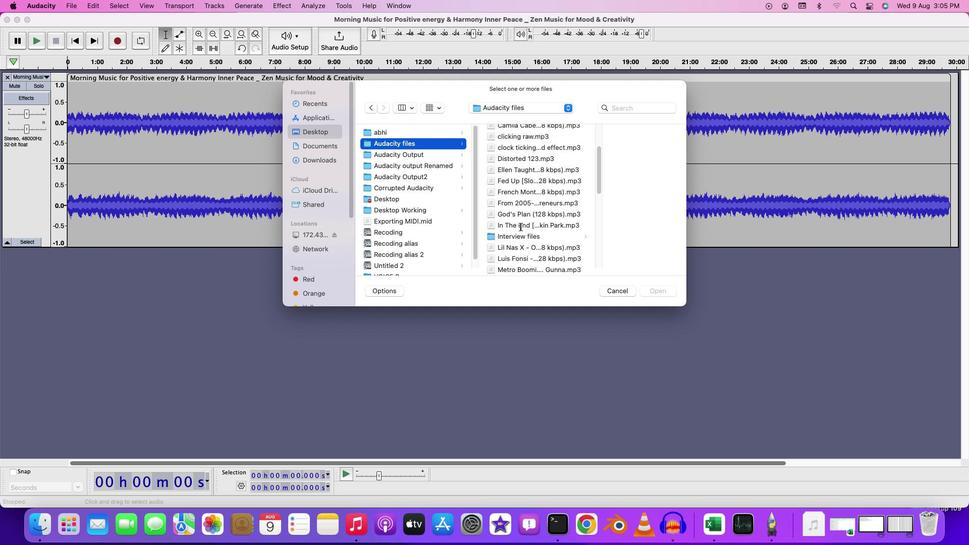 
Action: Mouse moved to (157, 250)
Screenshot: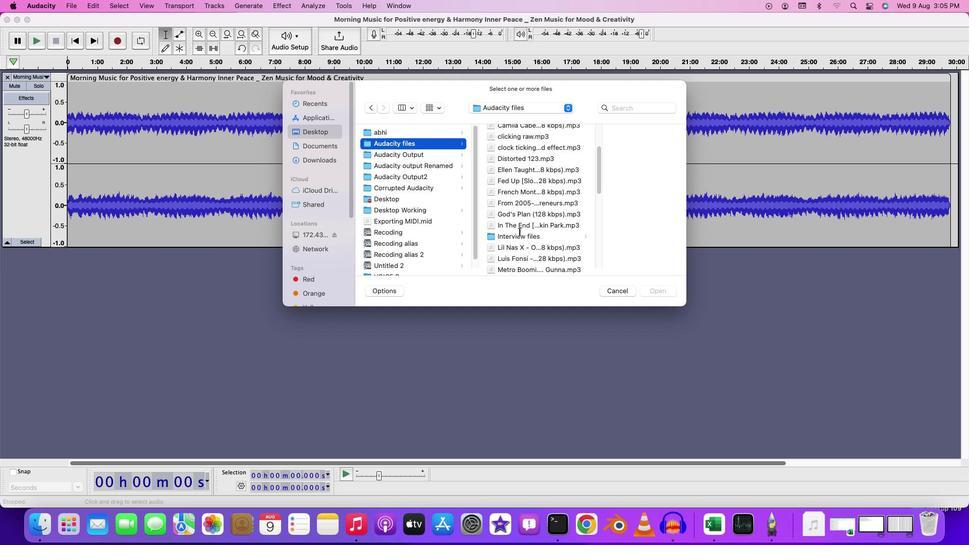 
Action: Mouse pressed left at (157, 250)
Screenshot: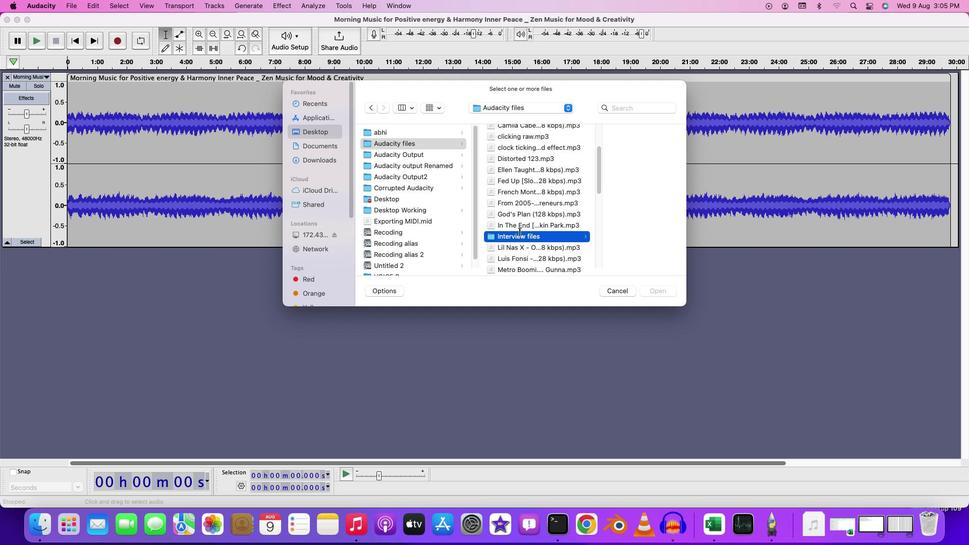 
Action: Mouse moved to (150, 160)
Screenshot: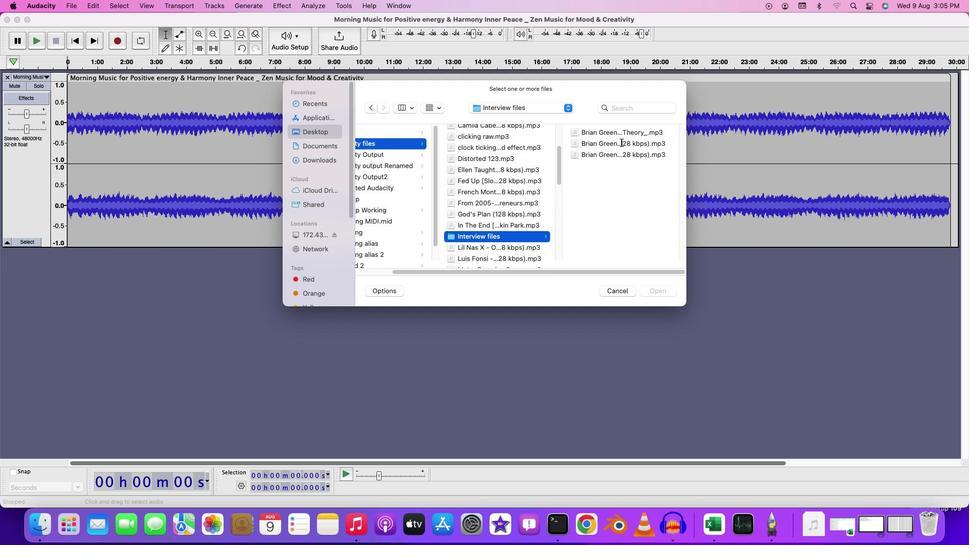 
Action: Mouse pressed left at (150, 160)
Screenshot: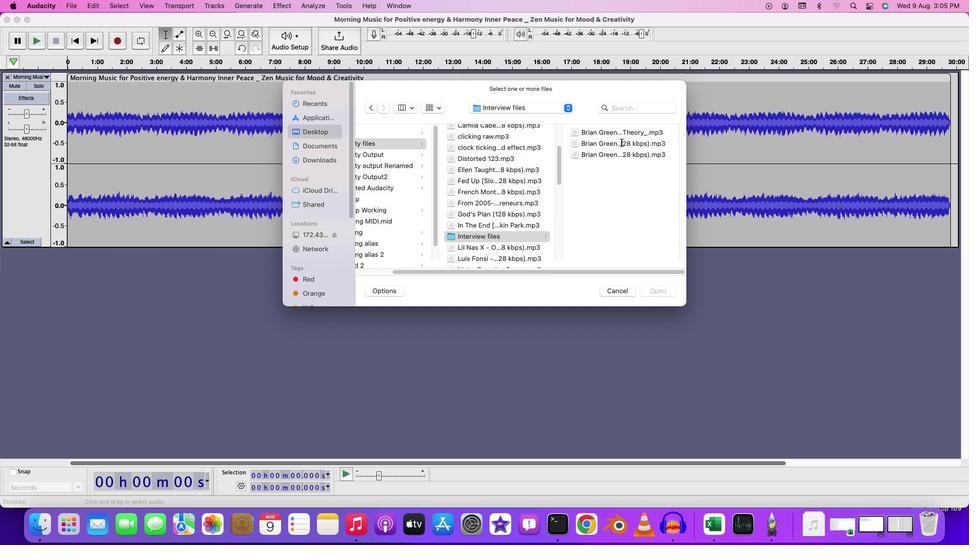 
Action: Mouse moved to (158, 110)
Screenshot: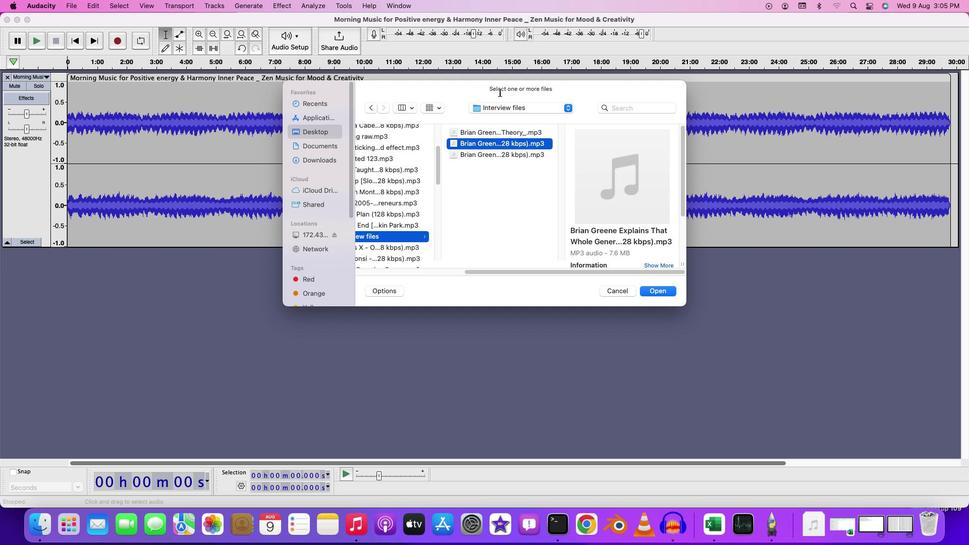 
Action: Mouse pressed left at (158, 110)
Screenshot: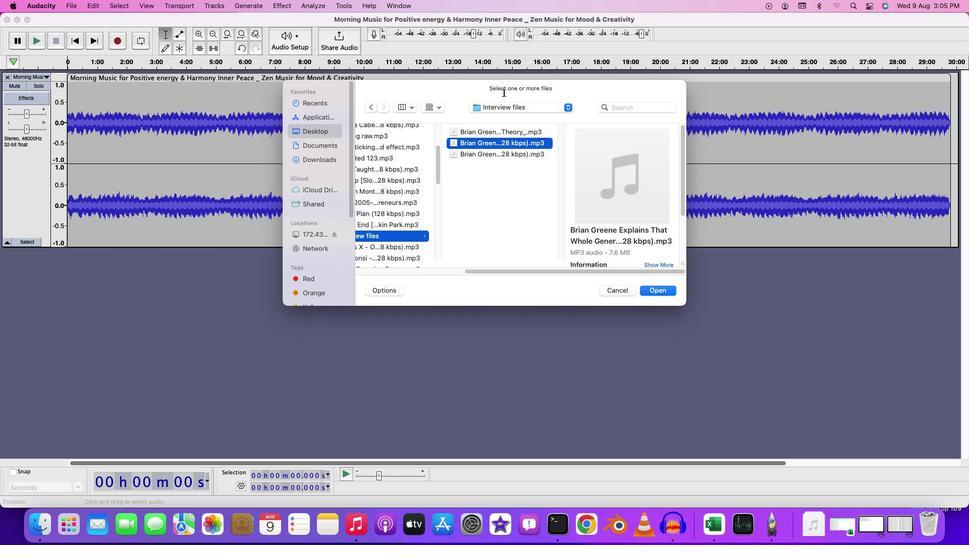 
Action: Mouse moved to (142, 150)
Screenshot: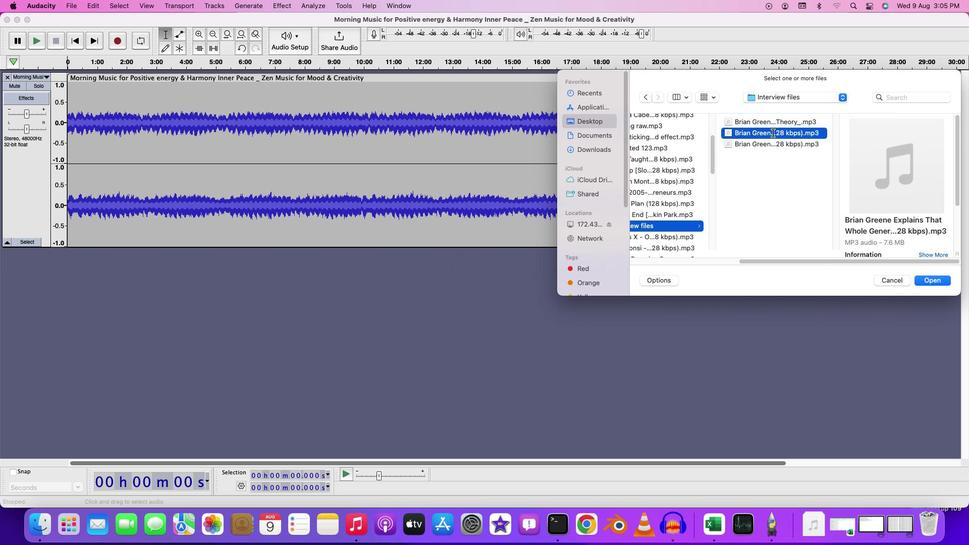 
Action: Mouse pressed left at (142, 150)
Screenshot: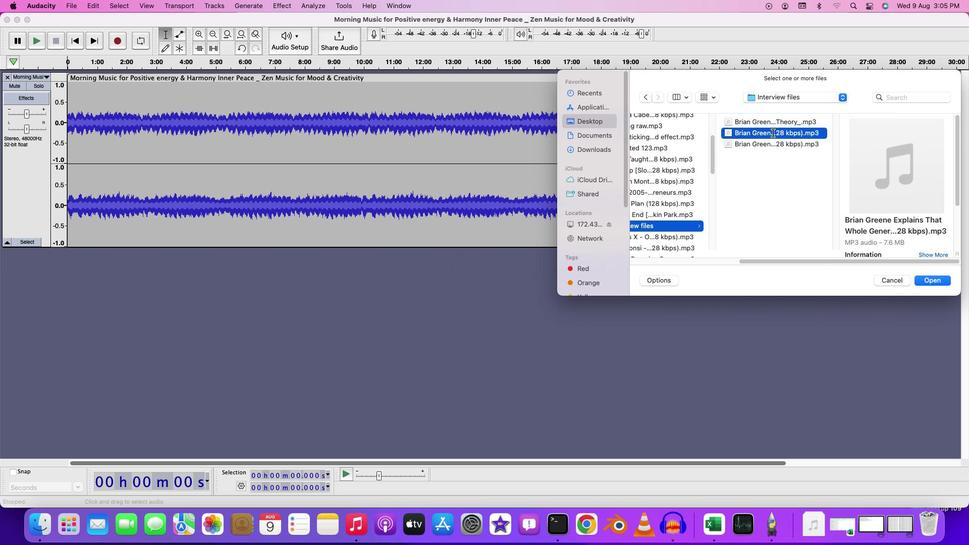 
Action: Mouse moved to (135, 298)
Screenshot: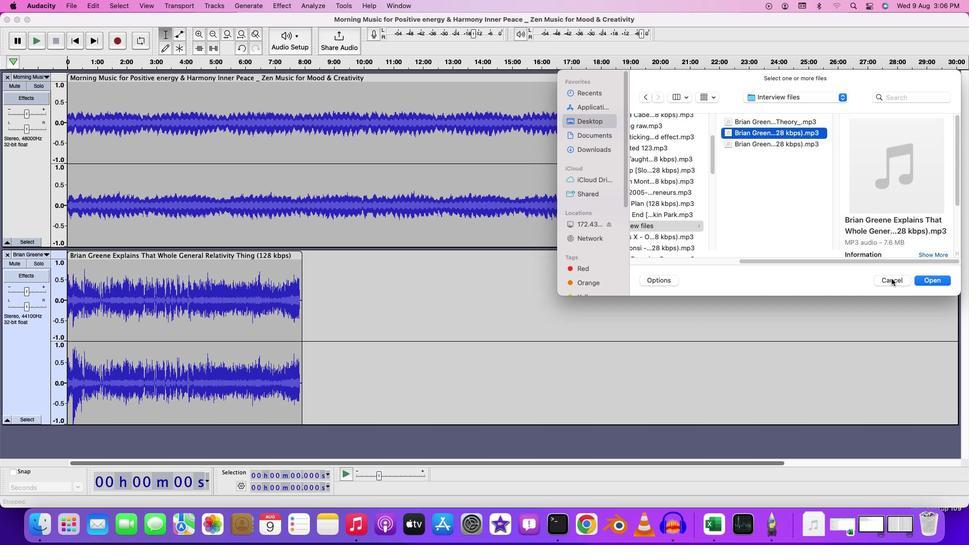 
Action: Mouse pressed left at (135, 298)
Screenshot: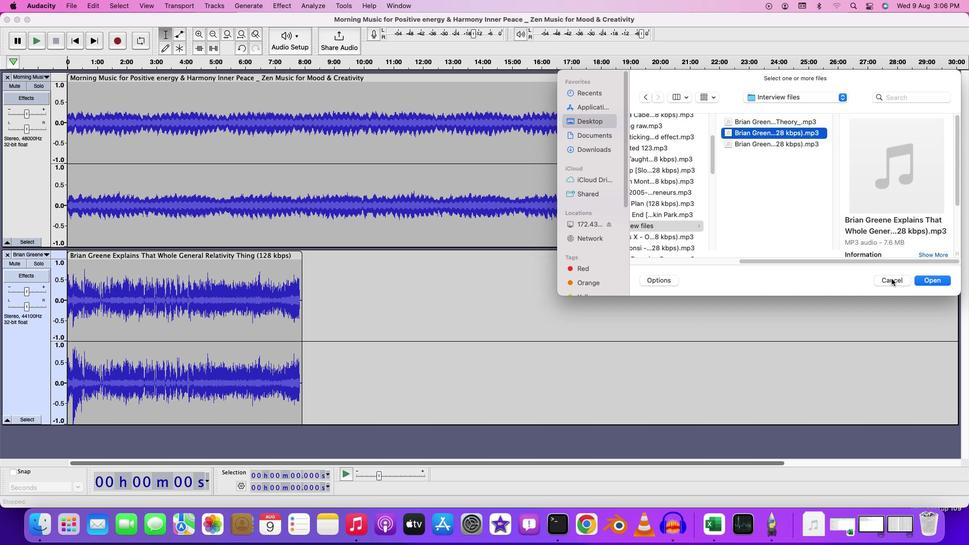 
Action: Mouse moved to (184, 92)
Screenshot: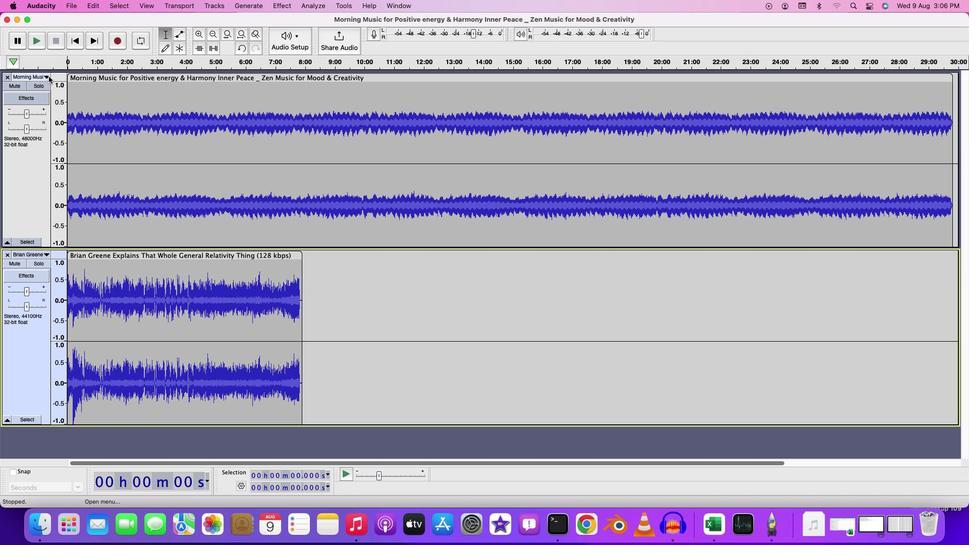 
Action: Mouse pressed left at (184, 92)
Screenshot: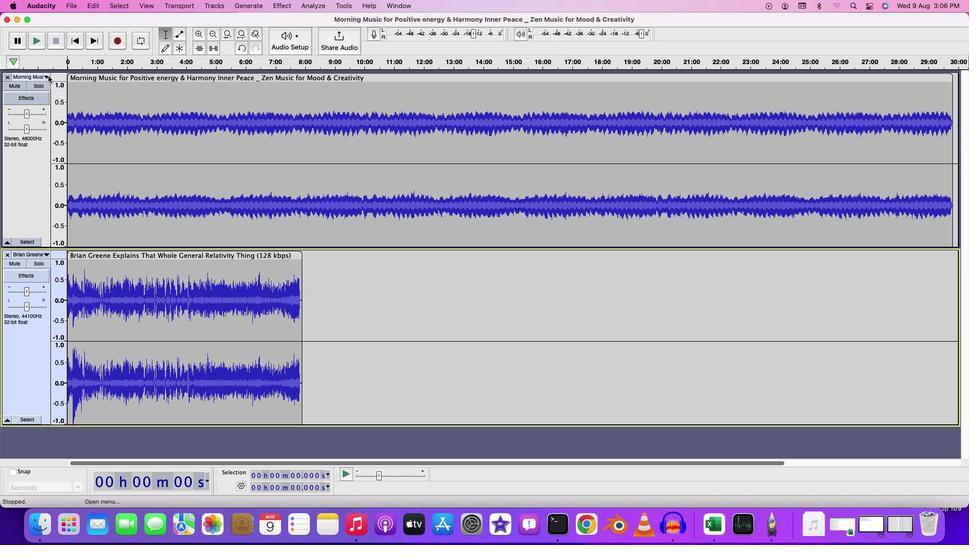 
Action: Mouse moved to (183, 129)
Screenshot: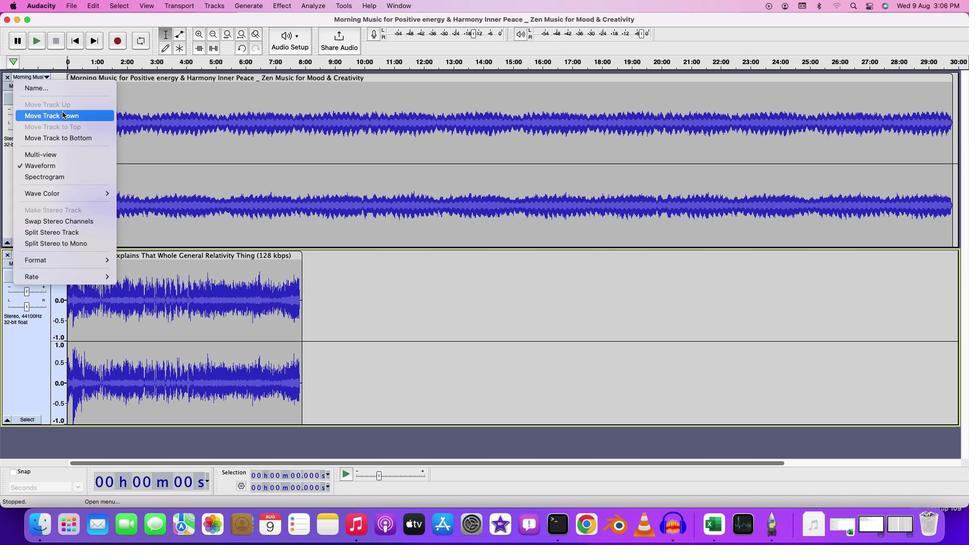 
Action: Mouse pressed left at (183, 129)
Screenshot: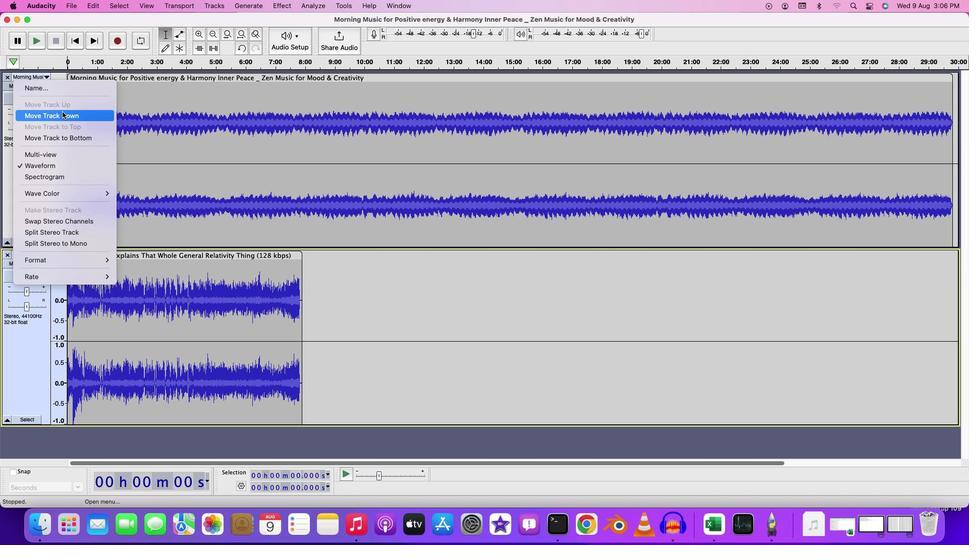 
Action: Mouse moved to (169, 252)
Screenshot: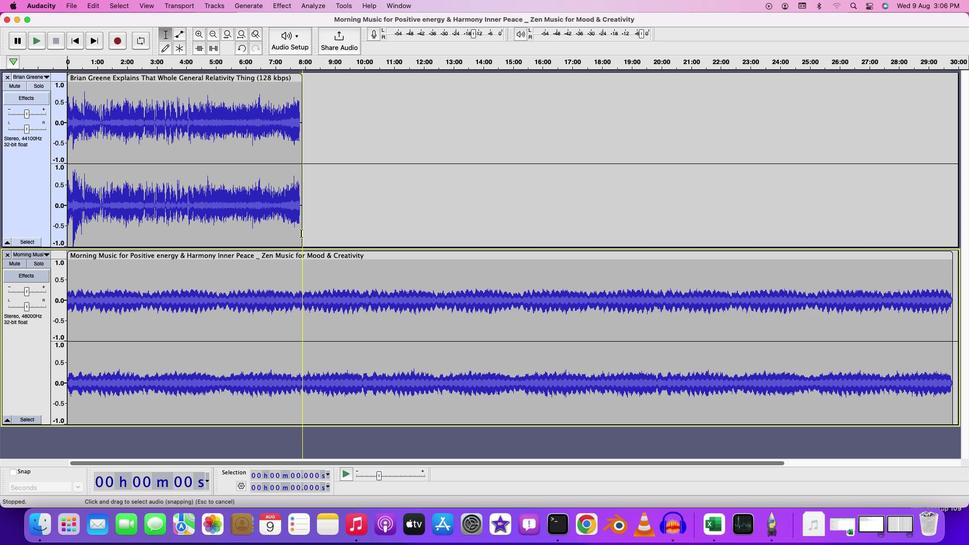 
Action: Mouse pressed left at (169, 252)
Screenshot: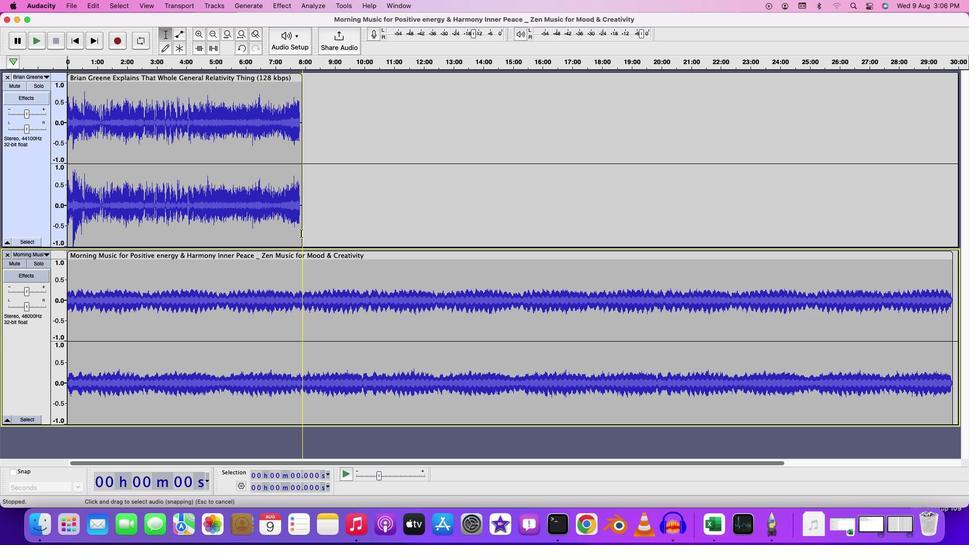 
Action: Mouse moved to (169, 252)
Screenshot: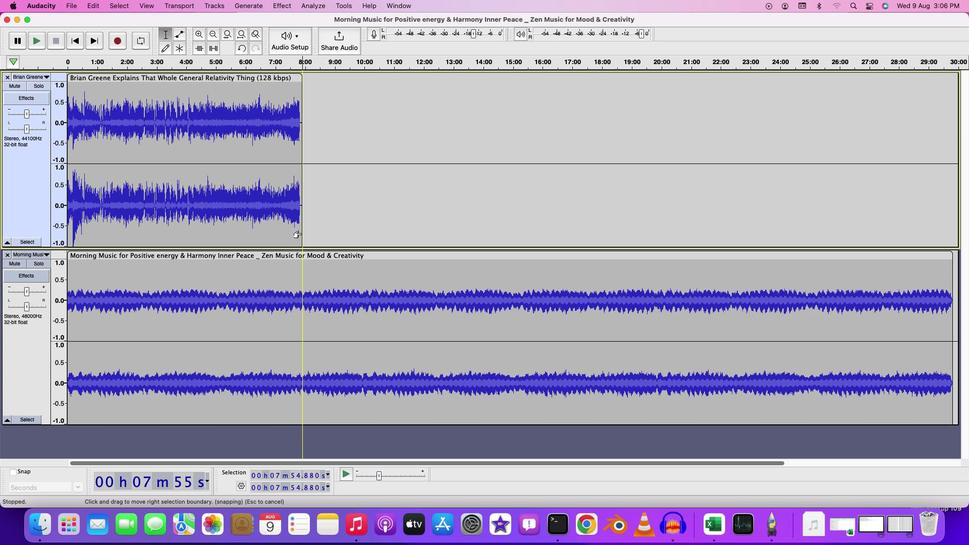 
Action: Key pressed Key.space
Screenshot: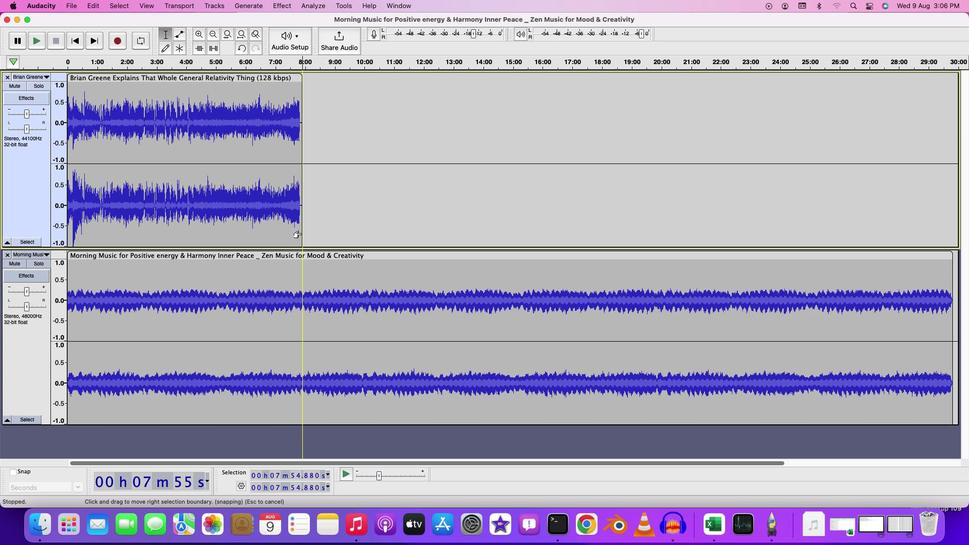 
Action: Mouse moved to (169, 285)
Screenshot: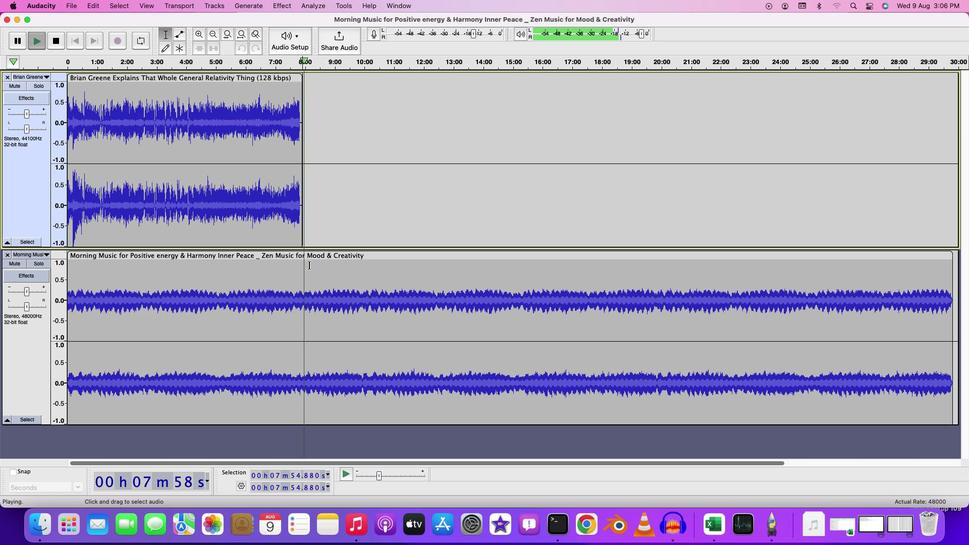 
Action: Key pressed Key.space
Screenshot: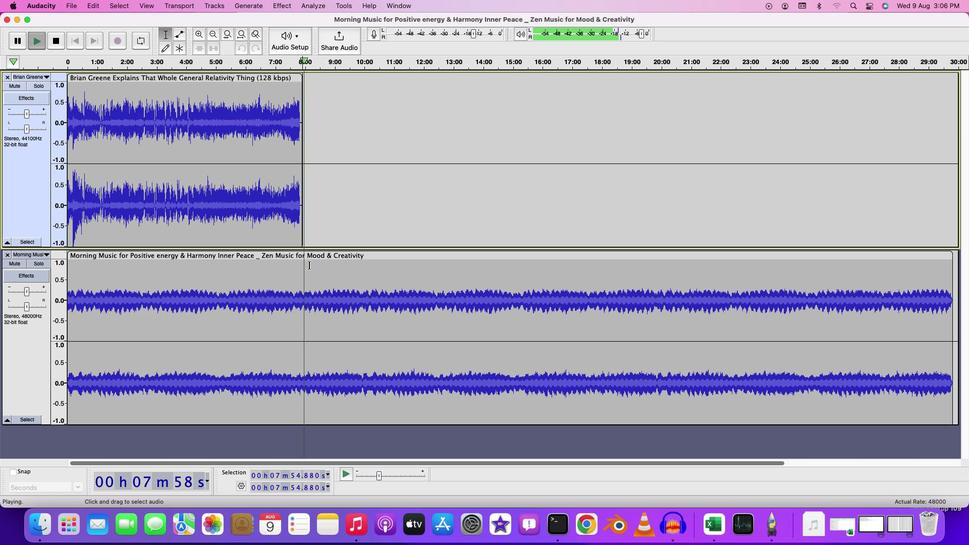 
Action: Mouse moved to (169, 284)
Screenshot: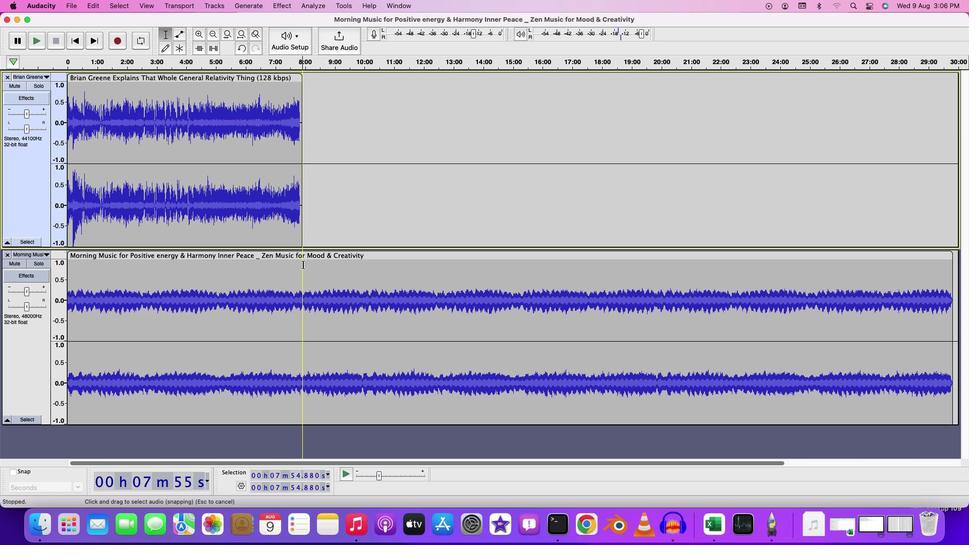 
Action: Mouse pressed left at (169, 284)
Screenshot: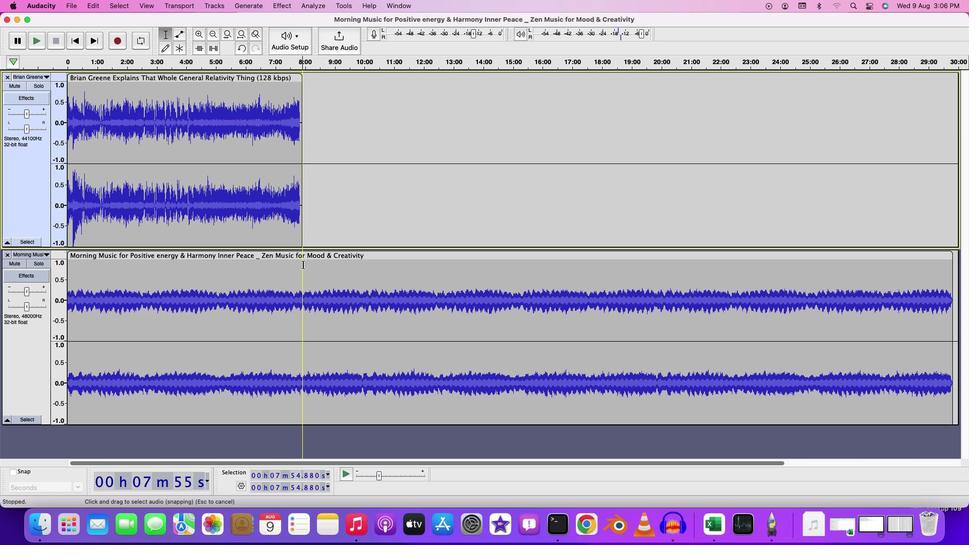
Action: Mouse moved to (137, 304)
Screenshot: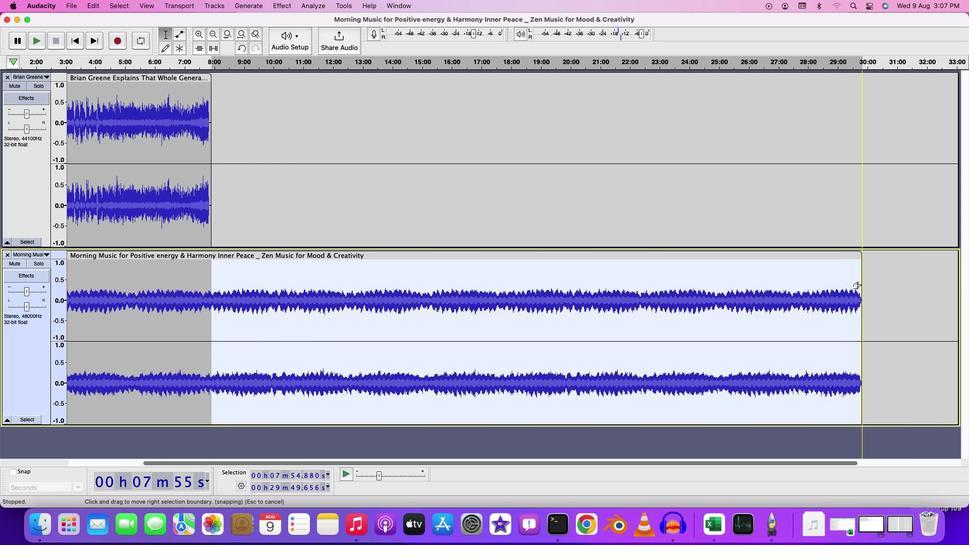 
Action: Key pressed Key.delete
Screenshot: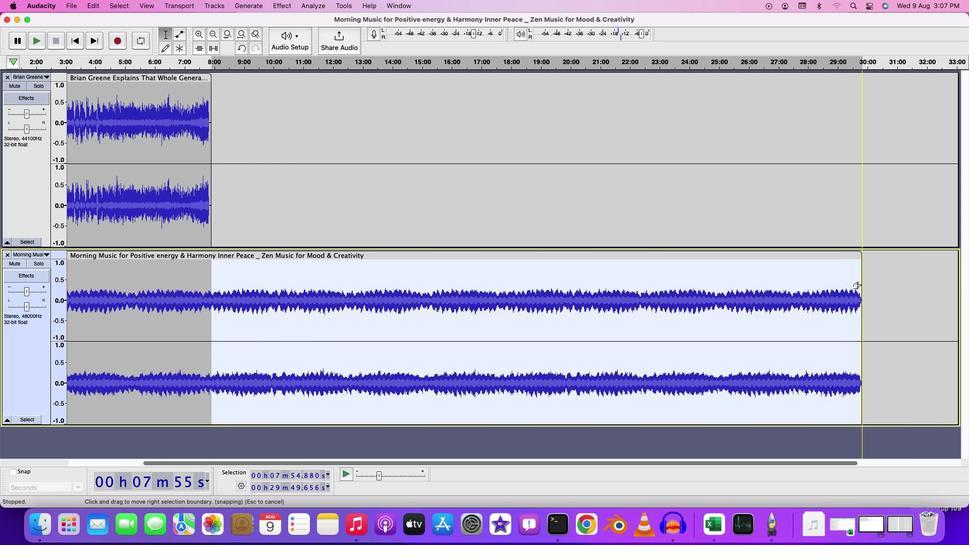 
Action: Mouse moved to (166, 485)
Screenshot: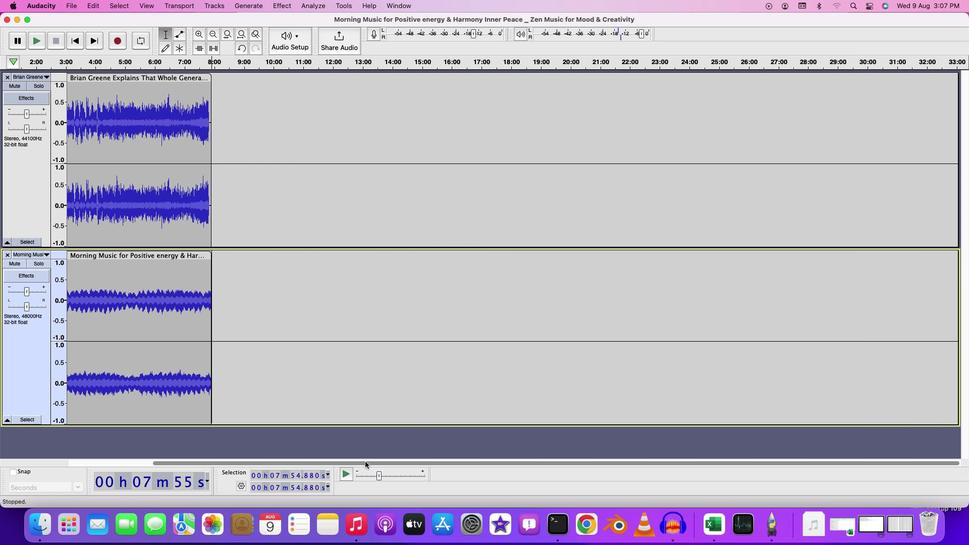 
Action: Mouse pressed left at (166, 485)
Screenshot: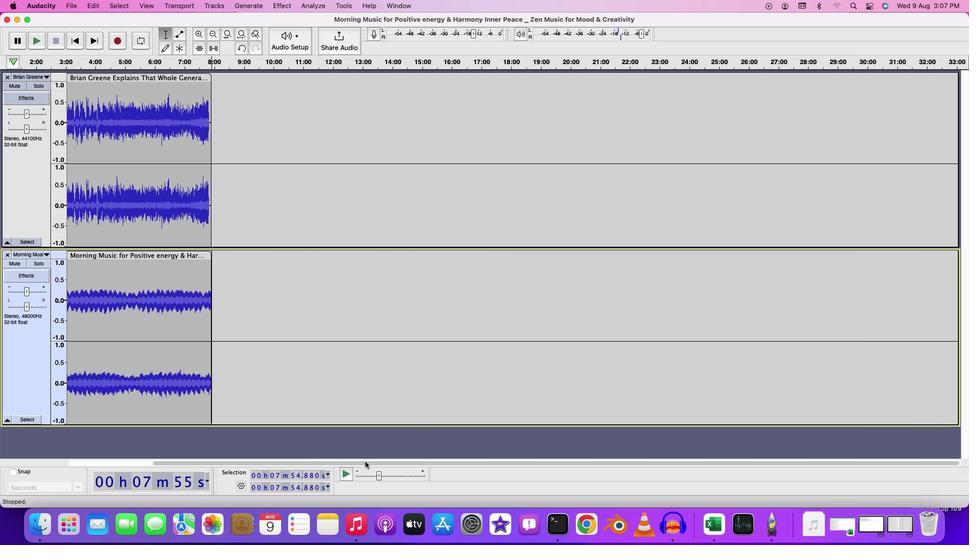 
Action: Mouse moved to (170, 339)
Screenshot: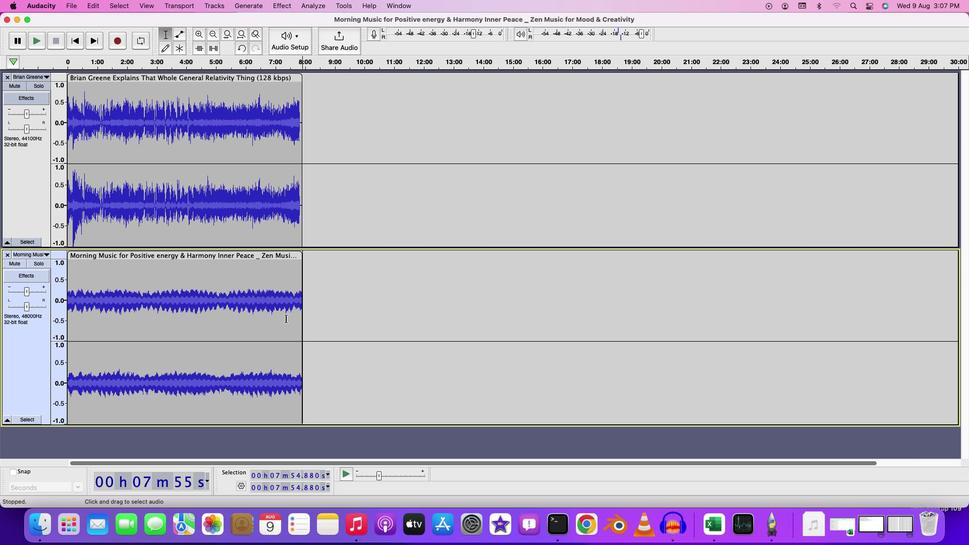 
Action: Key pressed Key.cmd
Screenshot: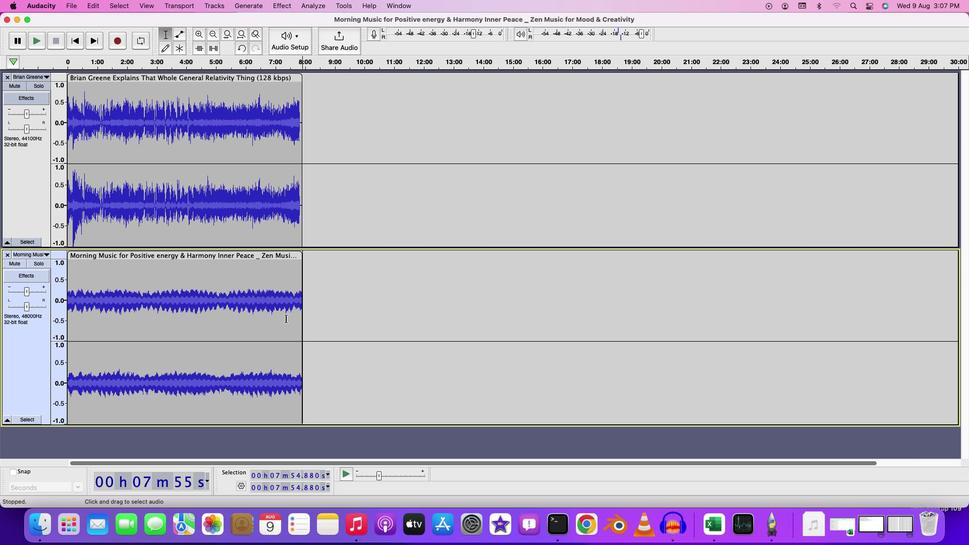 
Action: Mouse scrolled (170, 339) with delta (186, 15)
Screenshot: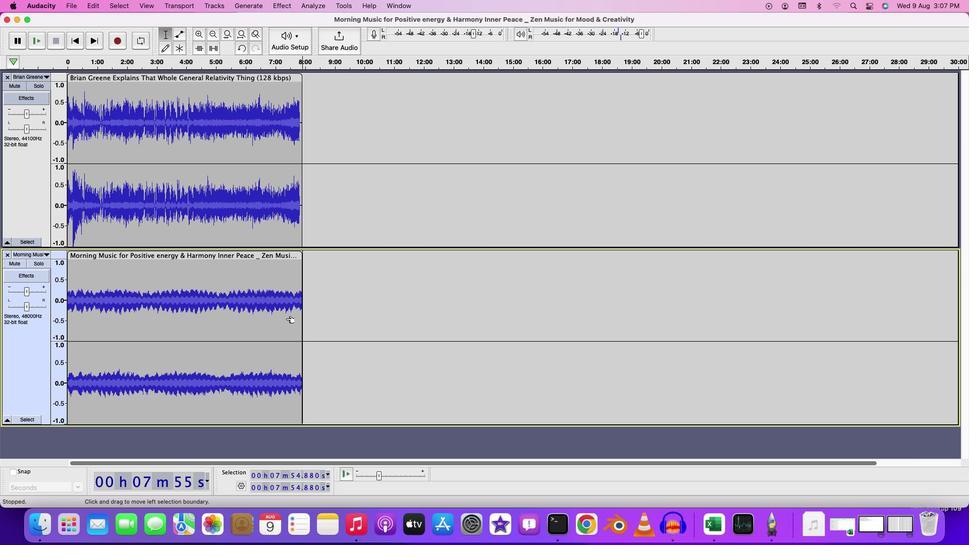 
Action: Mouse scrolled (170, 339) with delta (186, 15)
Screenshot: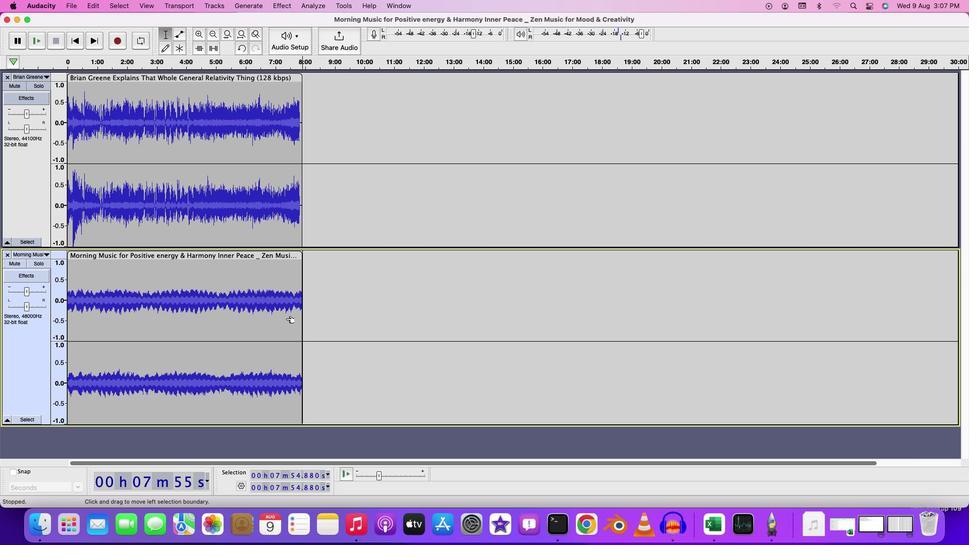 
Action: Mouse scrolled (170, 339) with delta (186, 16)
Screenshot: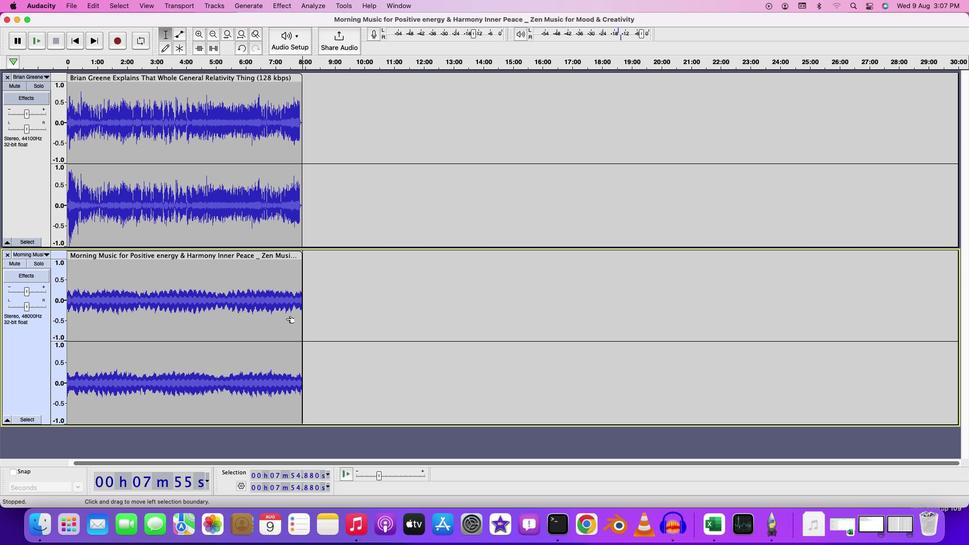 
Action: Mouse scrolled (170, 339) with delta (186, 17)
Screenshot: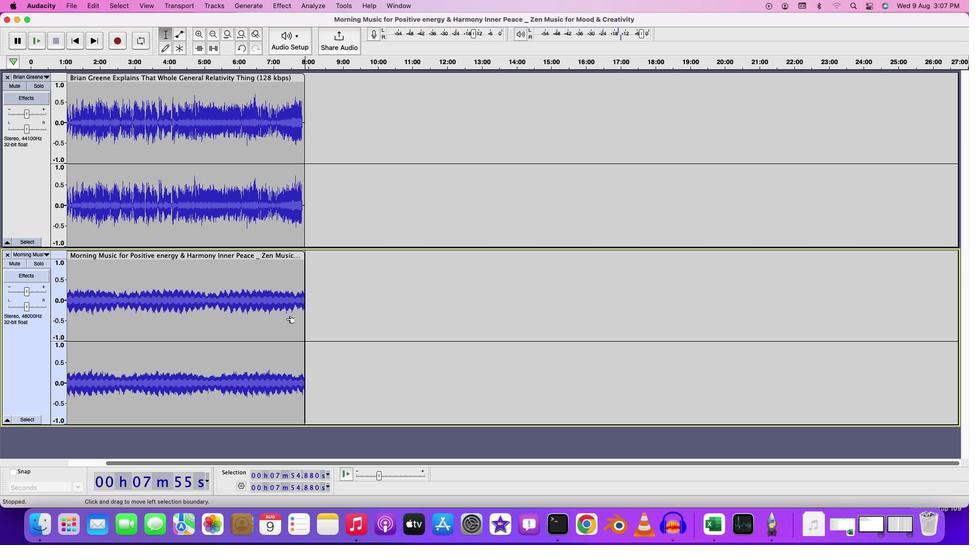 
Action: Mouse scrolled (170, 339) with delta (186, 15)
Screenshot: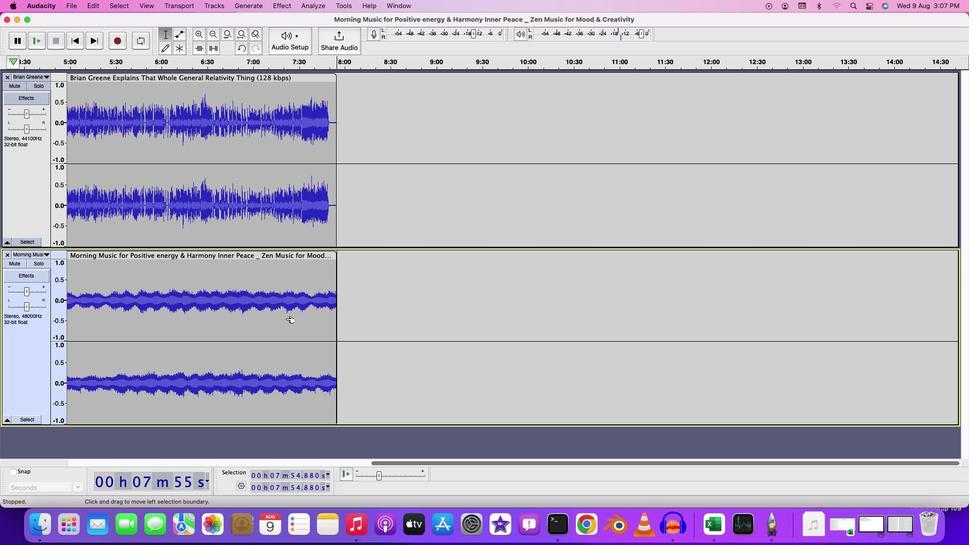 
Action: Mouse scrolled (170, 339) with delta (186, 15)
Screenshot: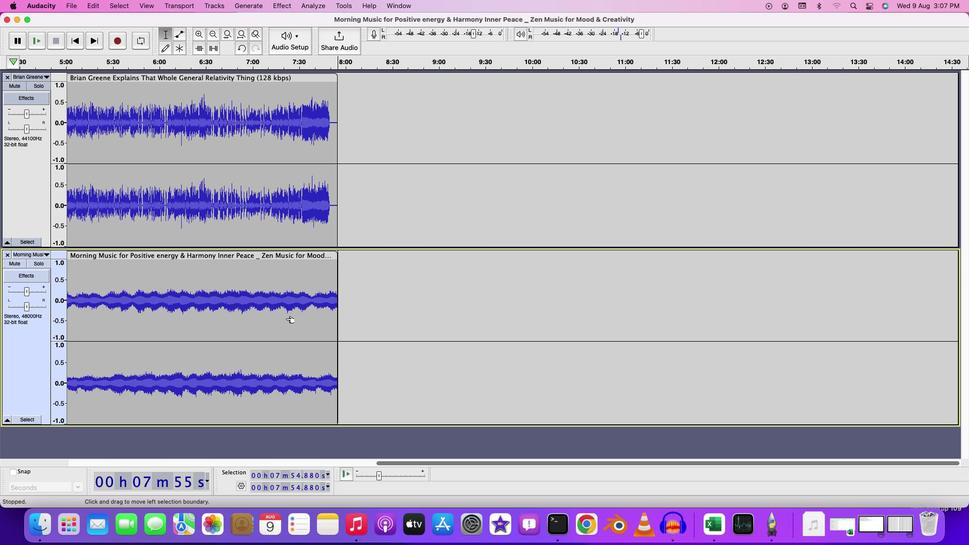 
Action: Mouse moved to (163, 488)
Screenshot: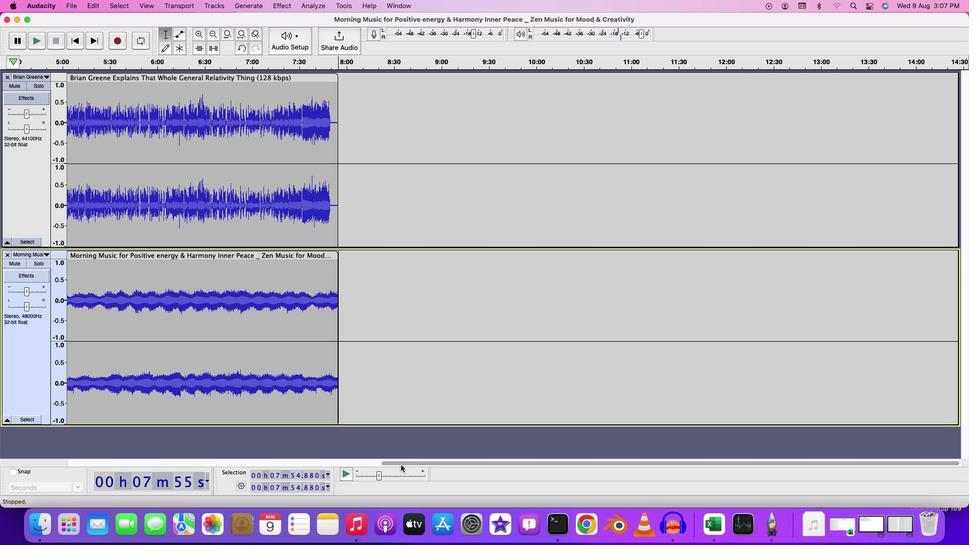
Action: Mouse pressed left at (163, 488)
Screenshot: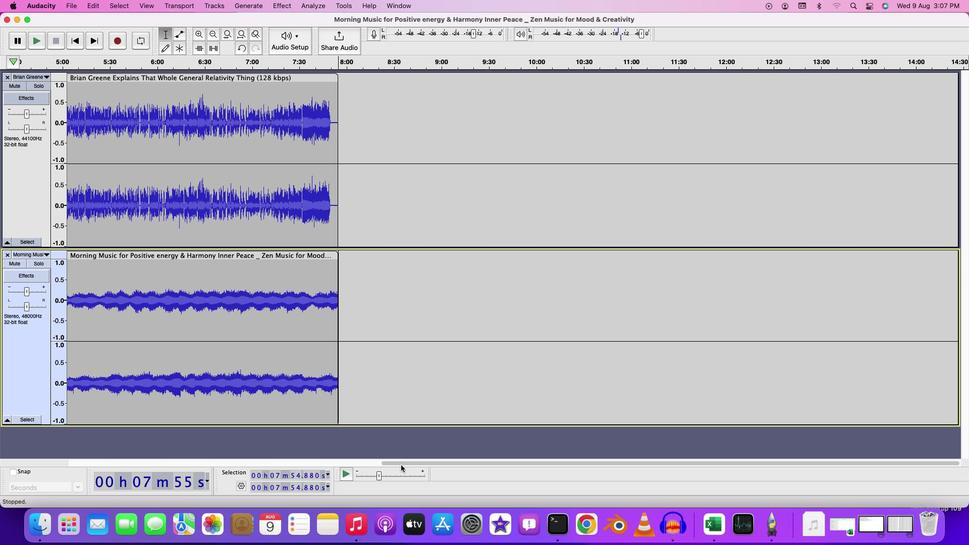 
Action: Mouse moved to (163, 132)
Screenshot: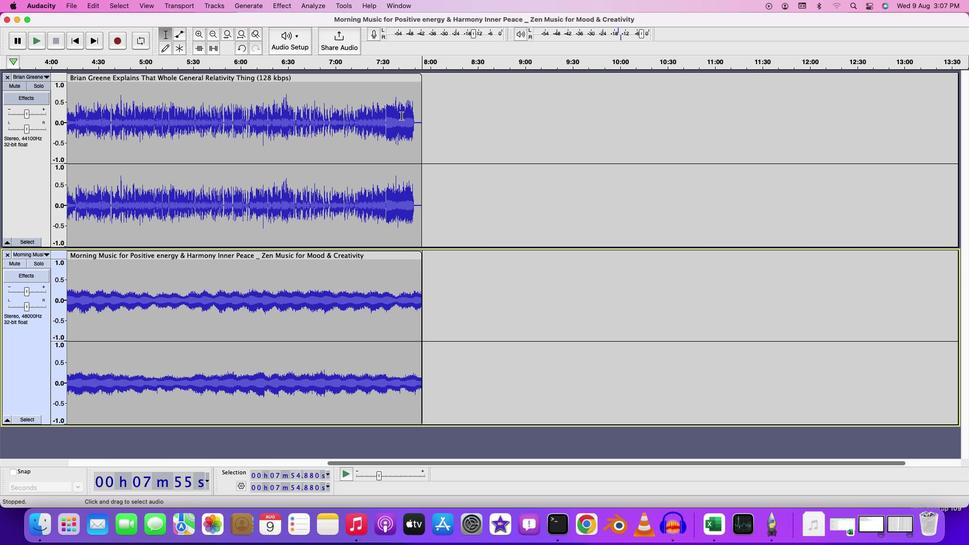 
Action: Mouse pressed left at (163, 132)
Screenshot: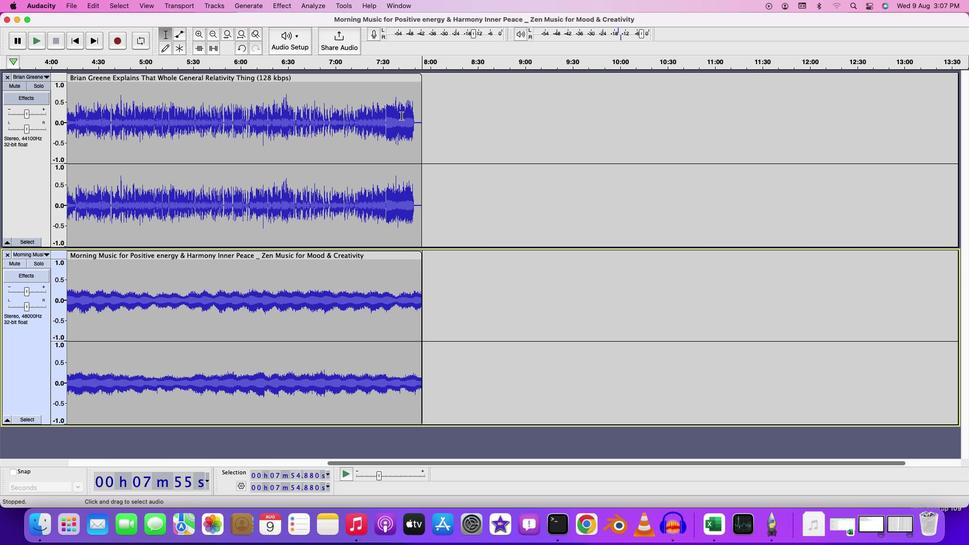 
Action: Key pressed Key.space
Screenshot: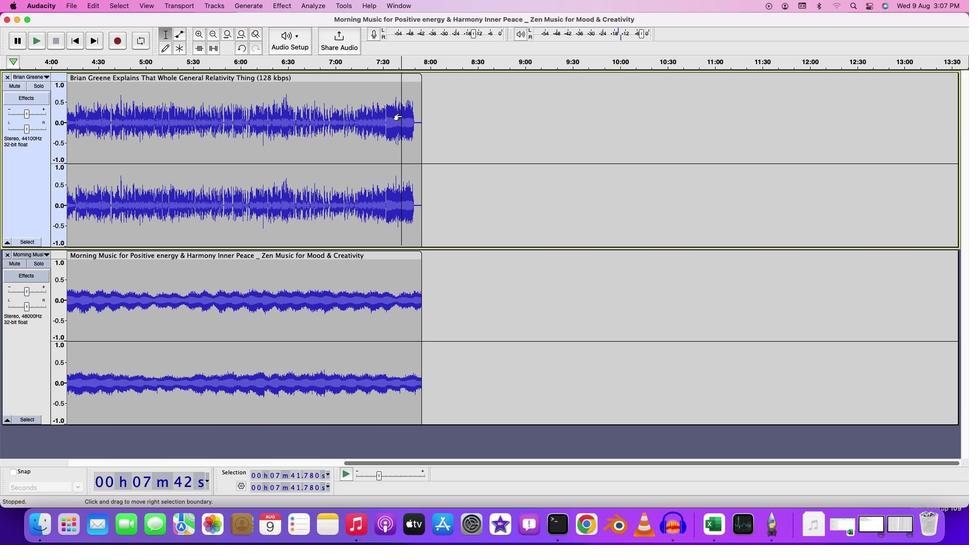 
Action: Mouse moved to (158, 428)
Screenshot: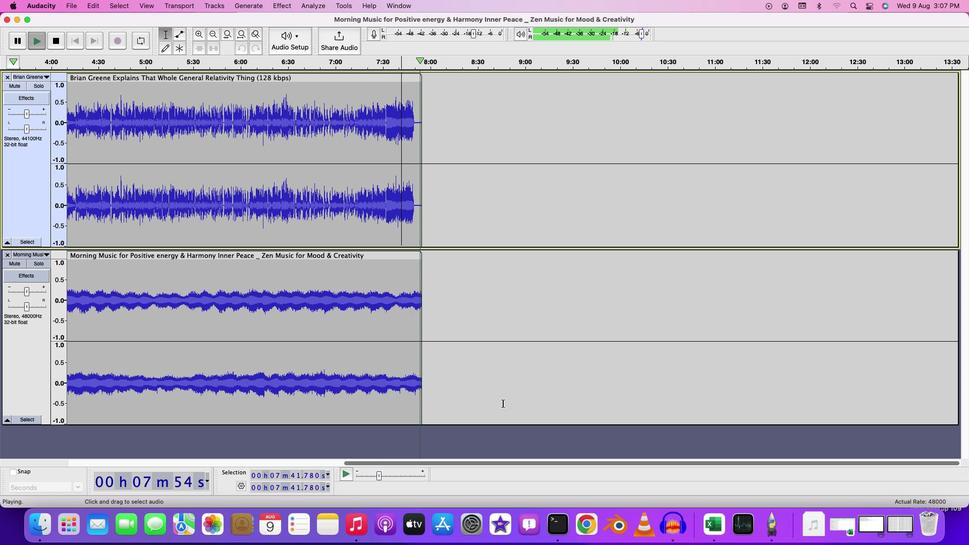 
Action: Key pressed Key.space
Screenshot: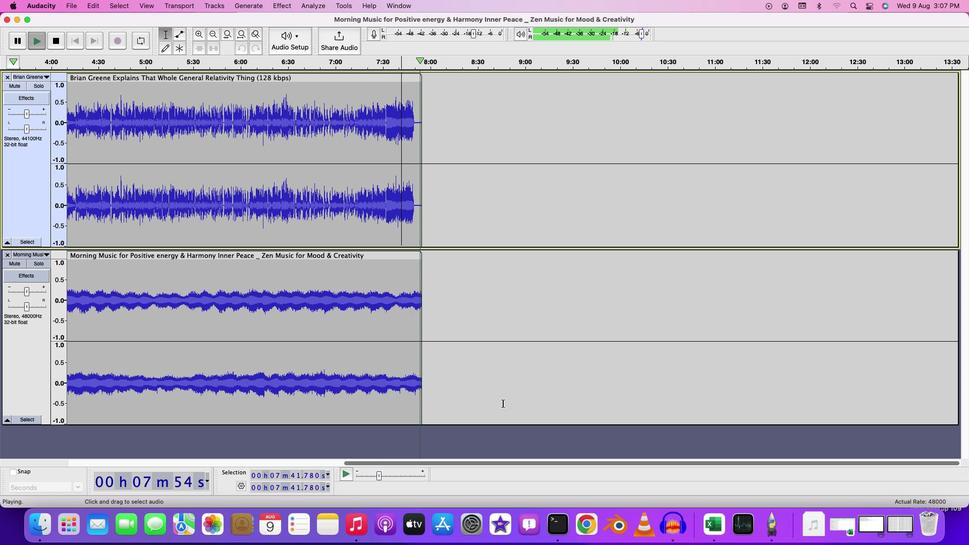 
Action: Mouse moved to (158, 485)
Screenshot: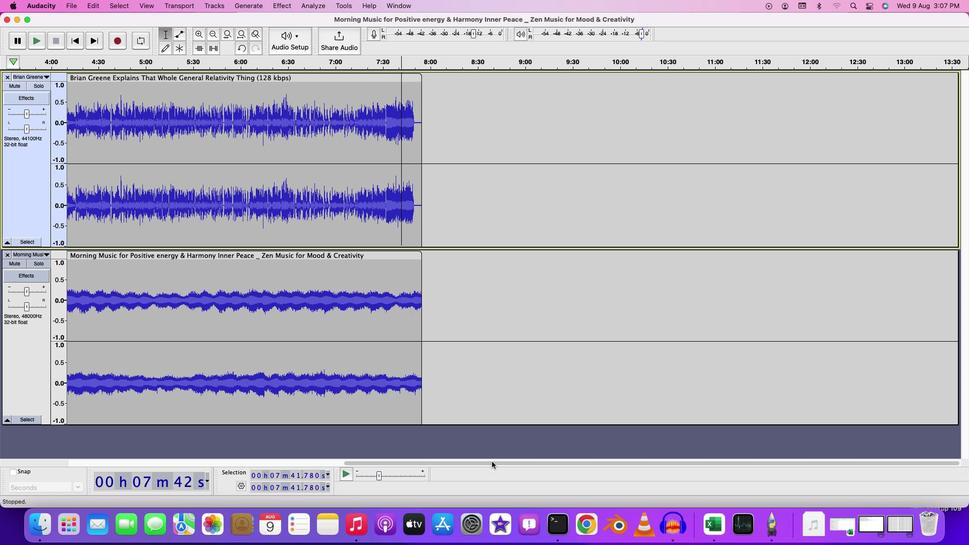 
Action: Mouse pressed left at (158, 485)
Screenshot: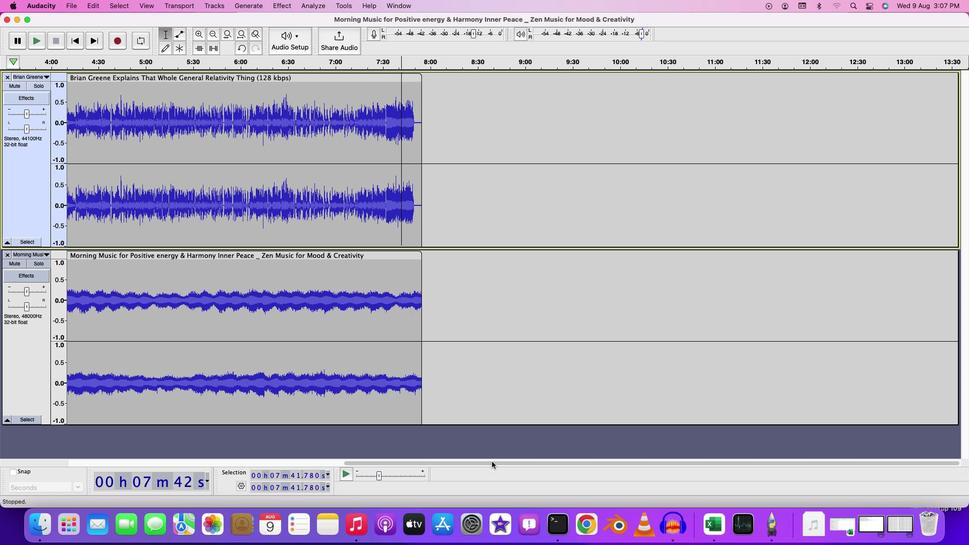 
Action: Mouse moved to (182, 104)
Screenshot: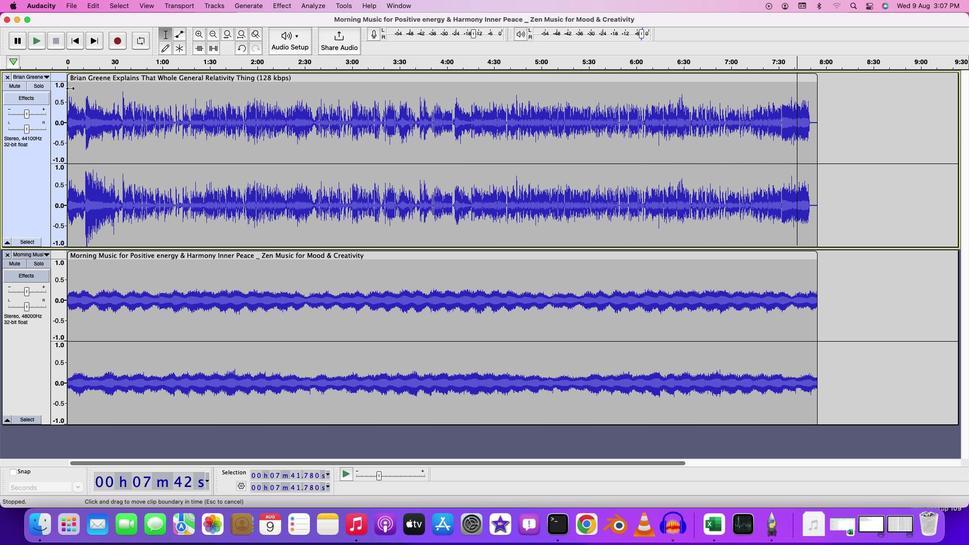 
Action: Mouse pressed left at (182, 104)
Screenshot: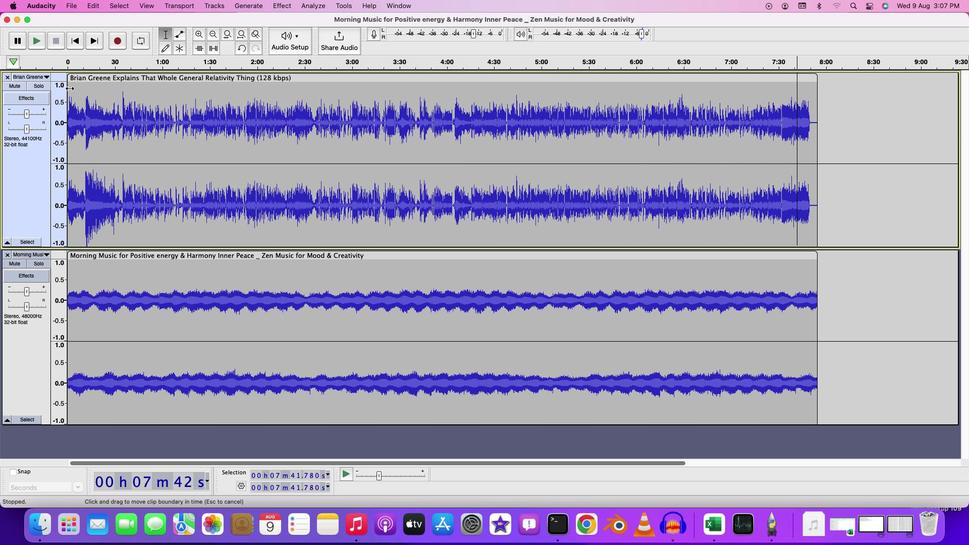 
Action: Mouse moved to (182, 105)
Screenshot: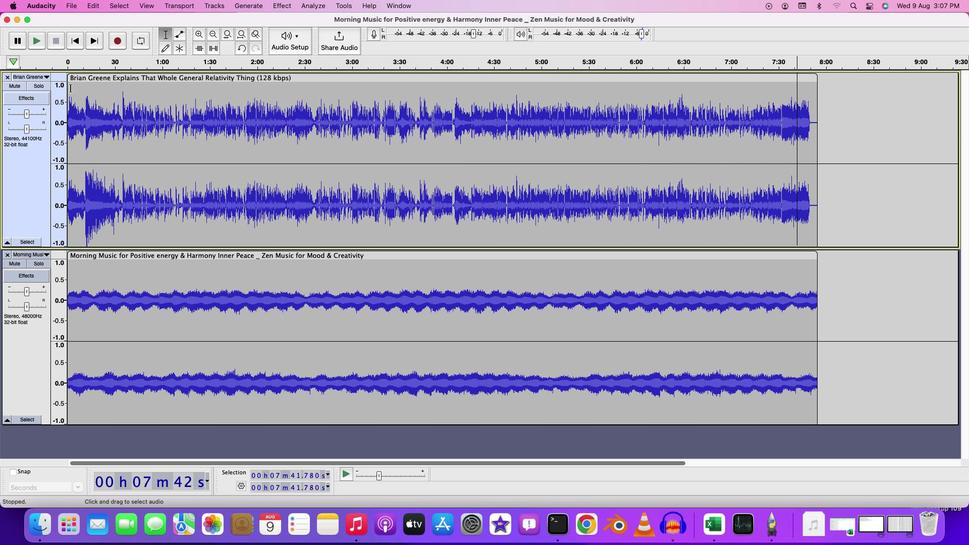 
Action: Mouse pressed left at (182, 105)
Screenshot: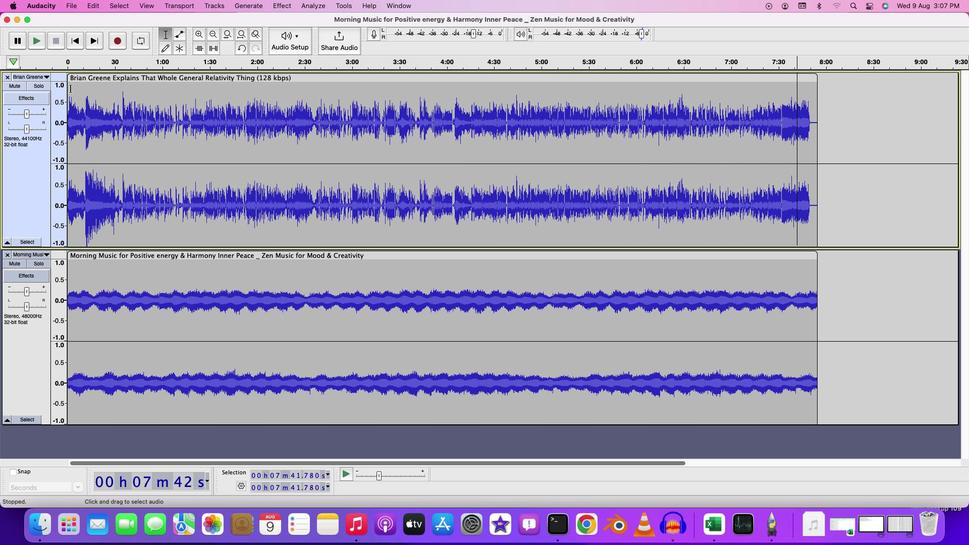 
Action: Key pressed Key.space
Screenshot: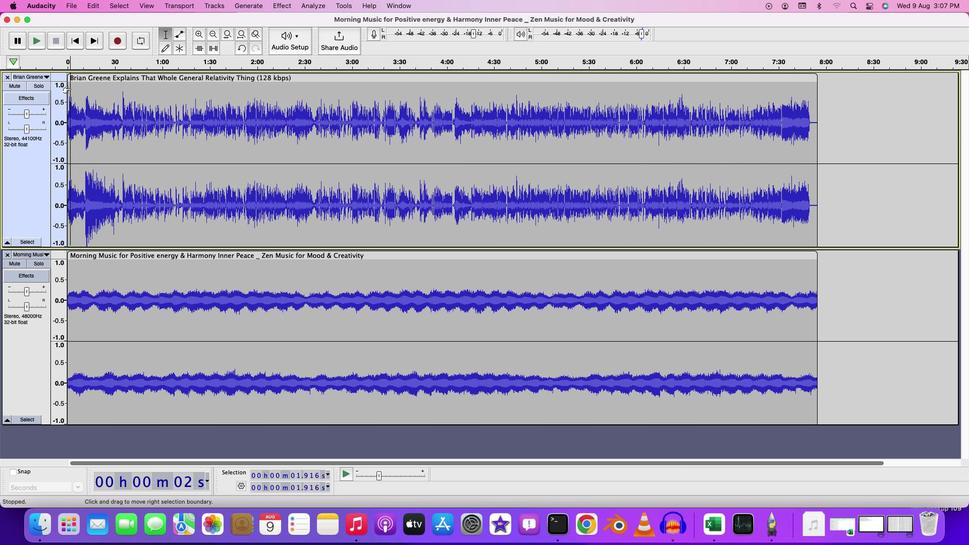 
Action: Mouse moved to (182, 104)
Screenshot: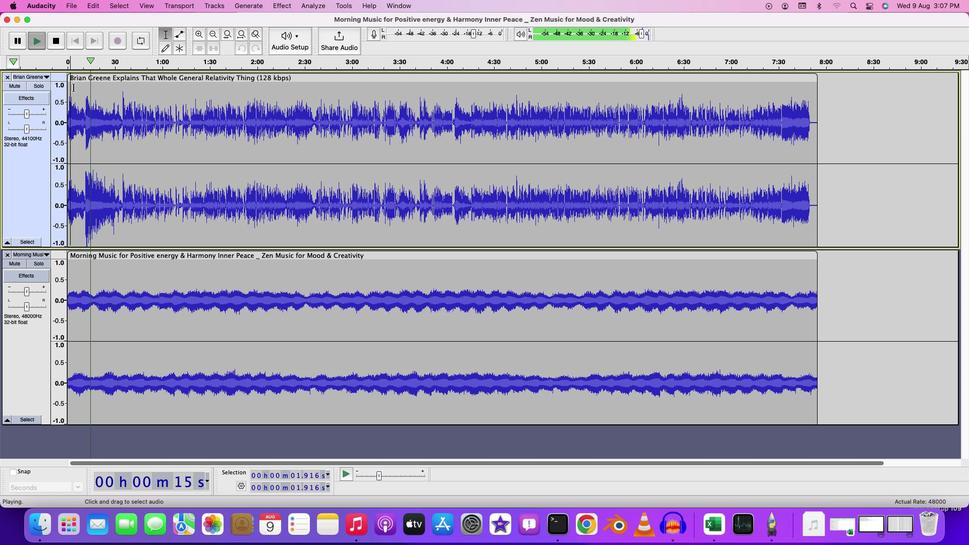 
Action: Mouse pressed left at (182, 104)
Screenshot: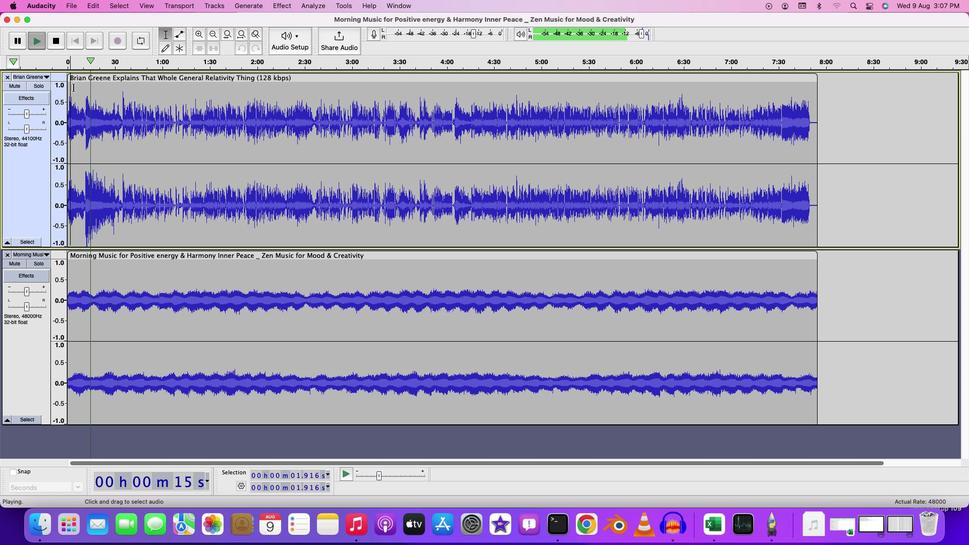 
Action: Key pressed Key.space
Screenshot: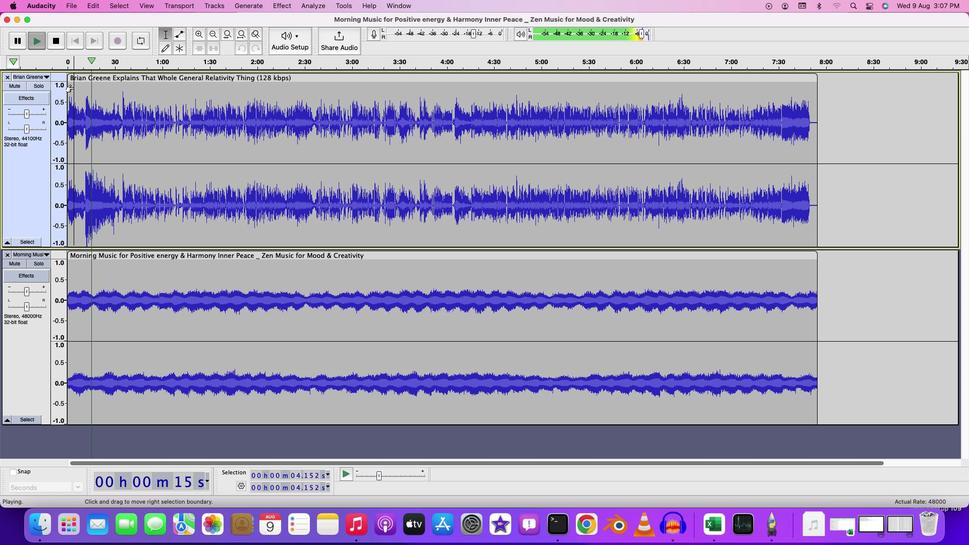 
Action: Mouse moved to (181, 290)
Screenshot: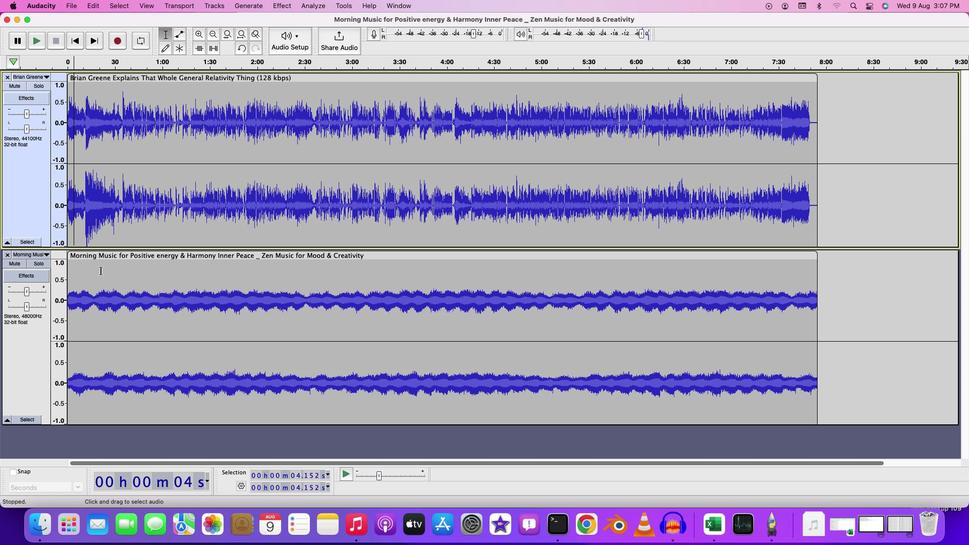 
Action: Mouse pressed left at (181, 290)
Screenshot: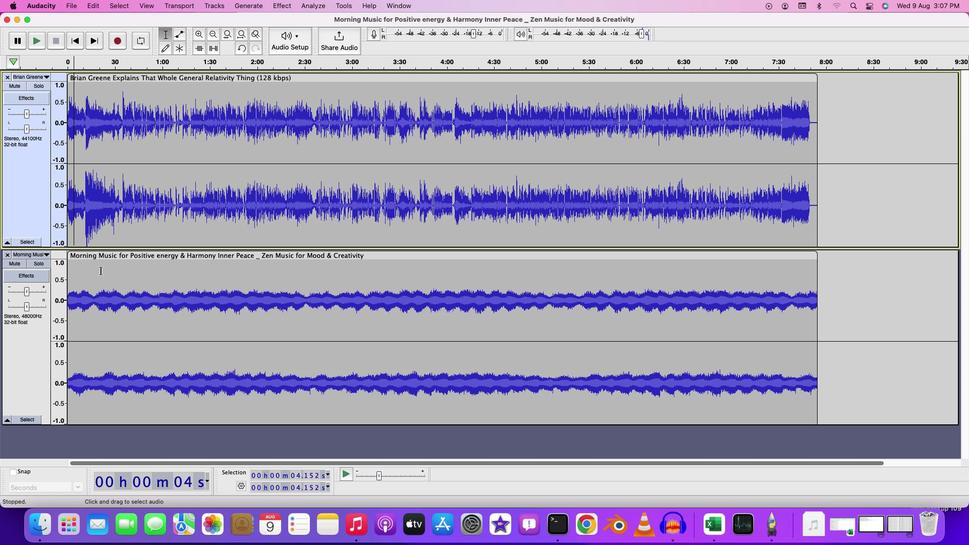 
Action: Mouse moved to (180, 312)
Screenshot: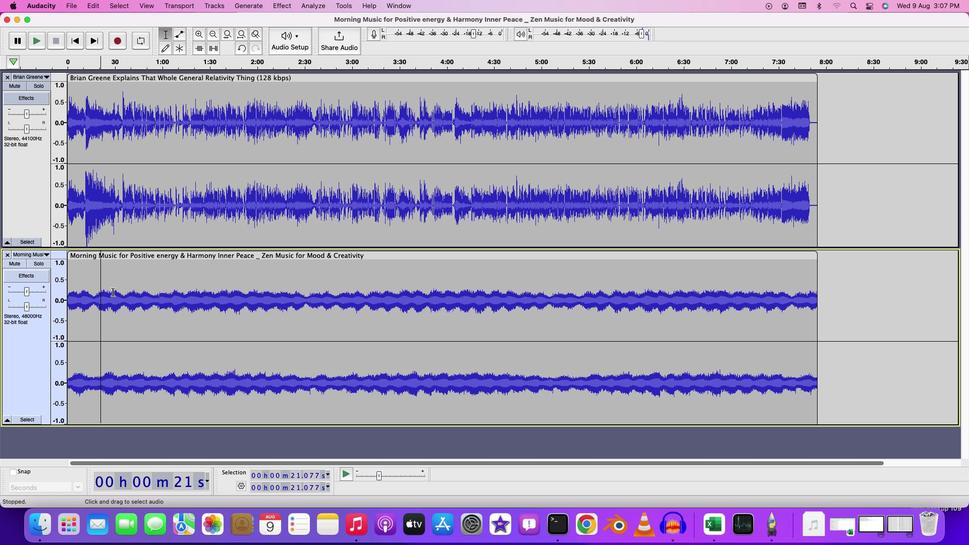 
Action: Mouse pressed left at (180, 312)
Screenshot: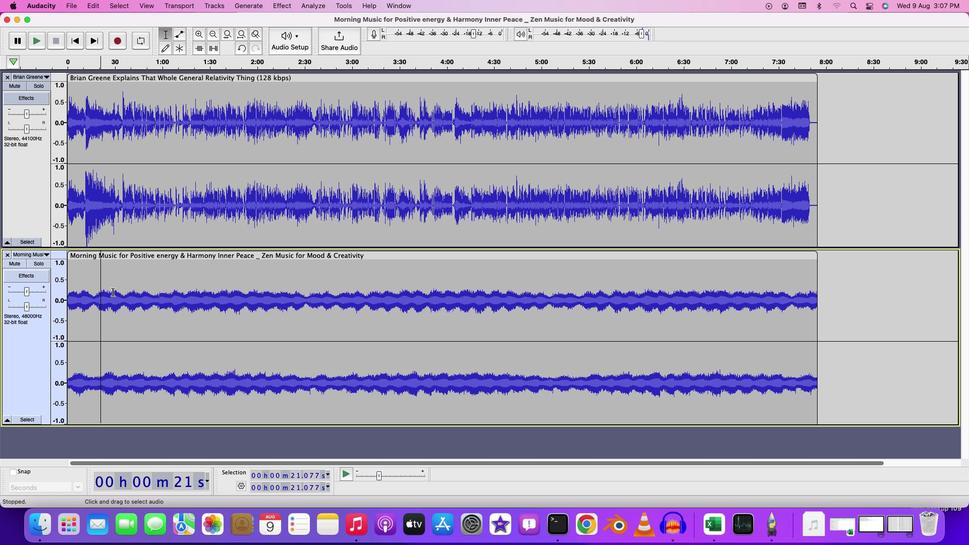 
Action: Mouse pressed left at (180, 312)
Screenshot: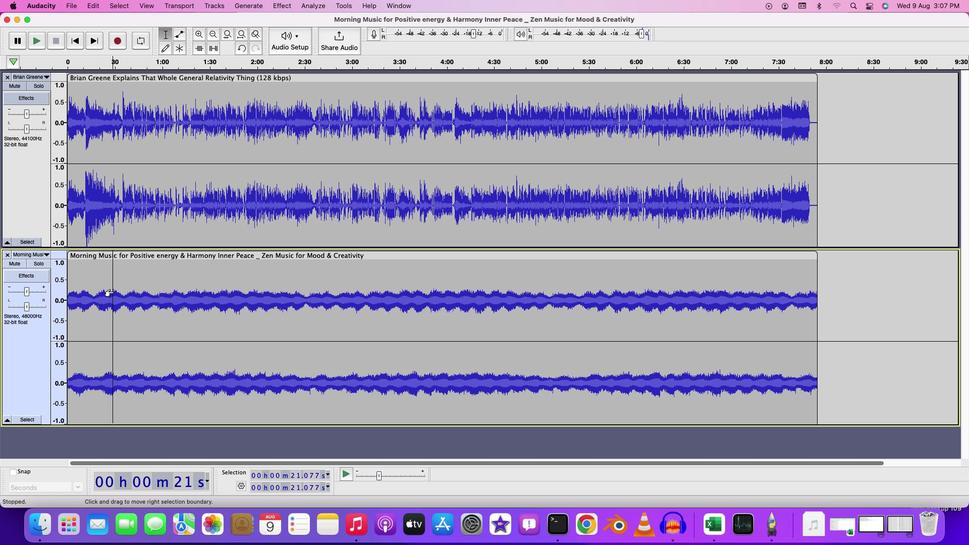 
Action: Mouse moved to (176, 54)
Screenshot: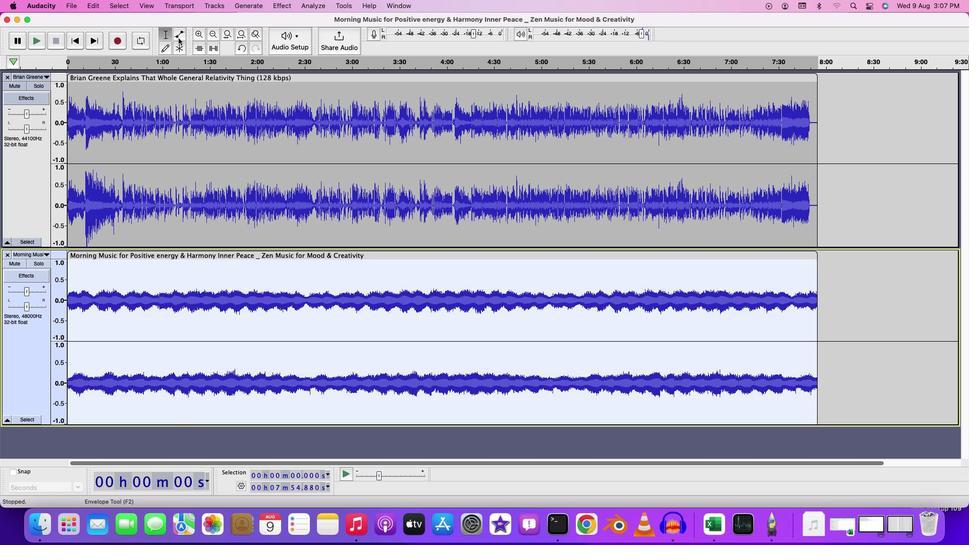 
Action: Mouse pressed left at (176, 54)
Screenshot: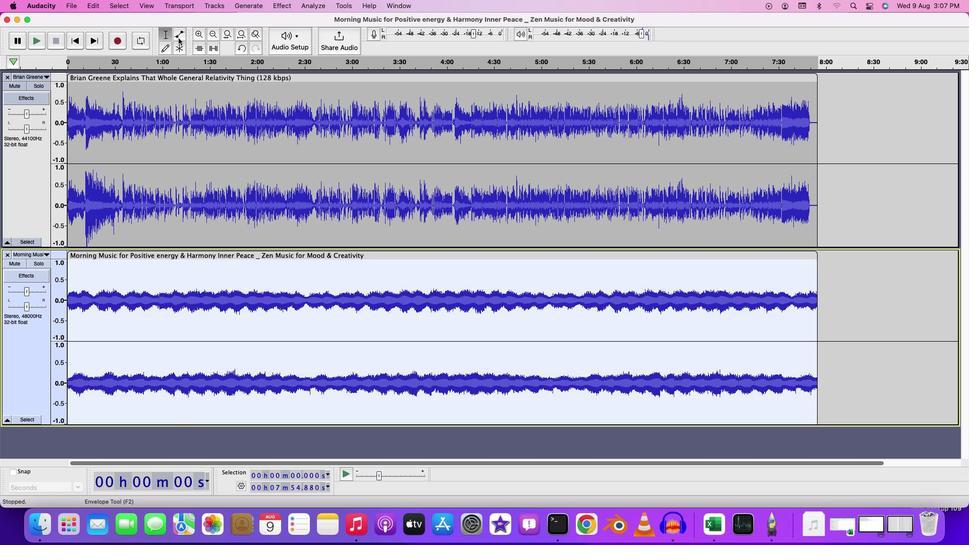 
Action: Mouse moved to (162, 280)
Screenshot: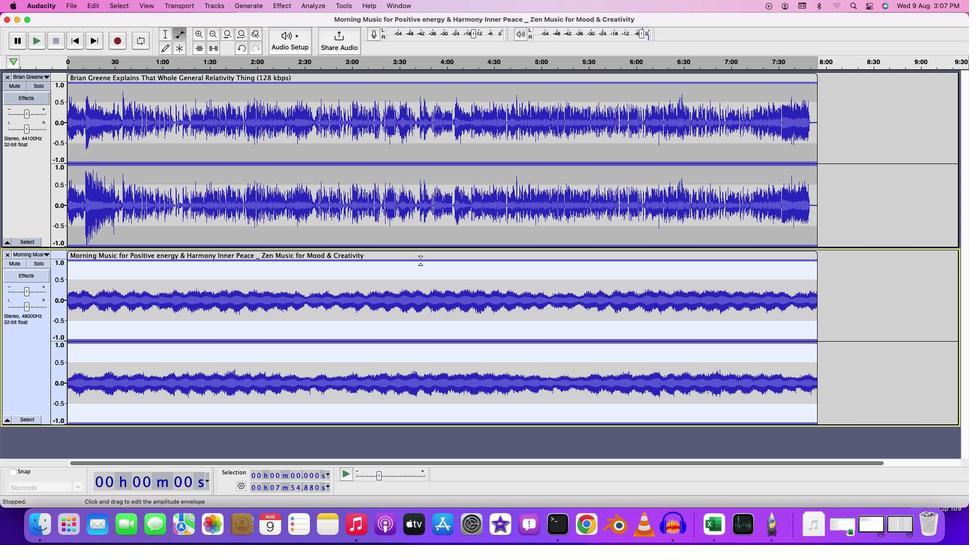 
Action: Mouse pressed left at (162, 280)
Screenshot: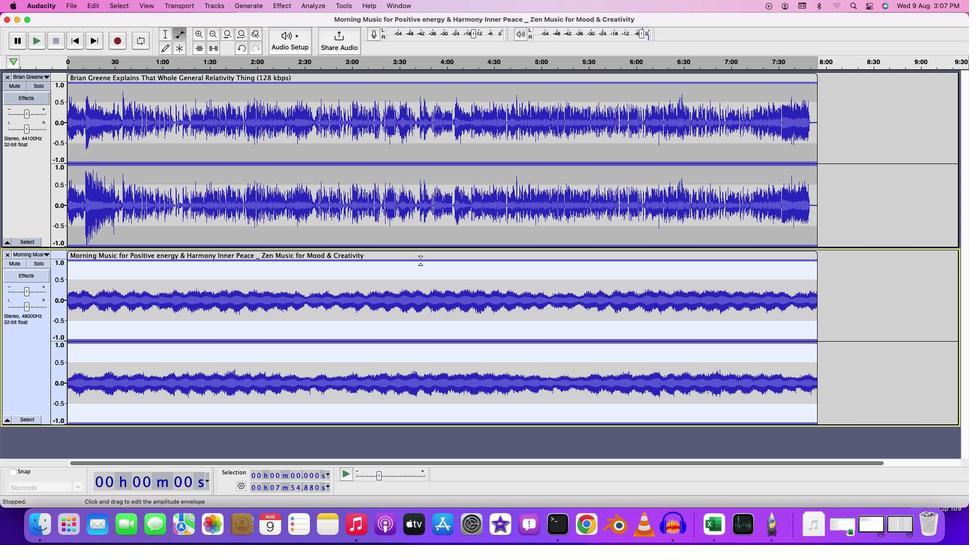 
Action: Mouse moved to (162, 283)
Screenshot: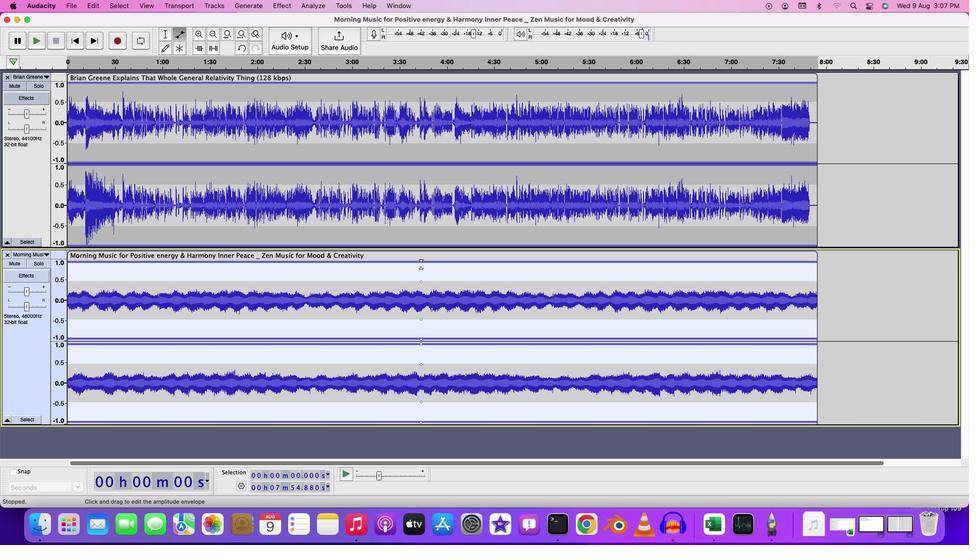 
Action: Mouse pressed left at (162, 283)
Screenshot: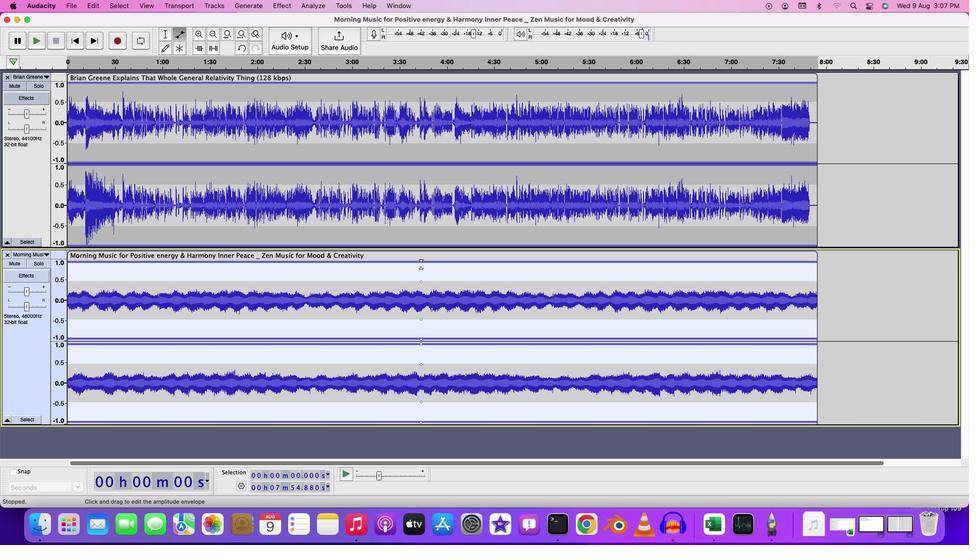 
Action: Mouse moved to (177, 50)
Screenshot: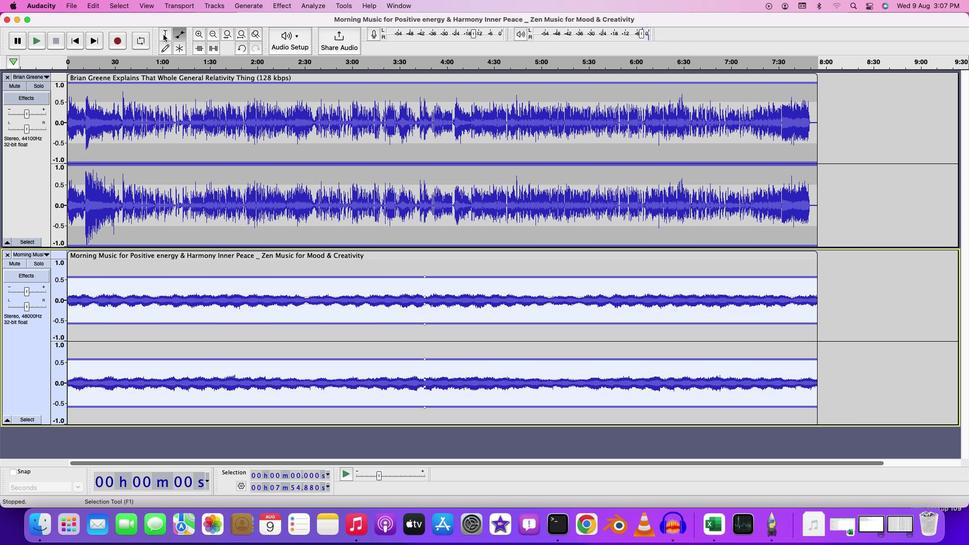 
Action: Mouse pressed left at (177, 50)
Screenshot: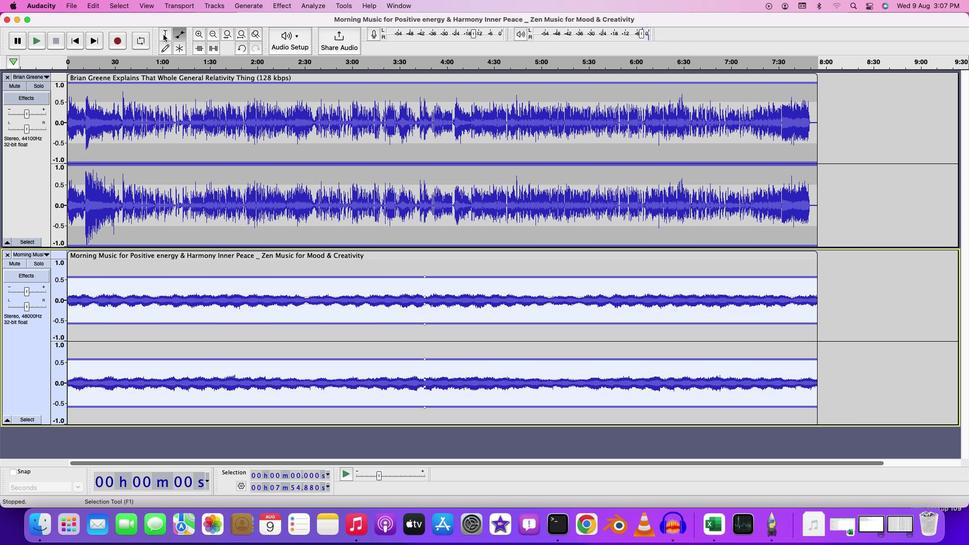 
Action: Mouse moved to (182, 112)
Screenshot: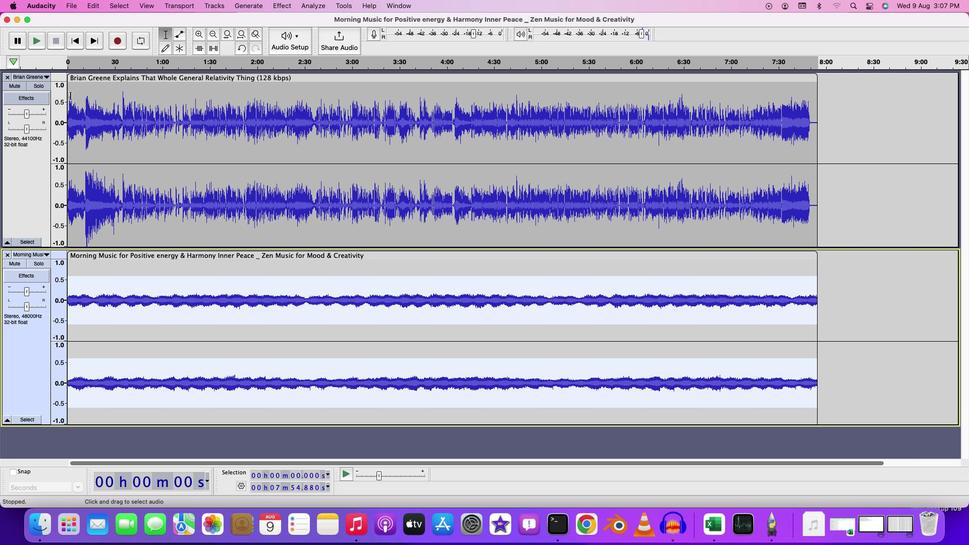 
Action: Mouse pressed left at (182, 112)
Screenshot: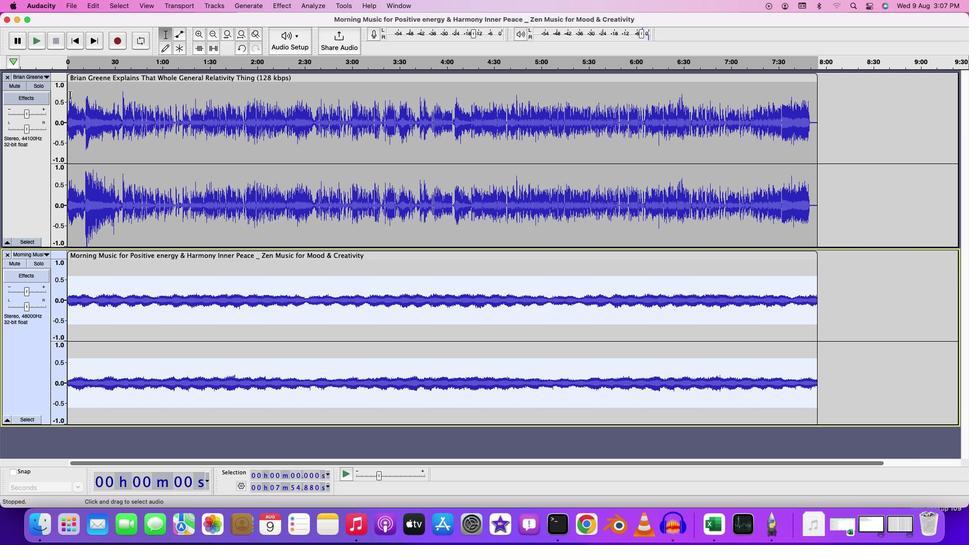 
Action: Key pressed Key.spaceKey.space
Screenshot: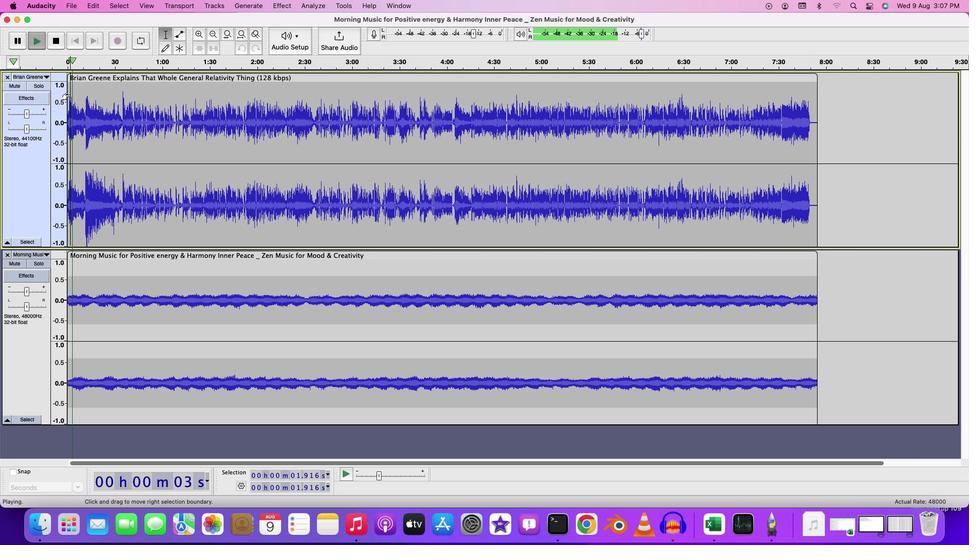 
Action: Mouse moved to (177, 170)
Screenshot: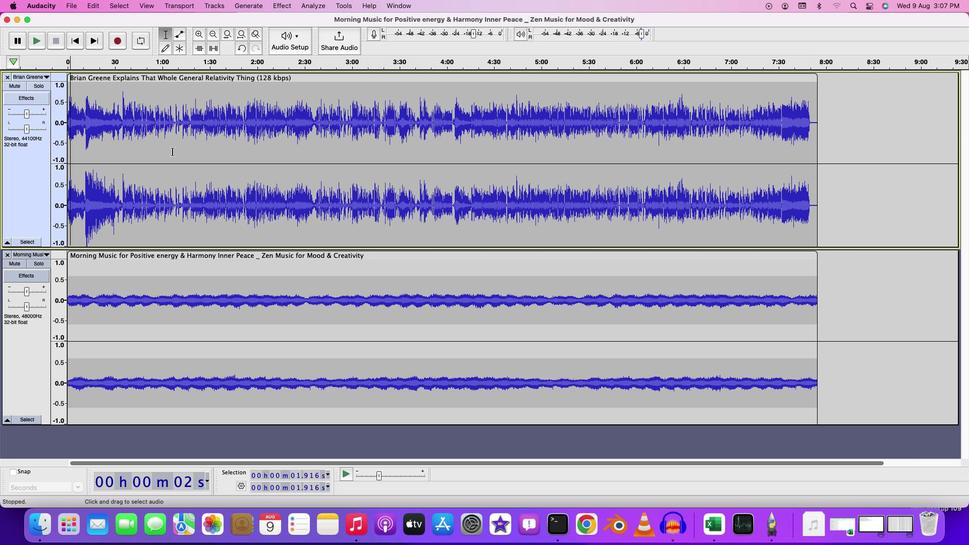 
Action: Key pressed Key.cmd
Screenshot: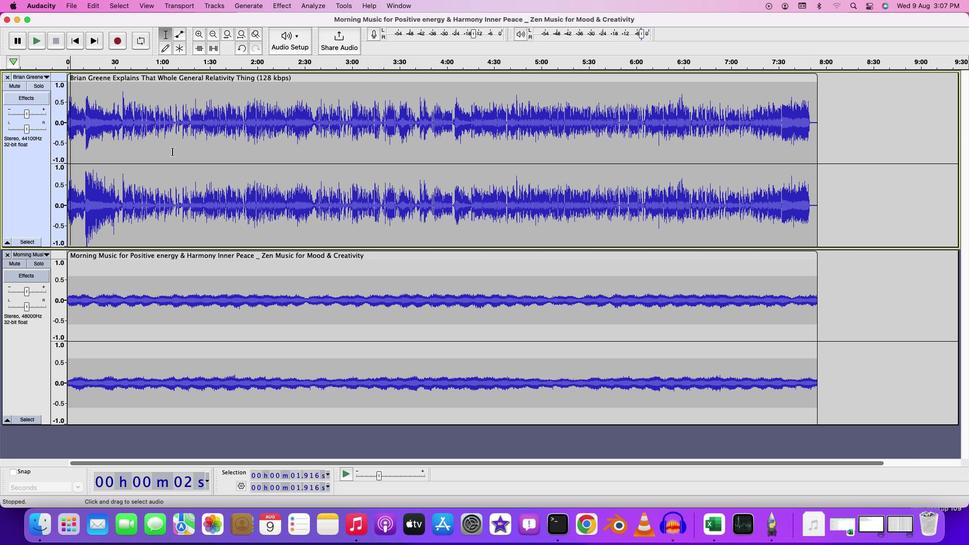
Action: Mouse moved to (177, 170)
Screenshot: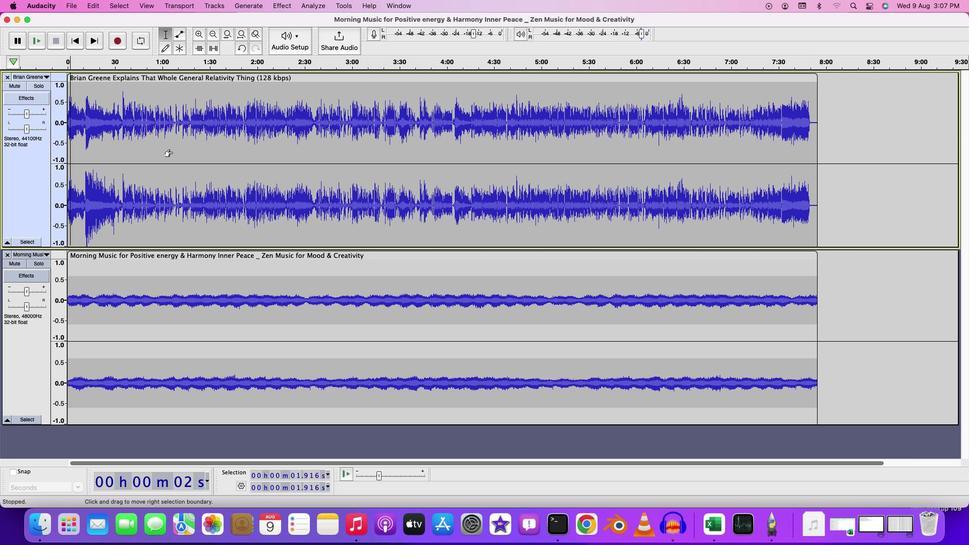 
Action: Mouse scrolled (177, 170) with delta (186, 15)
Screenshot: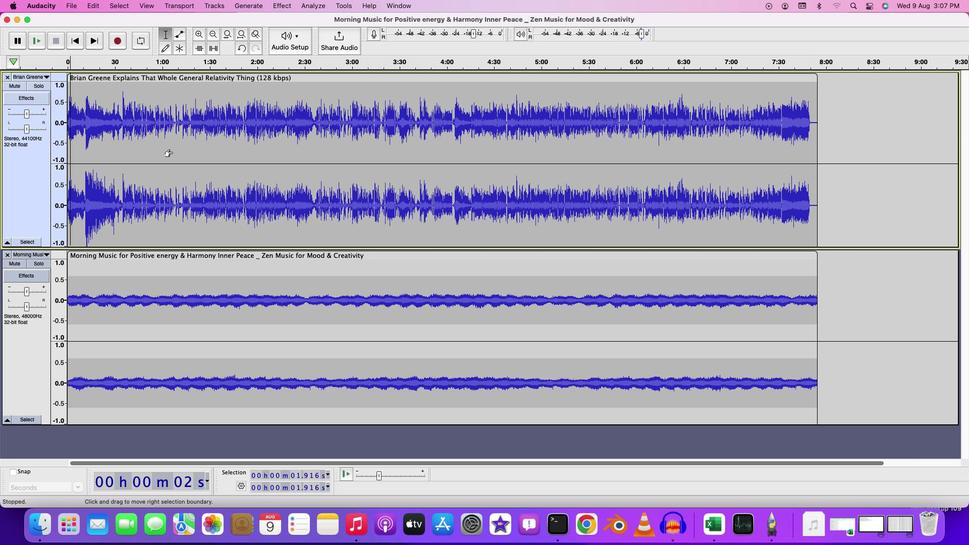 
Action: Mouse scrolled (177, 170) with delta (186, 15)
Screenshot: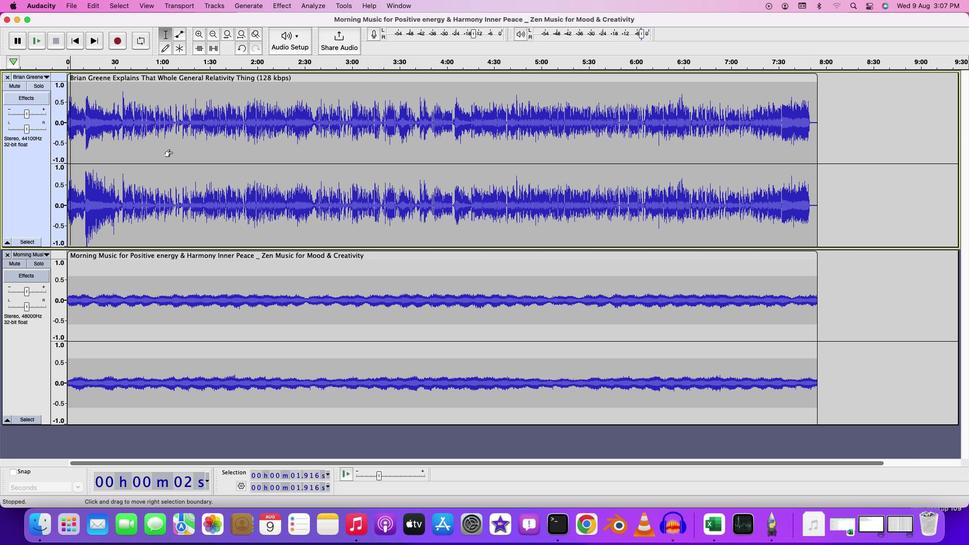 
Action: Mouse scrolled (177, 170) with delta (186, 16)
Screenshot: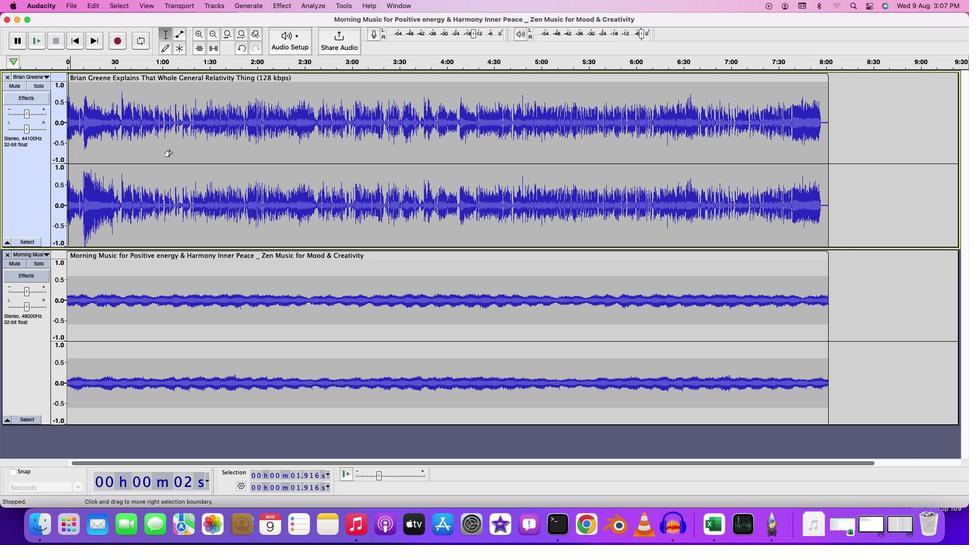 
Action: Mouse scrolled (177, 170) with delta (186, 17)
Screenshot: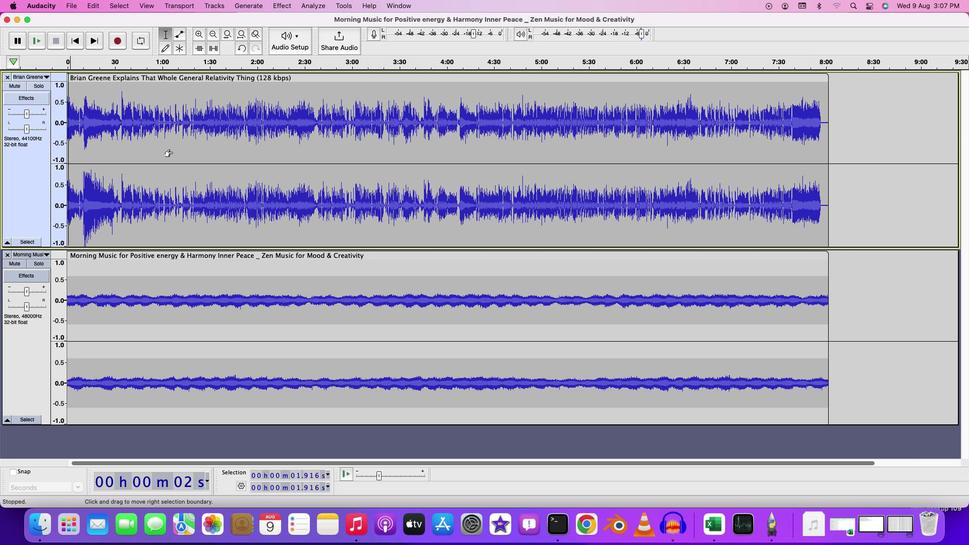 
Action: Mouse moved to (177, 171)
Screenshot: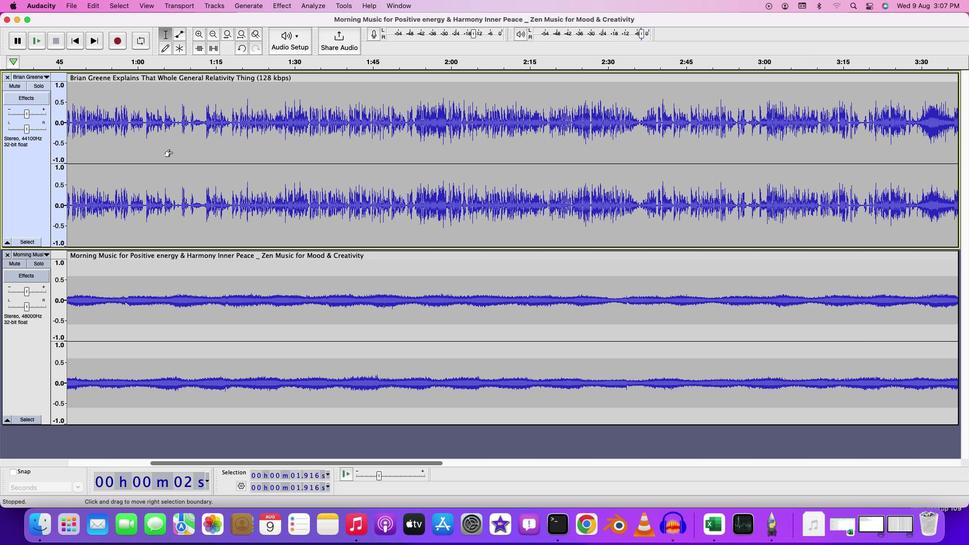 
Action: Mouse scrolled (177, 171) with delta (186, 15)
Screenshot: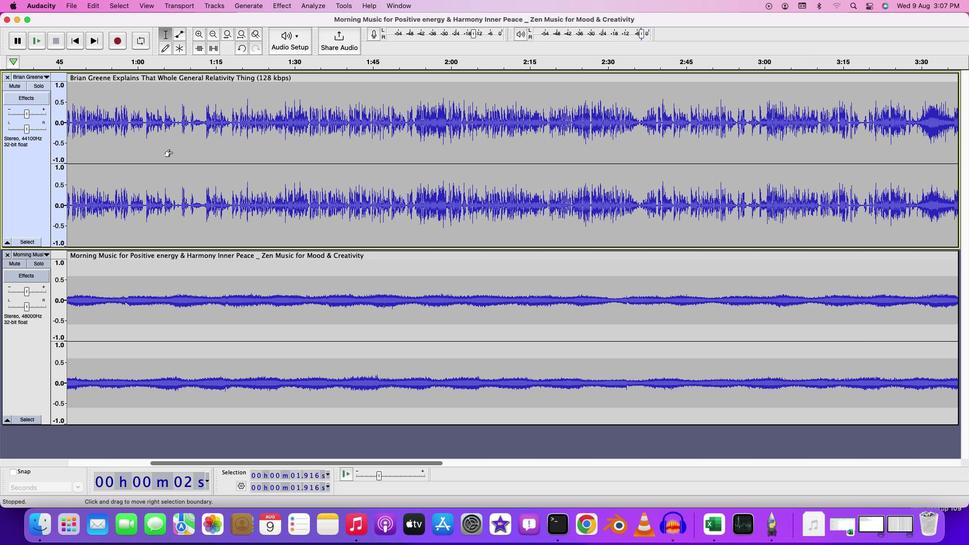 
Action: Mouse moved to (176, 179)
Screenshot: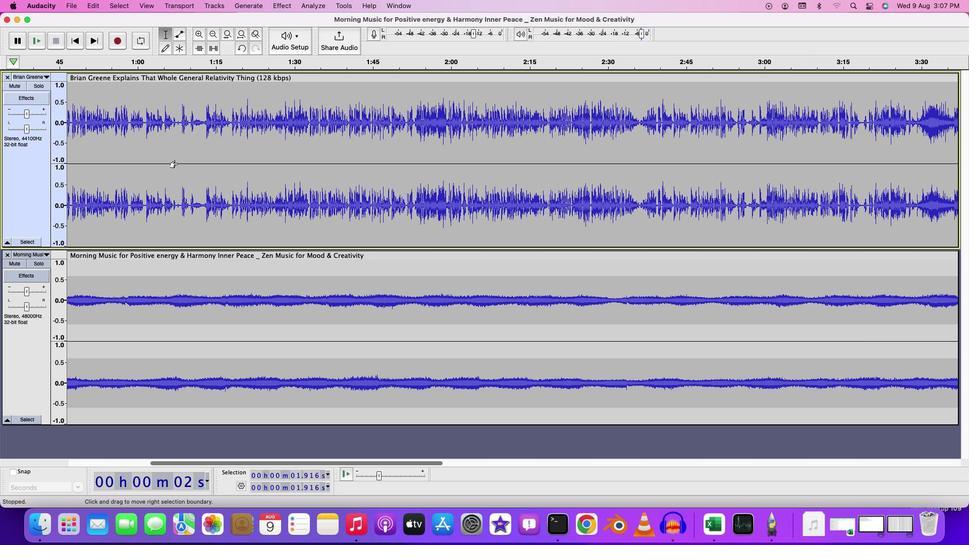 
Action: Mouse scrolled (176, 179) with delta (186, 15)
Screenshot: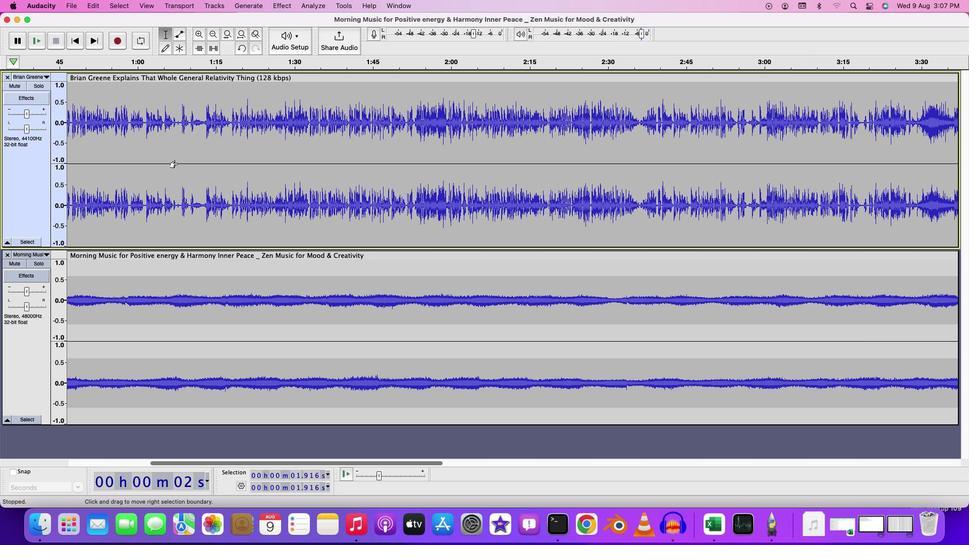 
Action: Mouse moved to (164, 487)
Screenshot: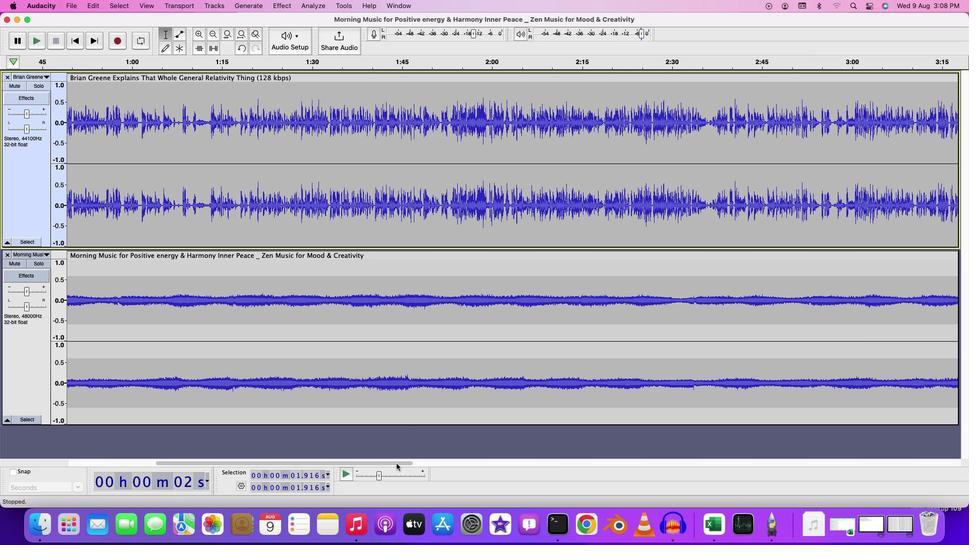 
Action: Mouse pressed left at (164, 487)
Screenshot: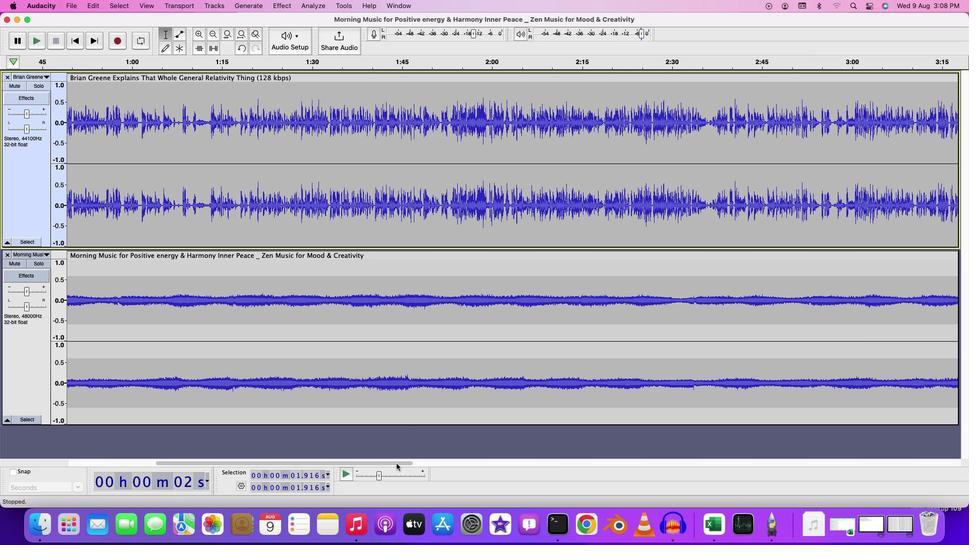 
Action: Mouse moved to (179, 135)
Screenshot: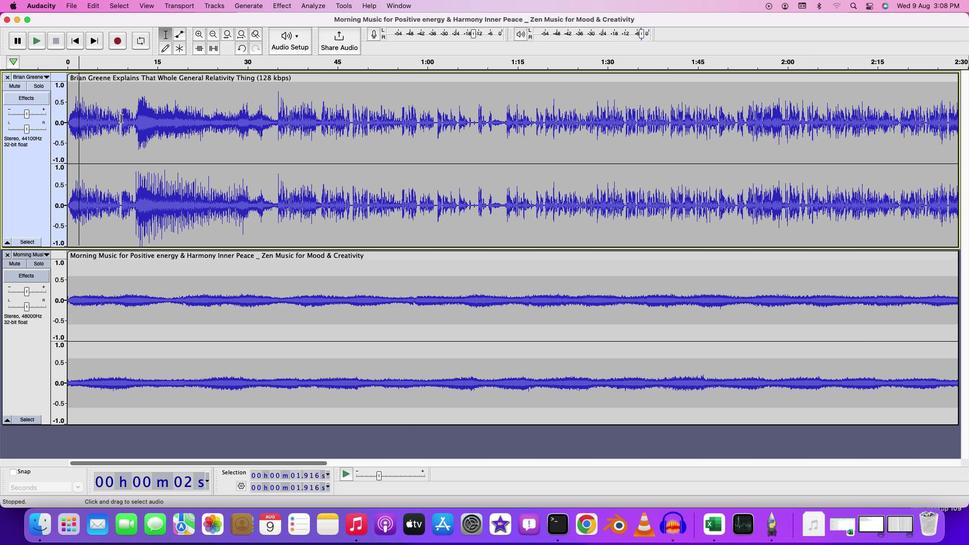 
Action: Key pressed Key.space
Screenshot: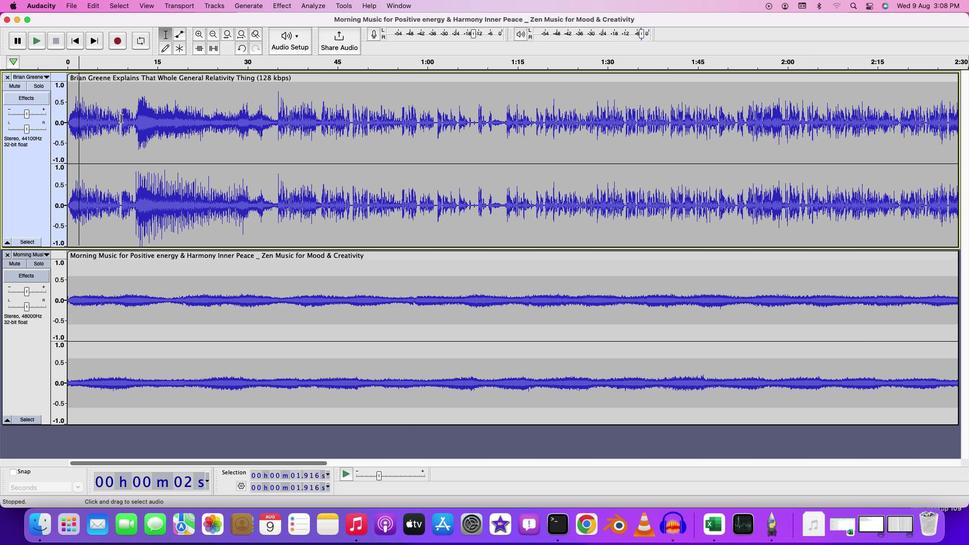 
Action: Mouse moved to (180, 128)
Screenshot: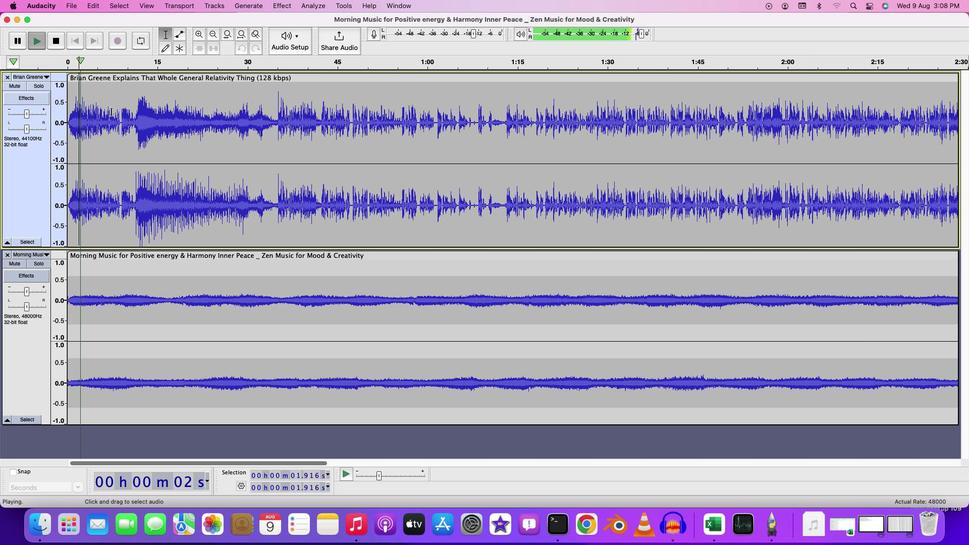 
Action: Key pressed Key.space
Screenshot: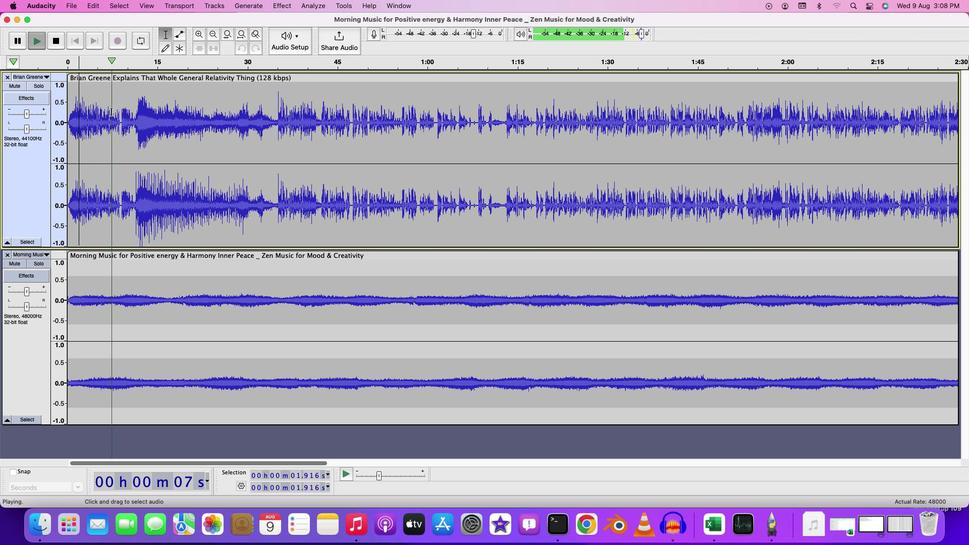 
Action: Mouse moved to (180, 322)
Screenshot: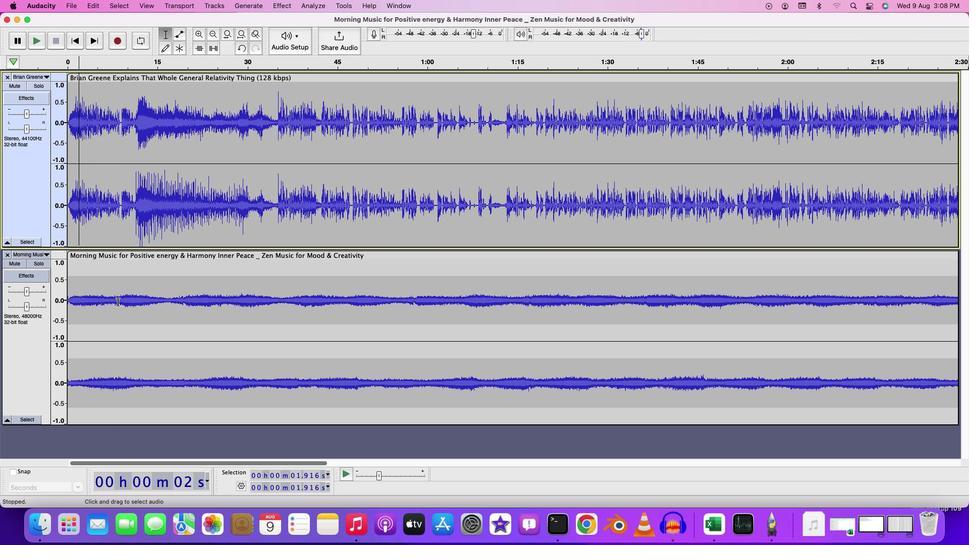 
Action: Mouse pressed left at (180, 322)
Screenshot: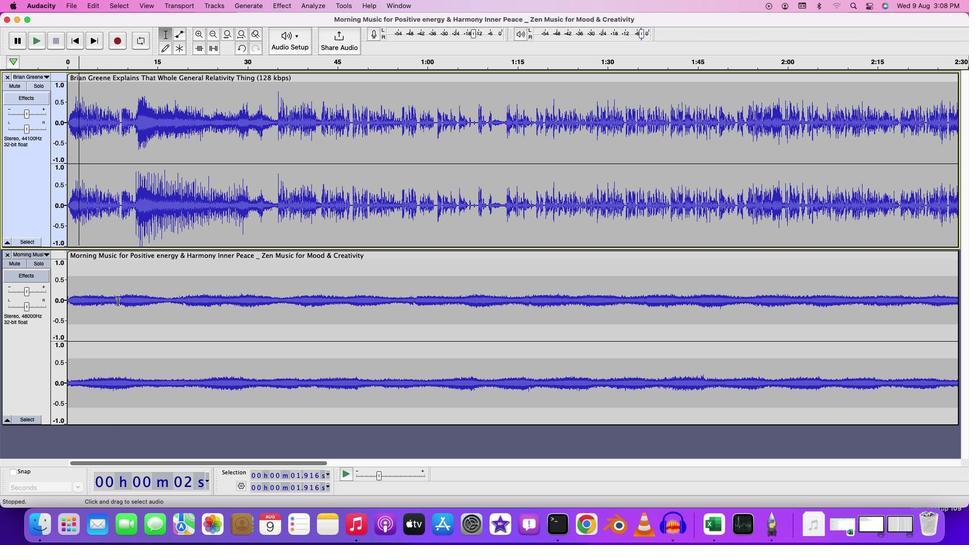 
Action: Mouse moved to (176, 51)
Screenshot: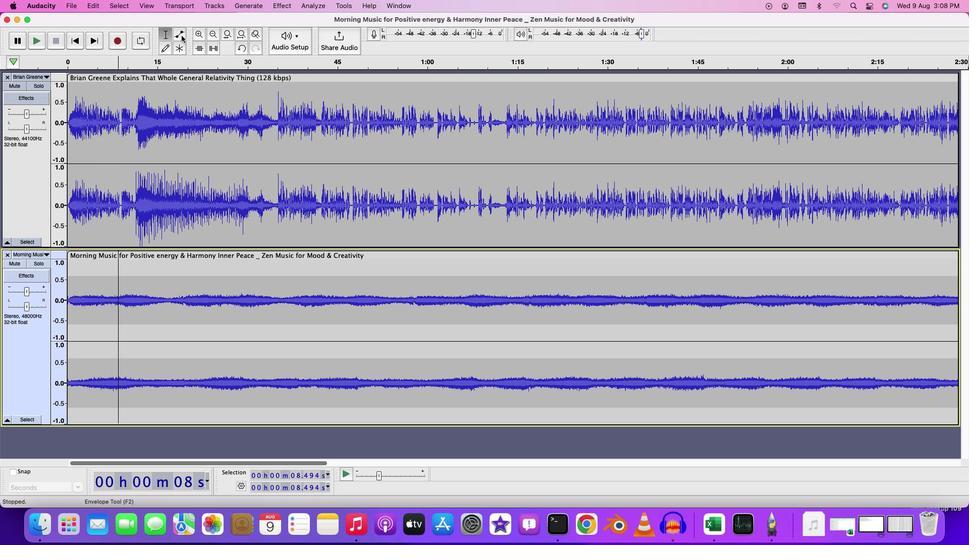 
Action: Mouse pressed left at (176, 51)
Screenshot: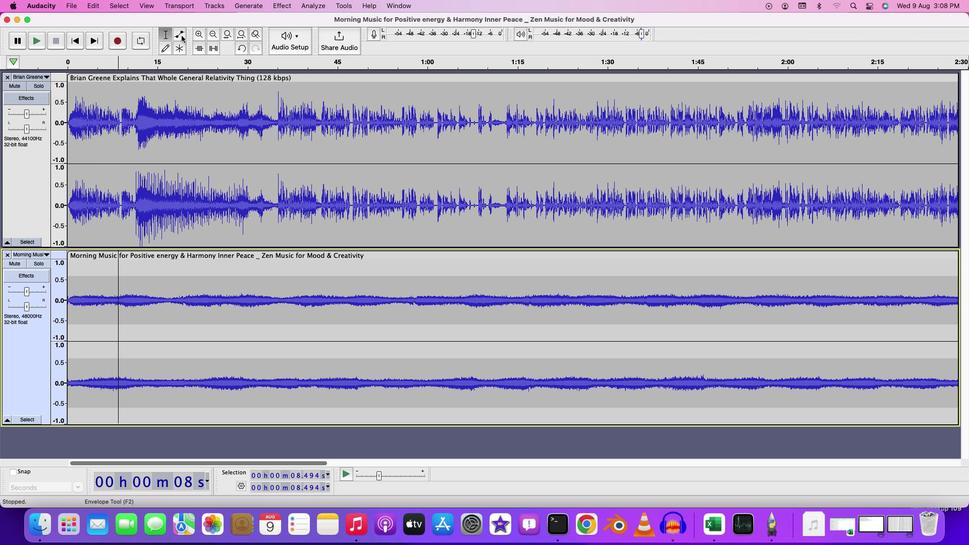 
Action: Mouse moved to (180, 298)
Screenshot: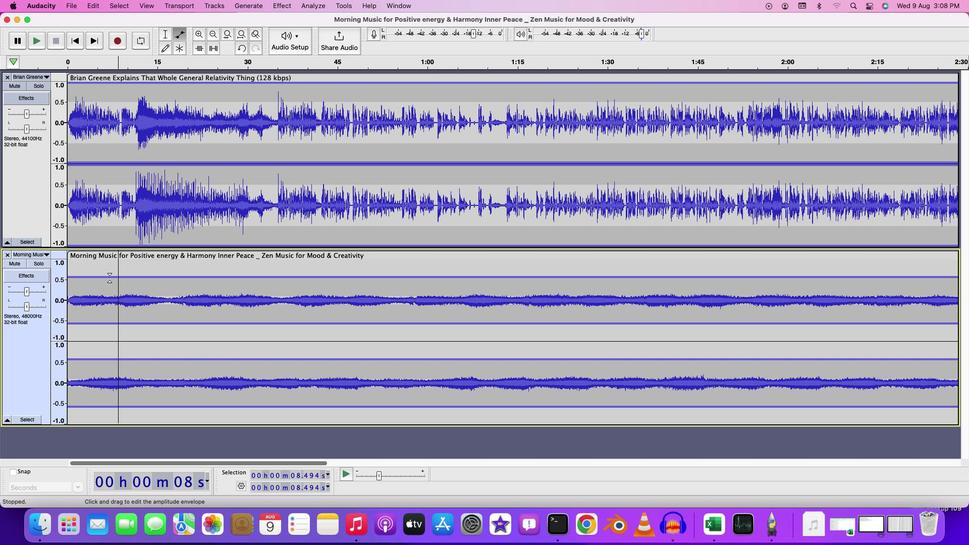 
Action: Mouse pressed left at (180, 298)
Screenshot: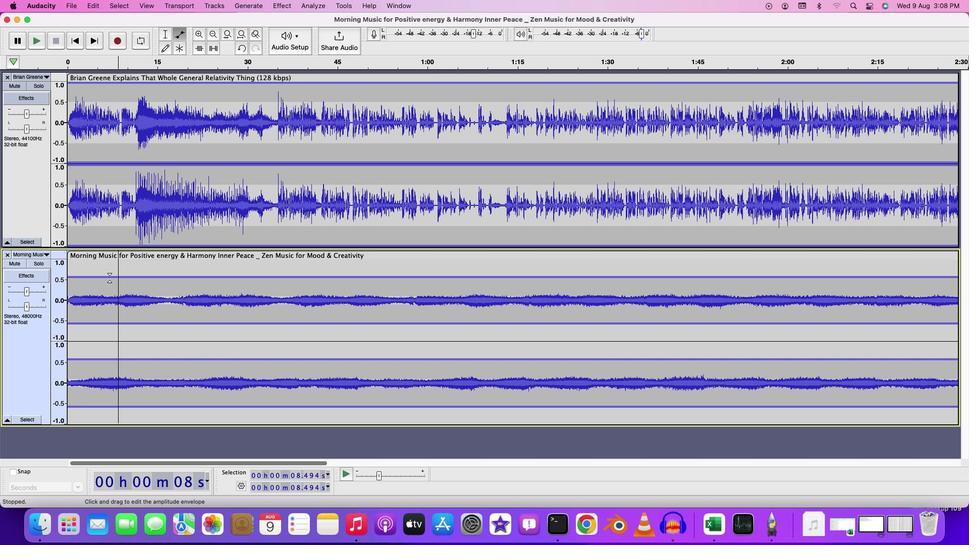 
Action: Mouse moved to (179, 298)
Screenshot: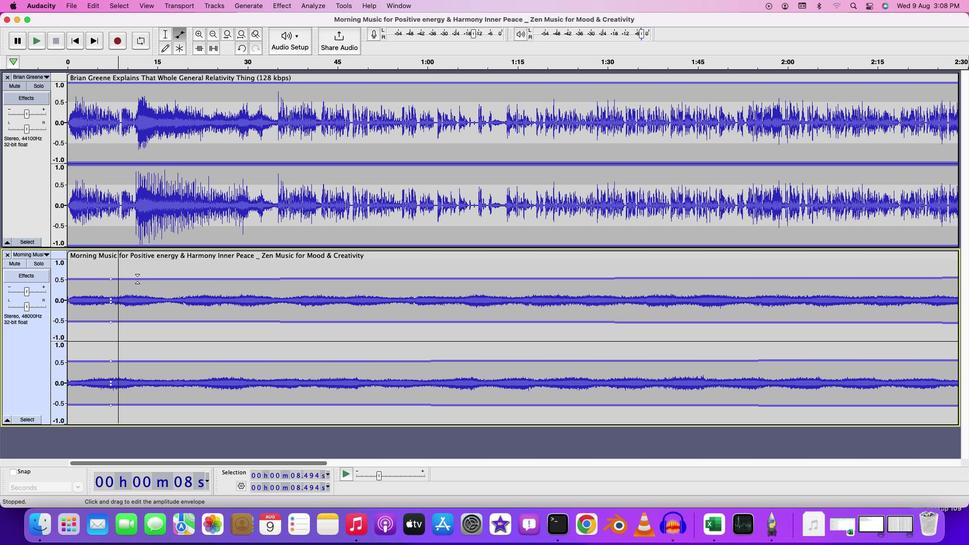 
Action: Mouse pressed left at (179, 298)
Screenshot: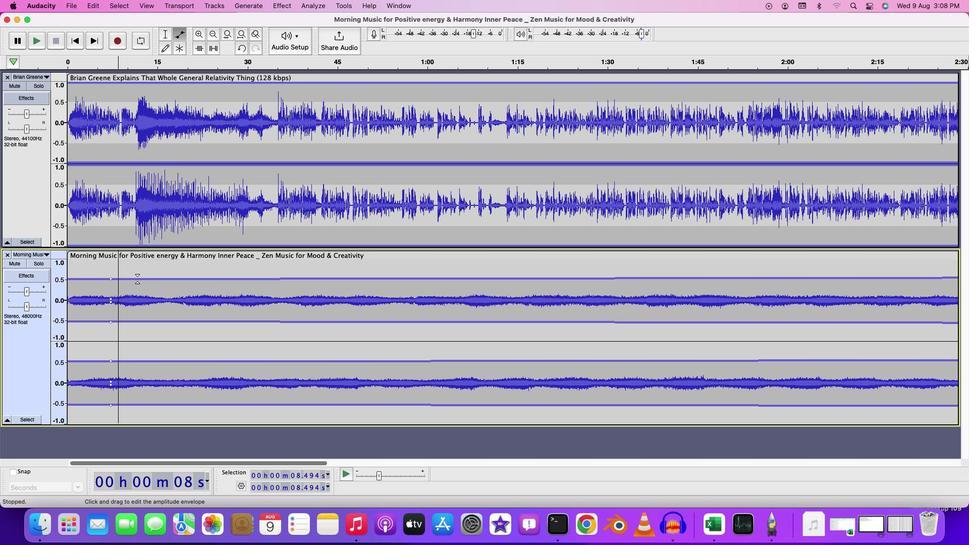 
Action: Mouse moved to (179, 298)
Screenshot: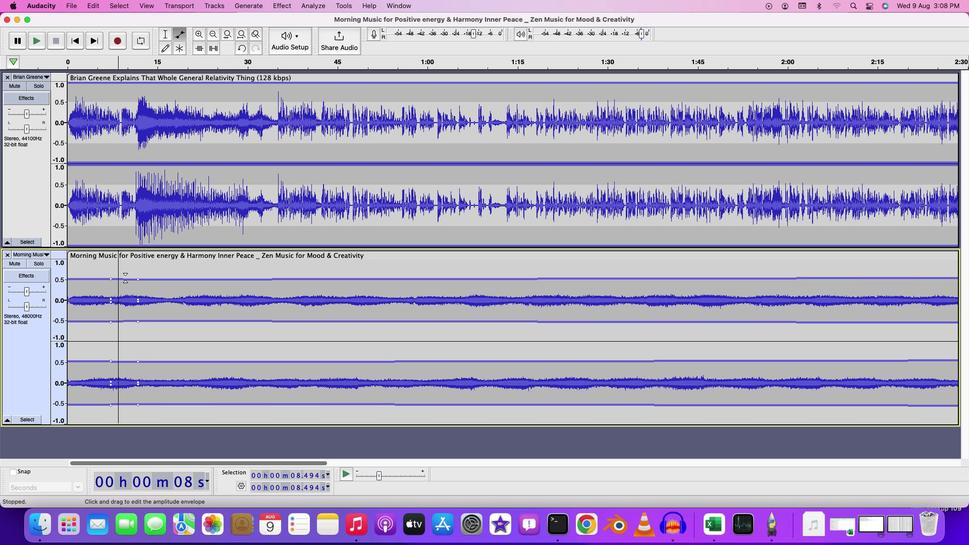 
Action: Mouse pressed left at (179, 298)
Screenshot: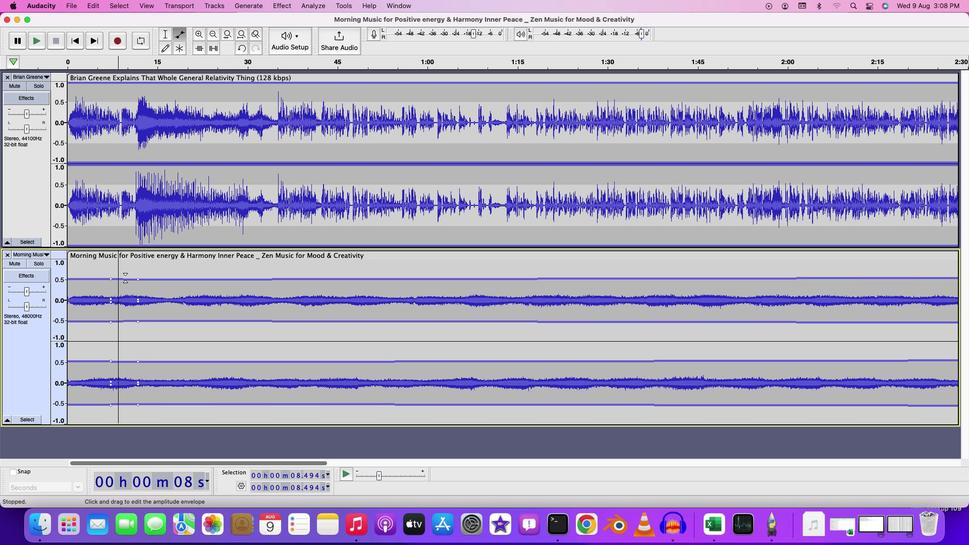 
Action: Mouse moved to (179, 298)
Screenshot: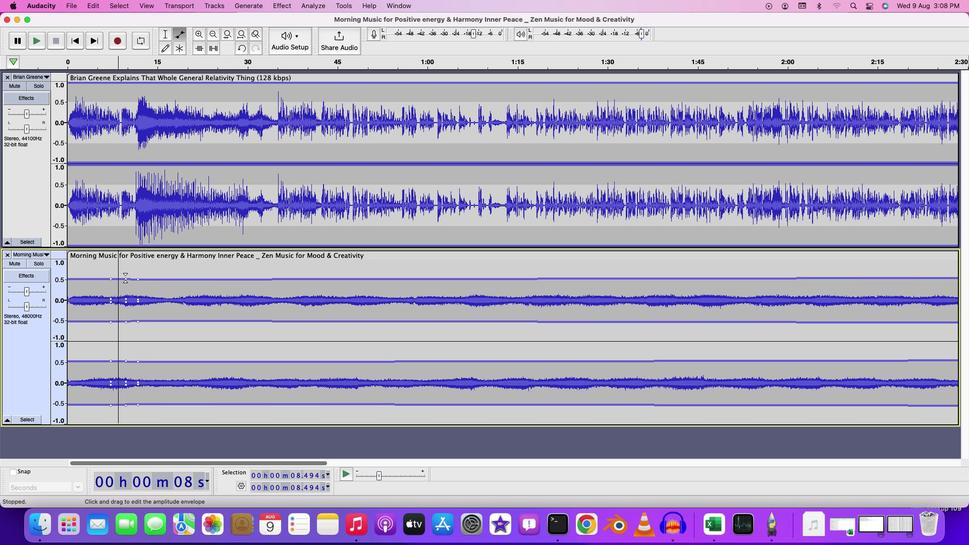
Action: Mouse pressed left at (179, 298)
Screenshot: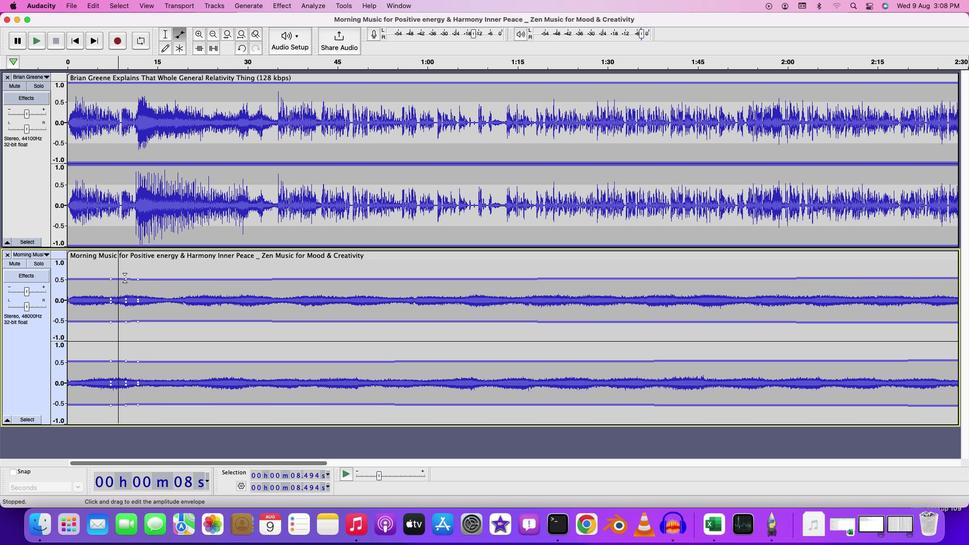 
Action: Mouse moved to (177, 49)
Screenshot: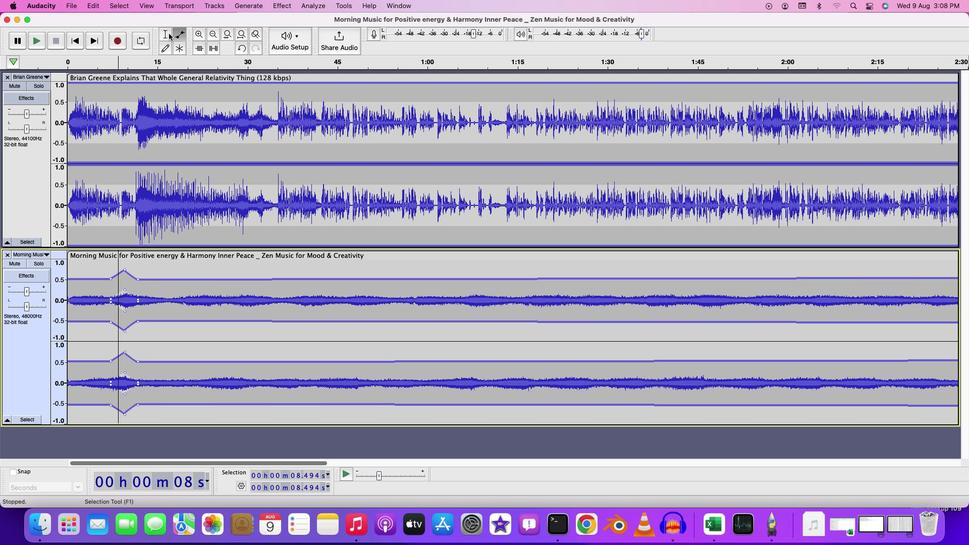 
Action: Mouse pressed left at (177, 49)
Screenshot: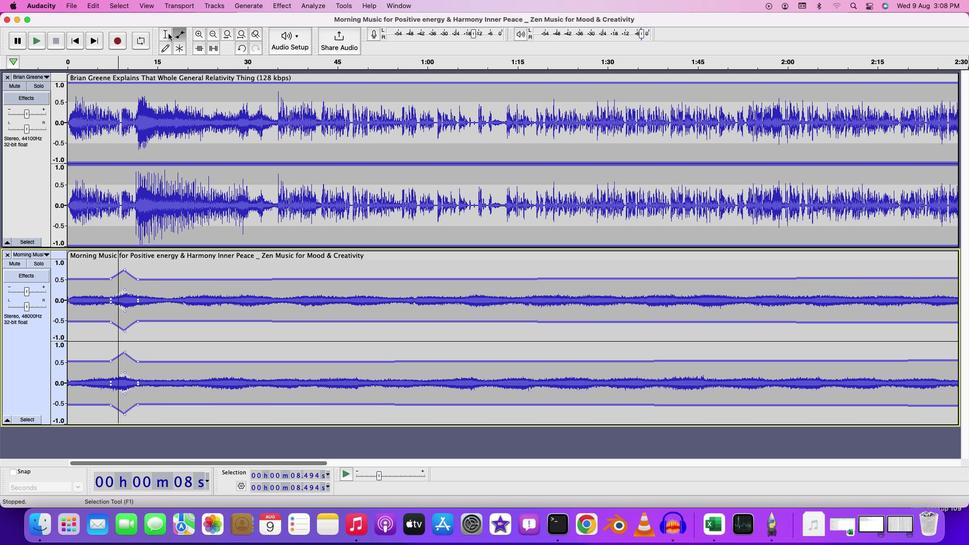 
Action: Mouse moved to (180, 110)
Screenshot: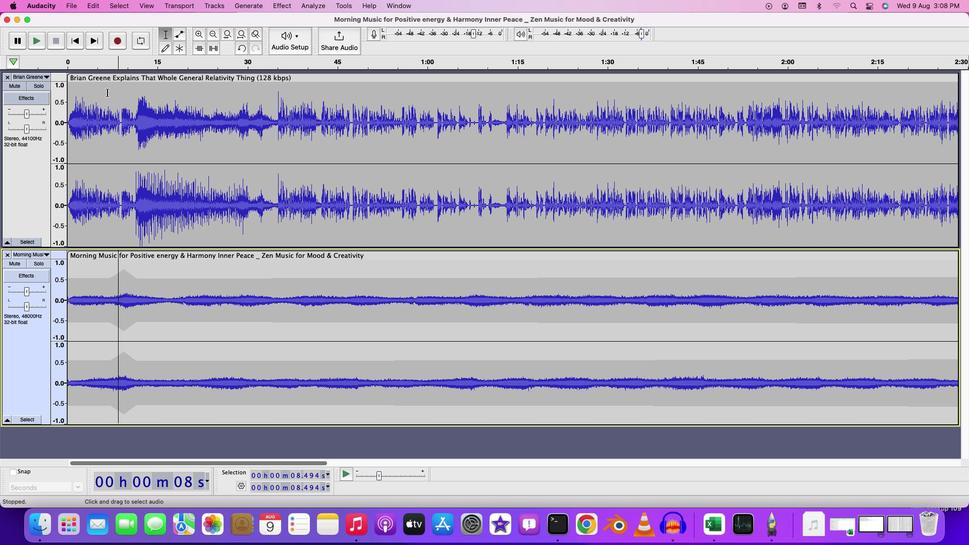 
Action: Mouse pressed left at (180, 110)
Screenshot: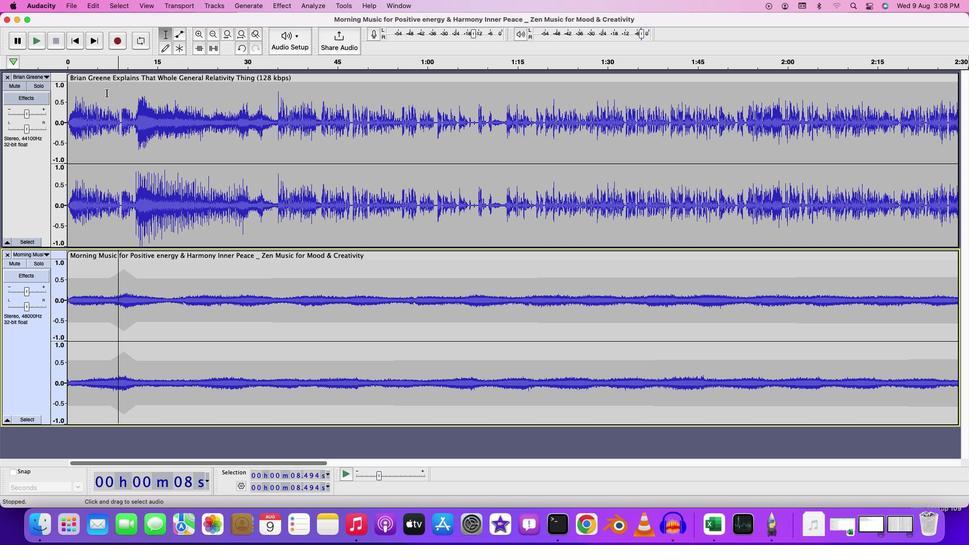 
Action: Key pressed Key.space
Screenshot: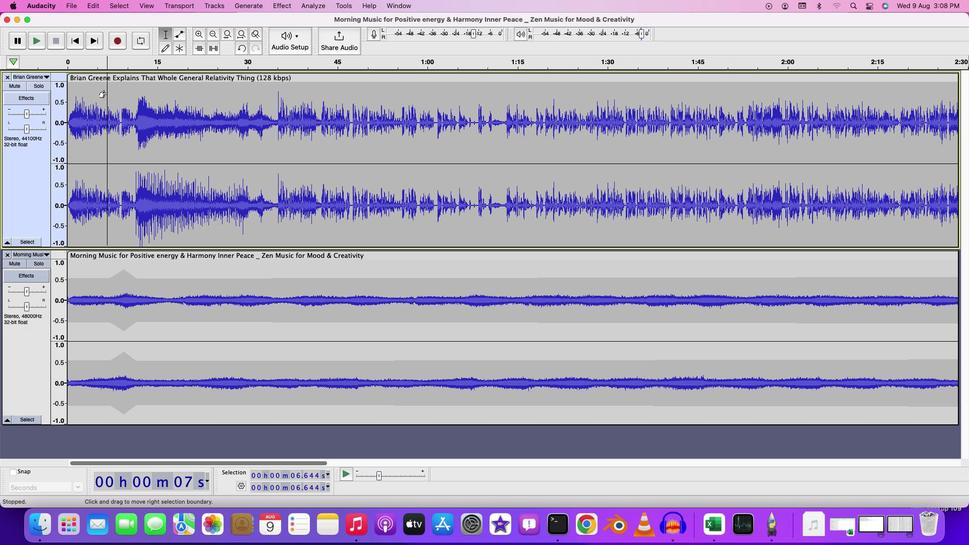 
Action: Mouse moved to (174, 194)
Screenshot: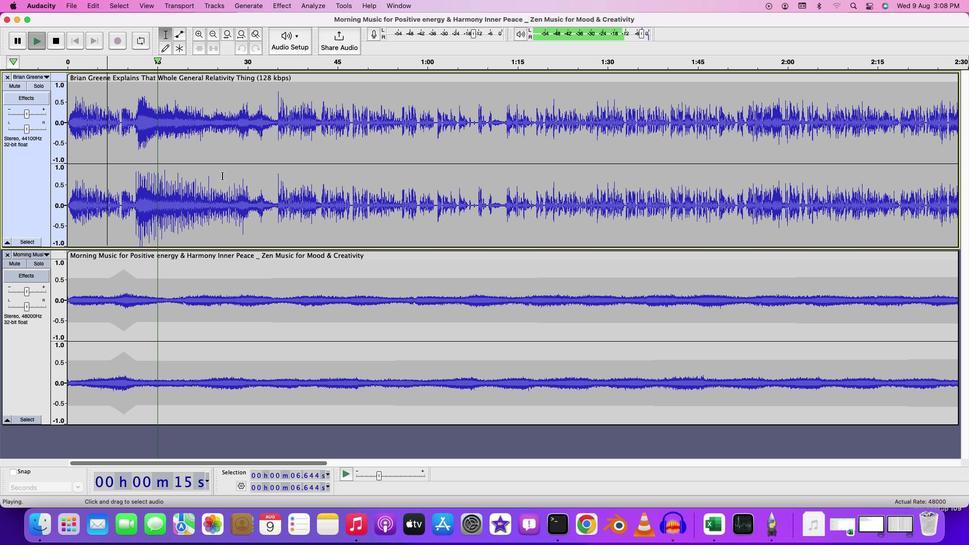 
Action: Key pressed Key.media_volume_up
Screenshot: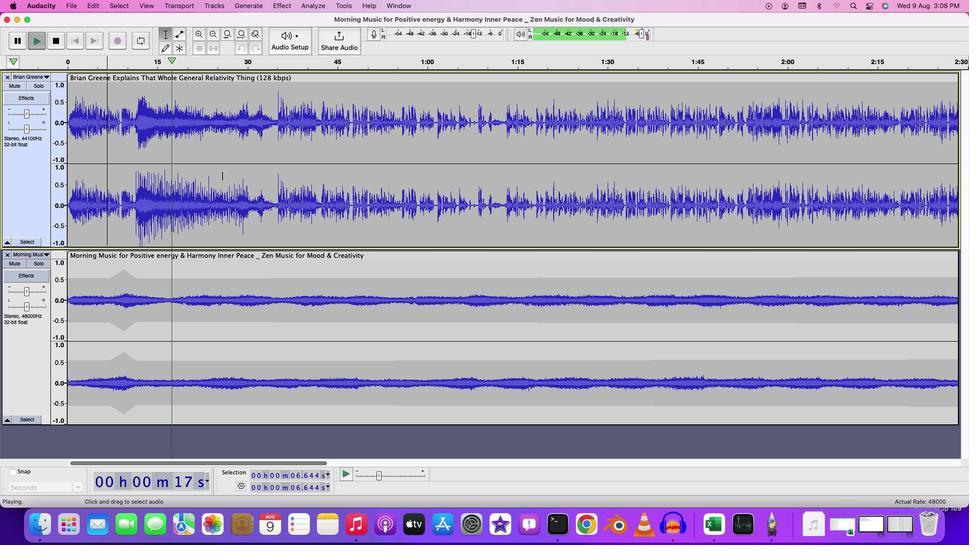 
Action: Mouse moved to (174, 294)
Screenshot: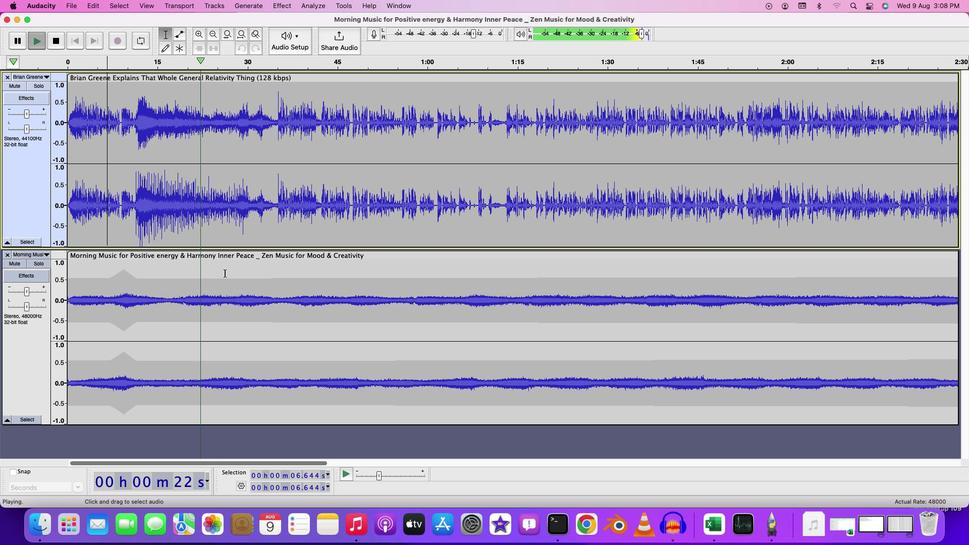 
Action: Key pressed Key.space
Screenshot: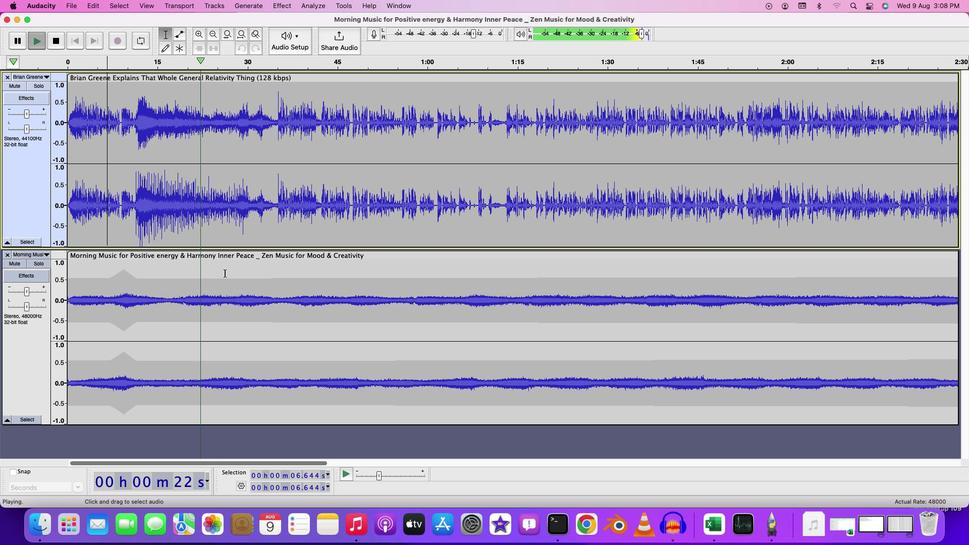 
Action: Mouse moved to (174, 113)
Screenshot: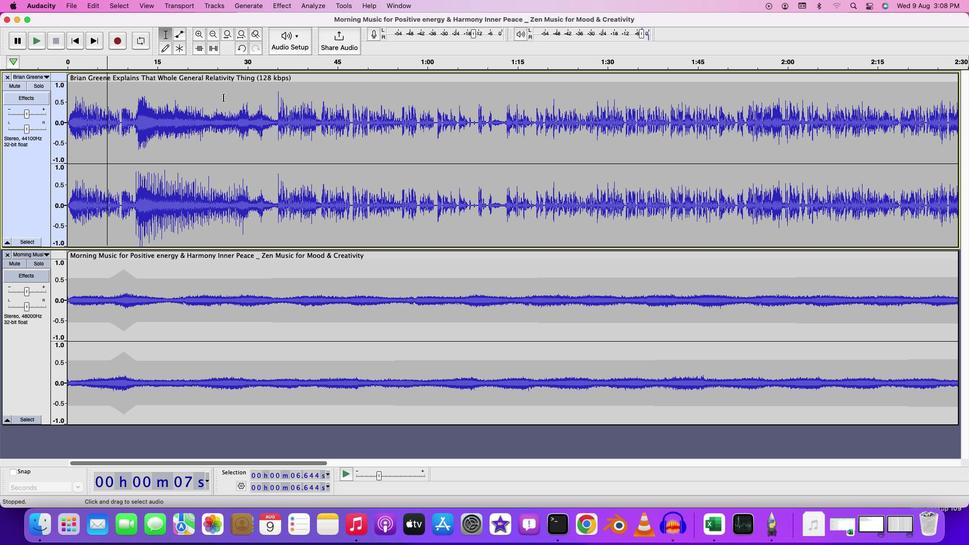 
Action: Mouse pressed left at (174, 113)
Screenshot: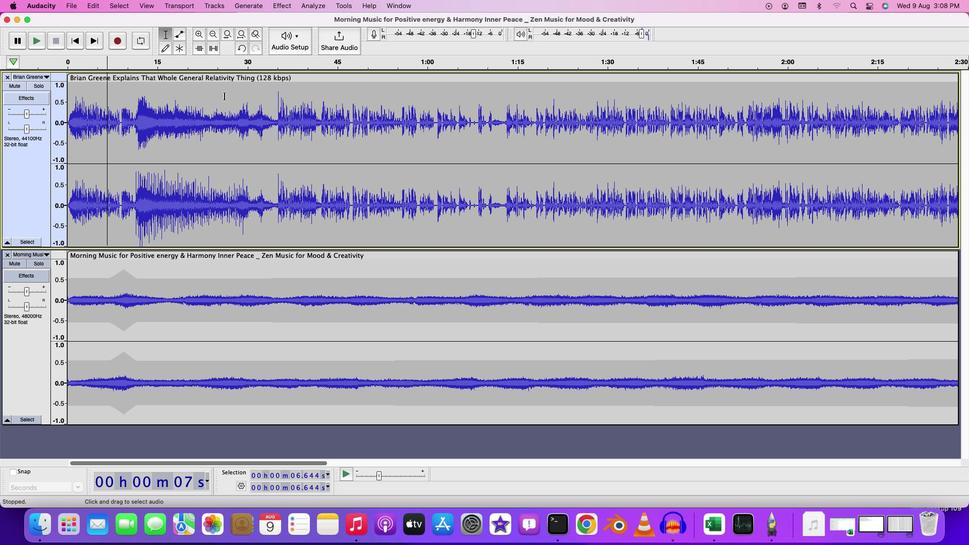 
Action: Key pressed Key.space
Screenshot: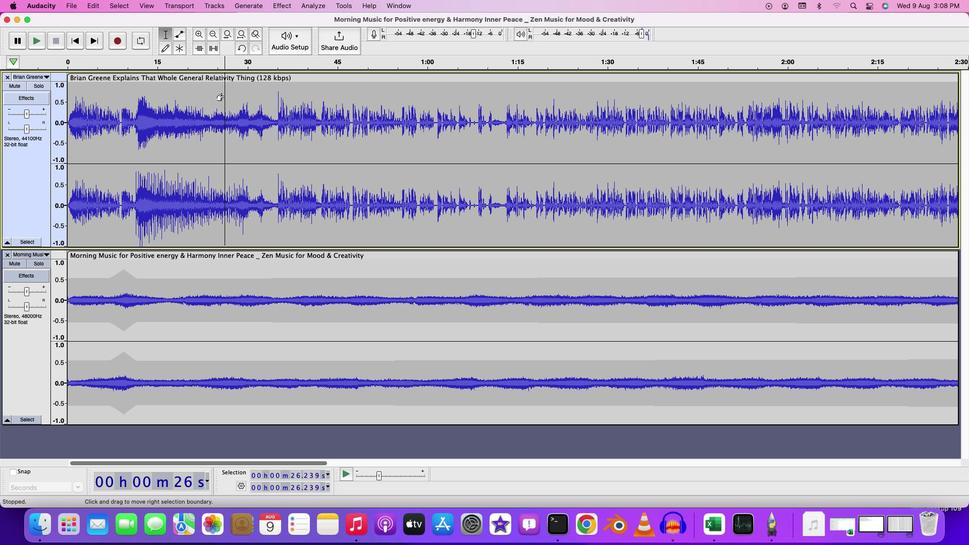 
Action: Mouse moved to (173, 113)
Screenshot: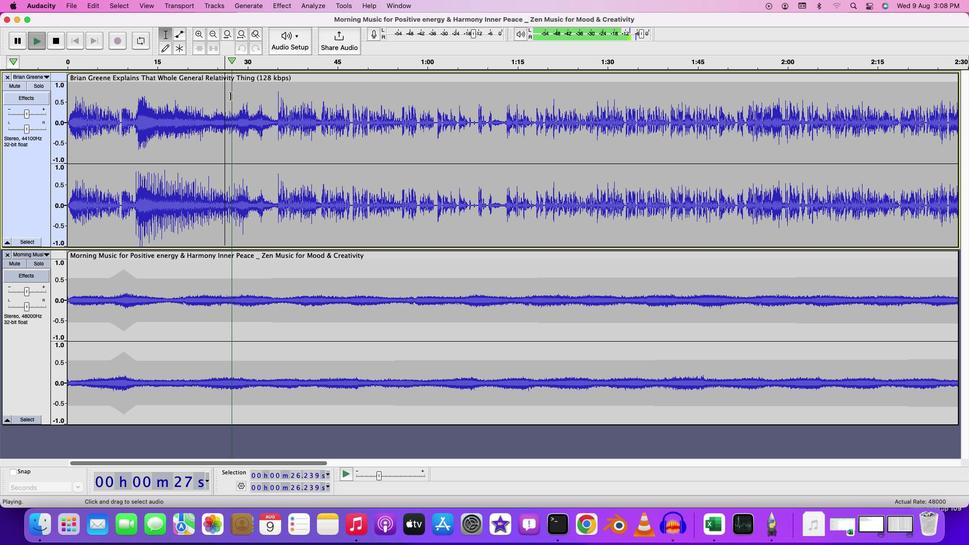 
Action: Key pressed Key.spaceKey.space
Screenshot: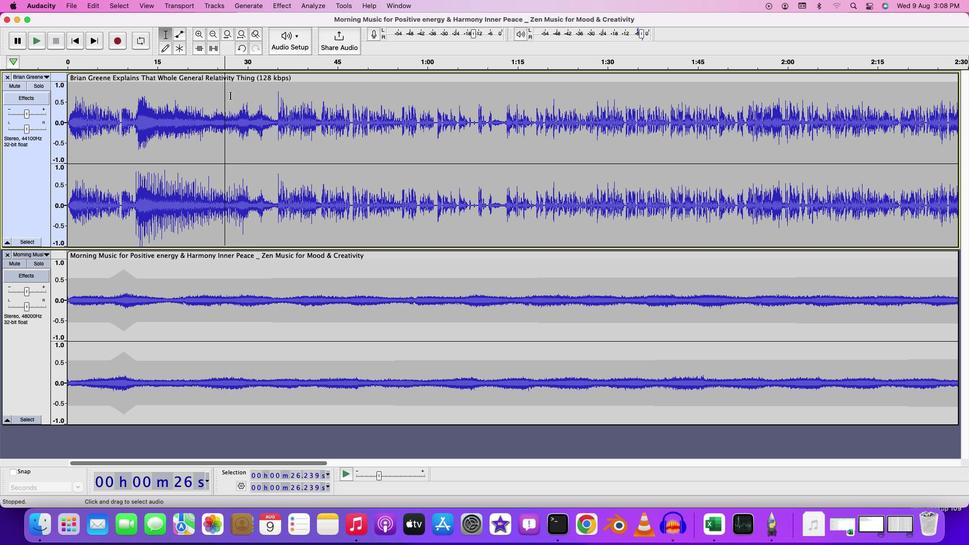 
Action: Mouse moved to (172, 117)
Screenshot: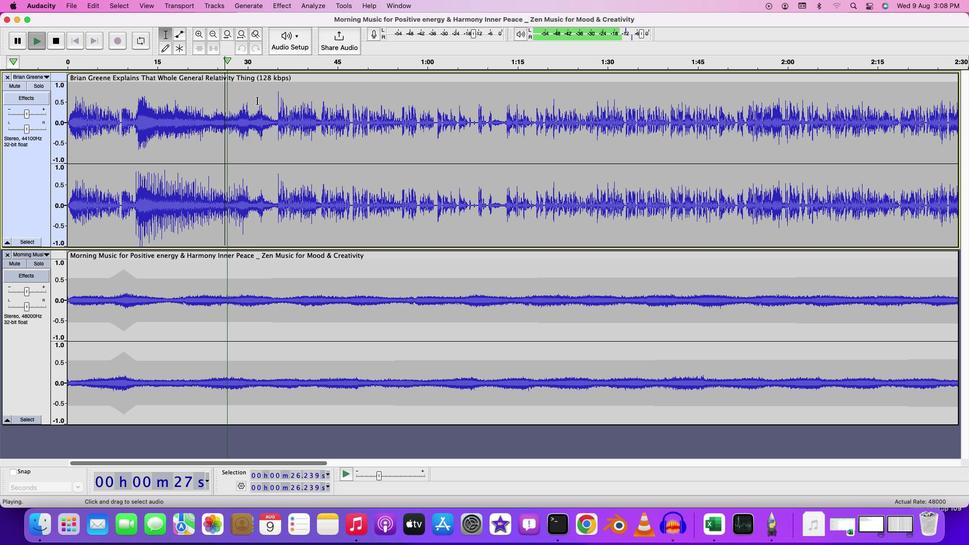 
Action: Mouse pressed left at (172, 117)
Screenshot: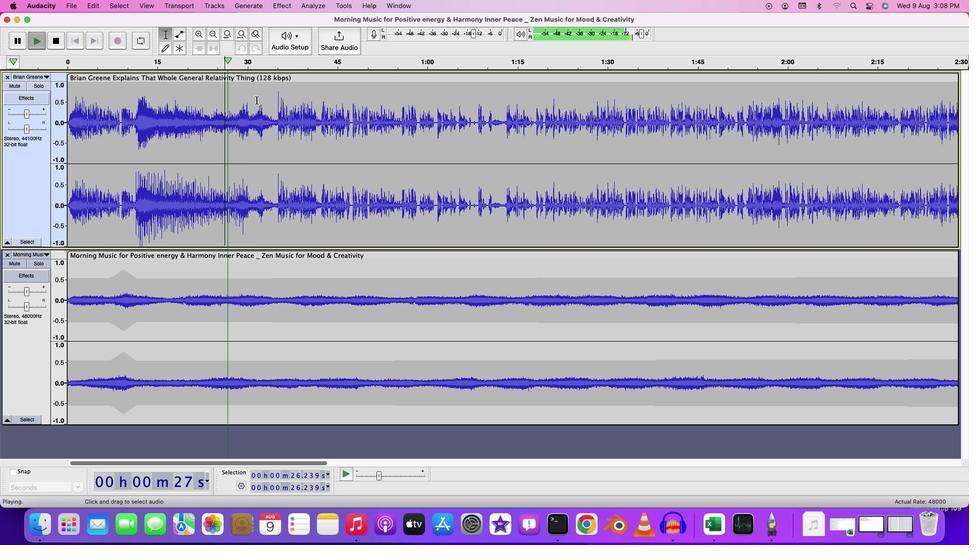 
Action: Key pressed Key.spaceKey.spaceKey.space
Screenshot: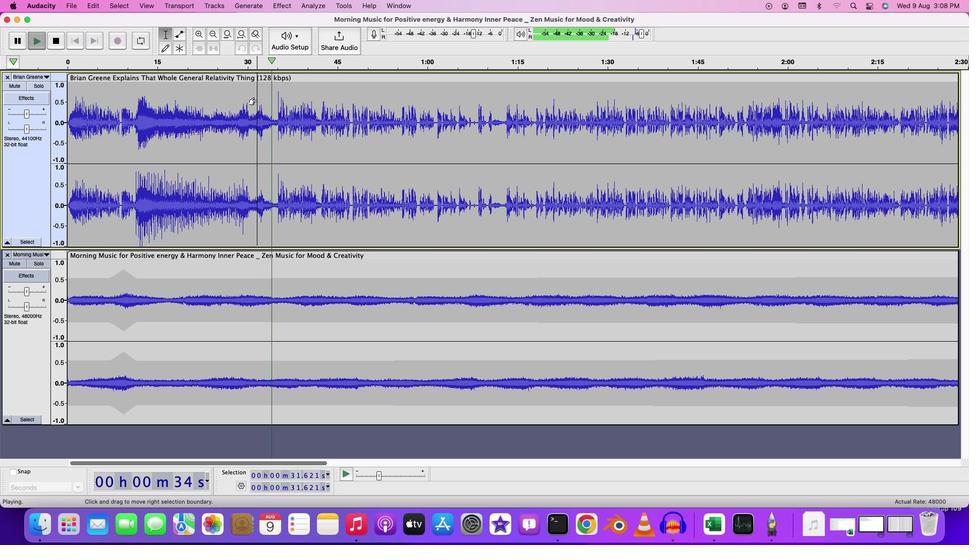 
Action: Mouse moved to (176, 49)
Screenshot: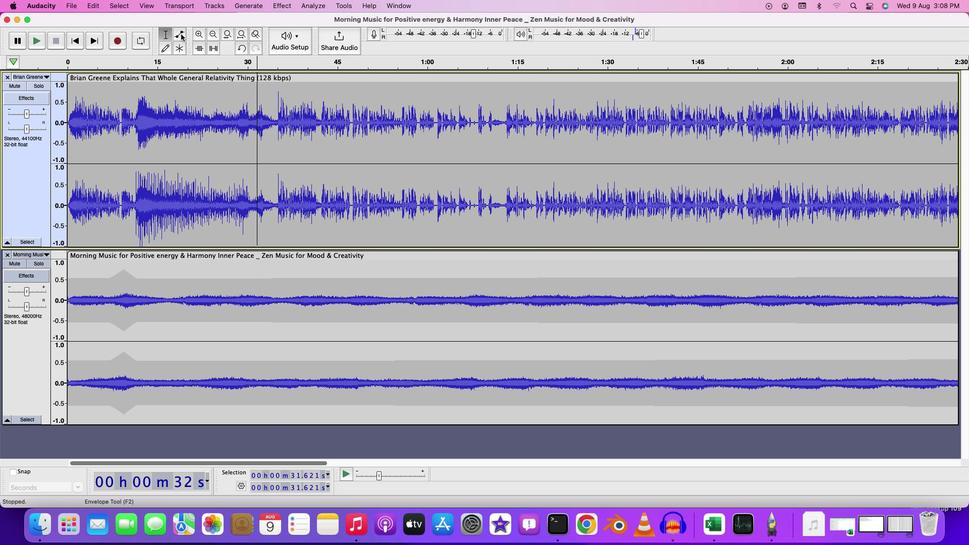 
Action: Mouse pressed left at (176, 49)
Screenshot: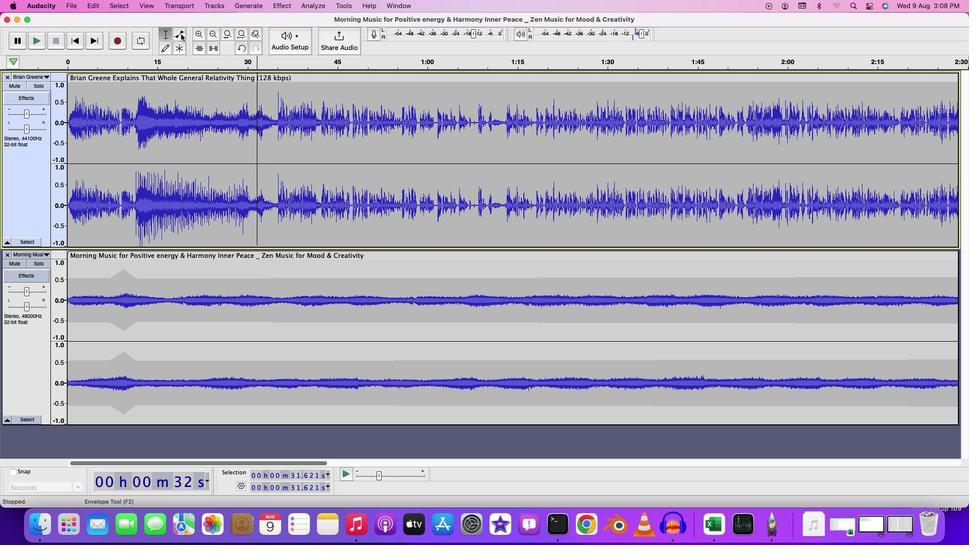 
Action: Mouse moved to (171, 300)
Screenshot: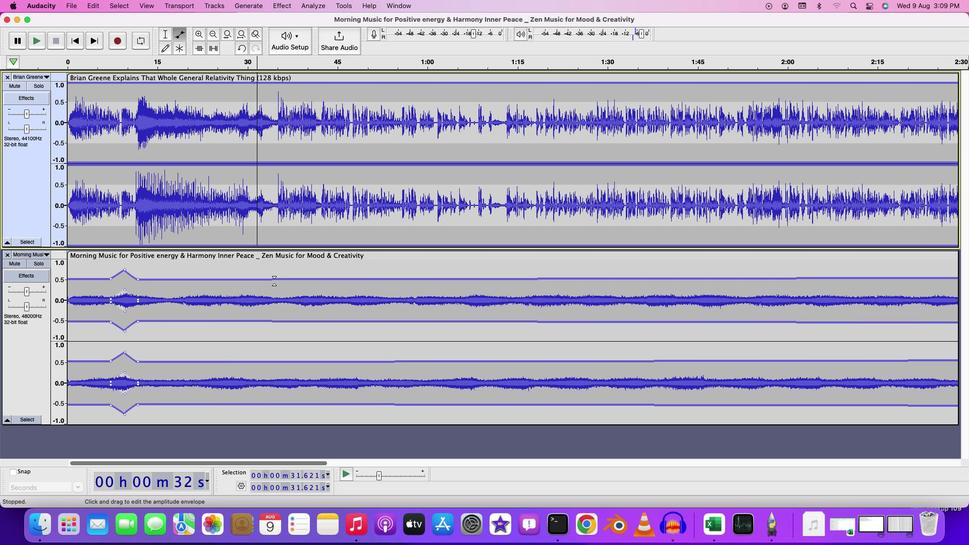 
Action: Mouse pressed left at (171, 300)
Screenshot: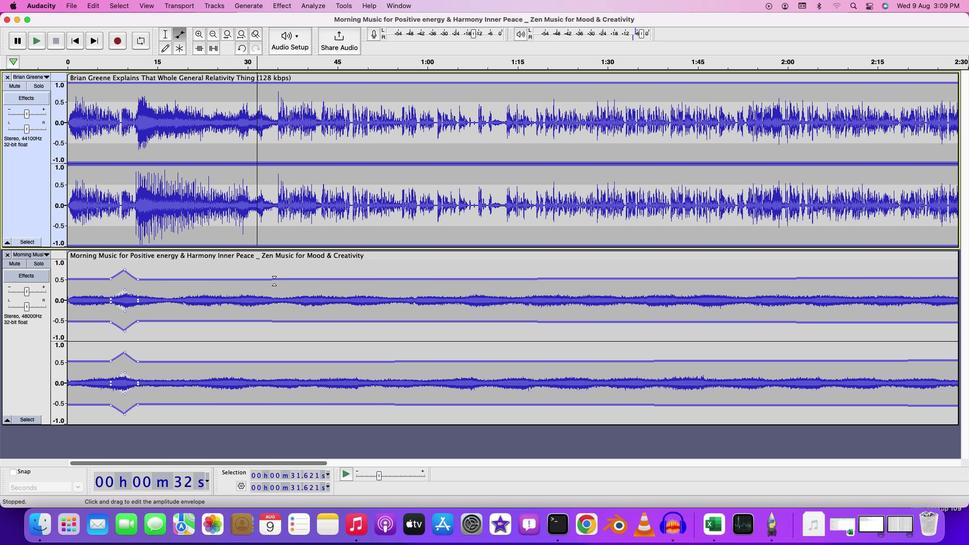 
Action: Mouse moved to (171, 300)
Screenshot: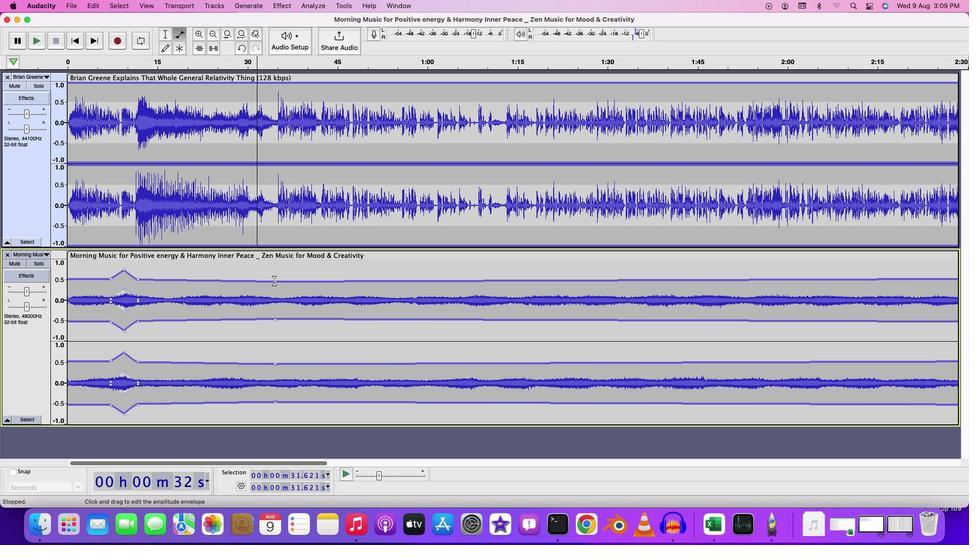 
Action: Mouse pressed left at (171, 300)
Screenshot: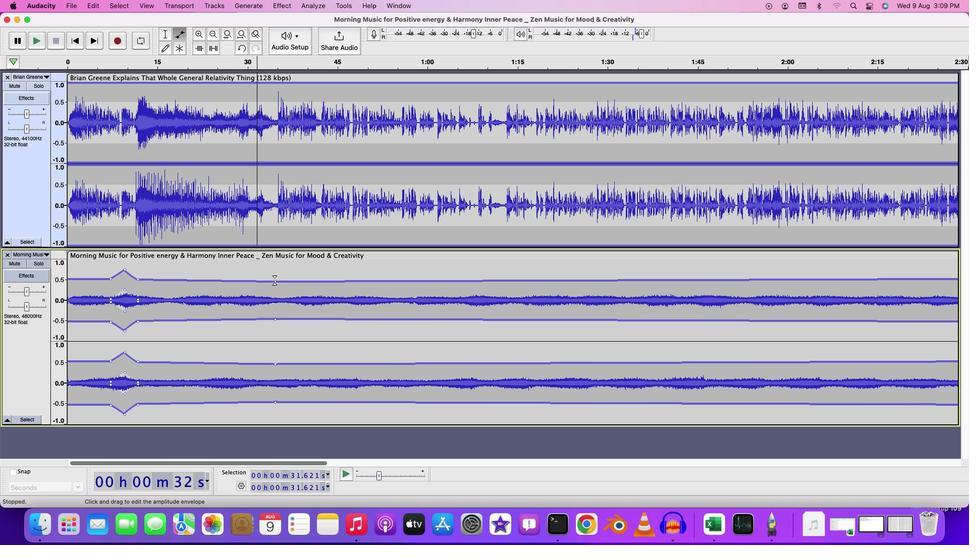 
Action: Mouse moved to (177, 299)
Screenshot: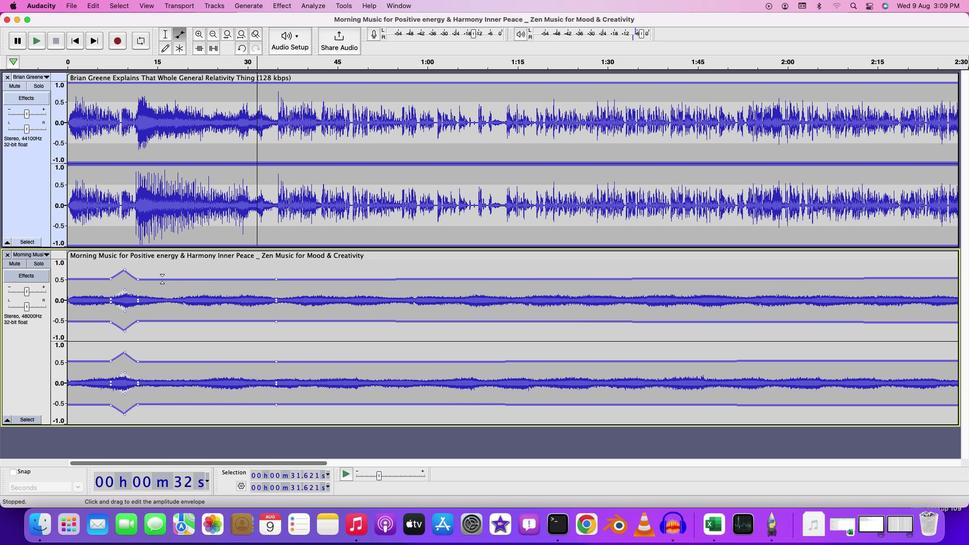 
Action: Mouse pressed left at (177, 299)
Screenshot: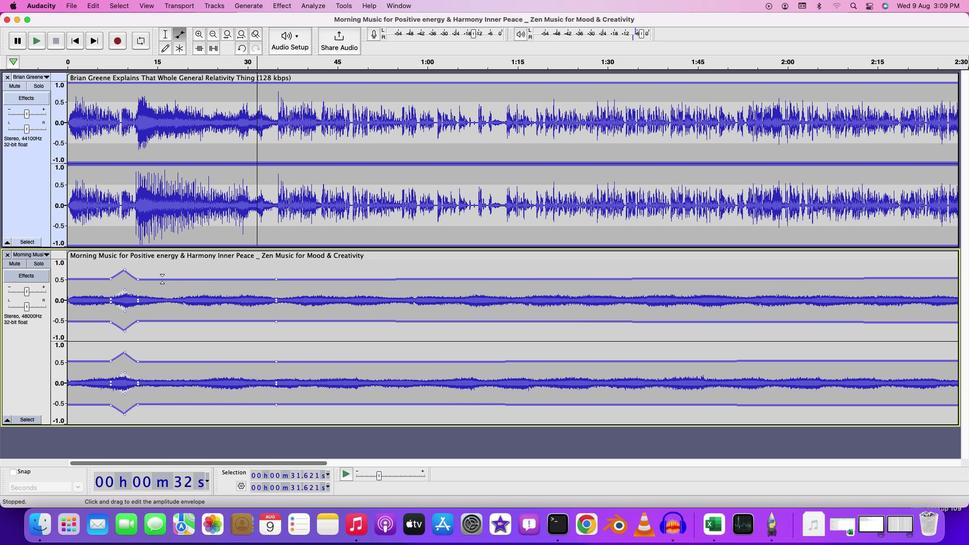 
Action: Mouse moved to (175, 300)
Screenshot: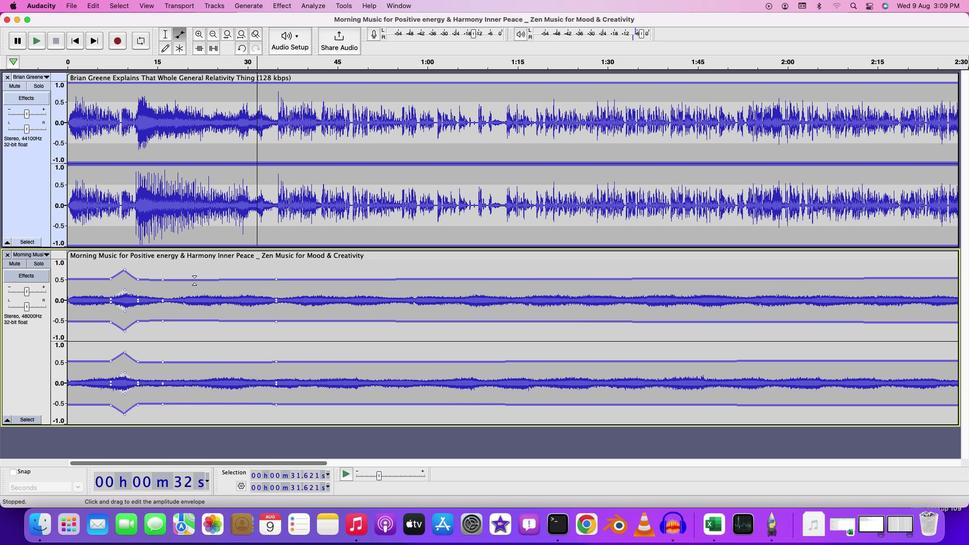 
Action: Mouse pressed left at (175, 300)
Screenshot: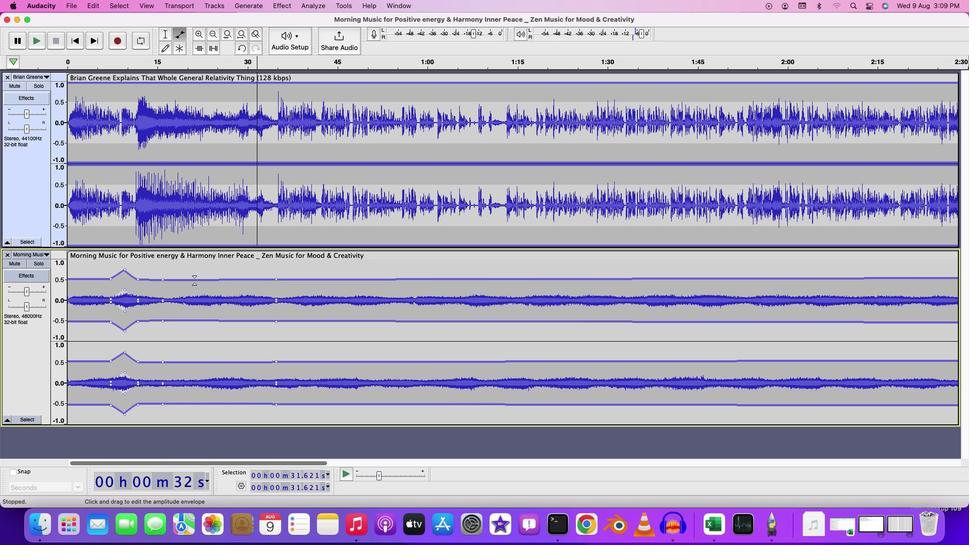
Action: Mouse moved to (173, 299)
Screenshot: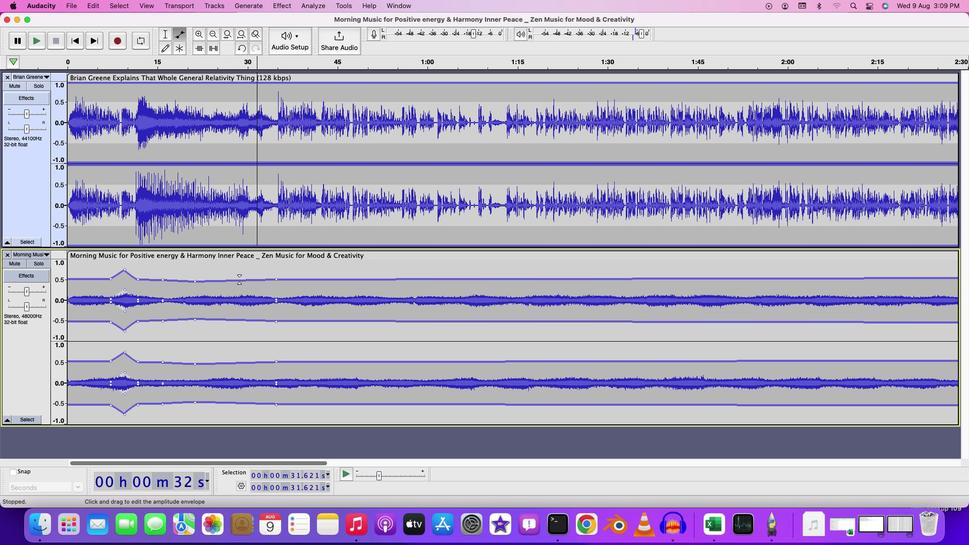 
Action: Mouse pressed left at (173, 299)
Screenshot: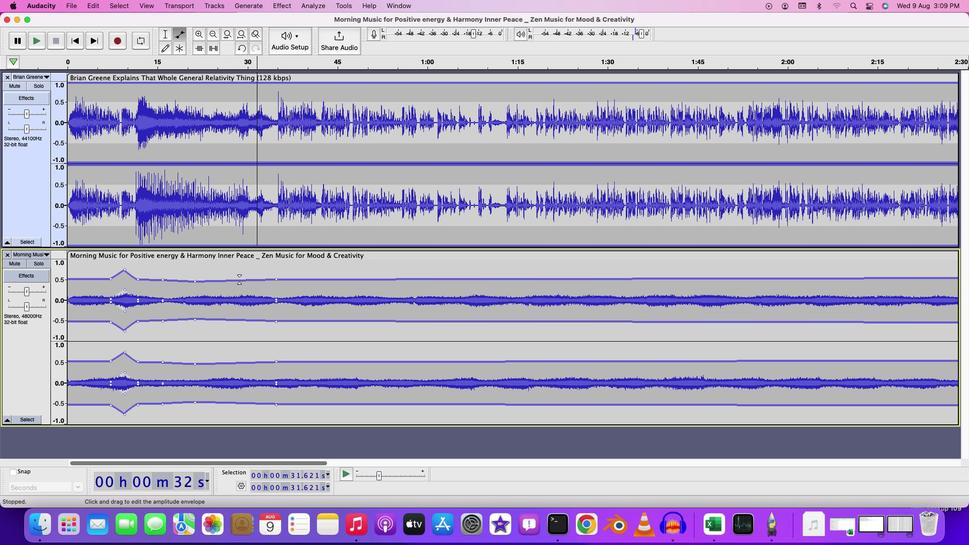 
Action: Mouse moved to (177, 302)
Screenshot: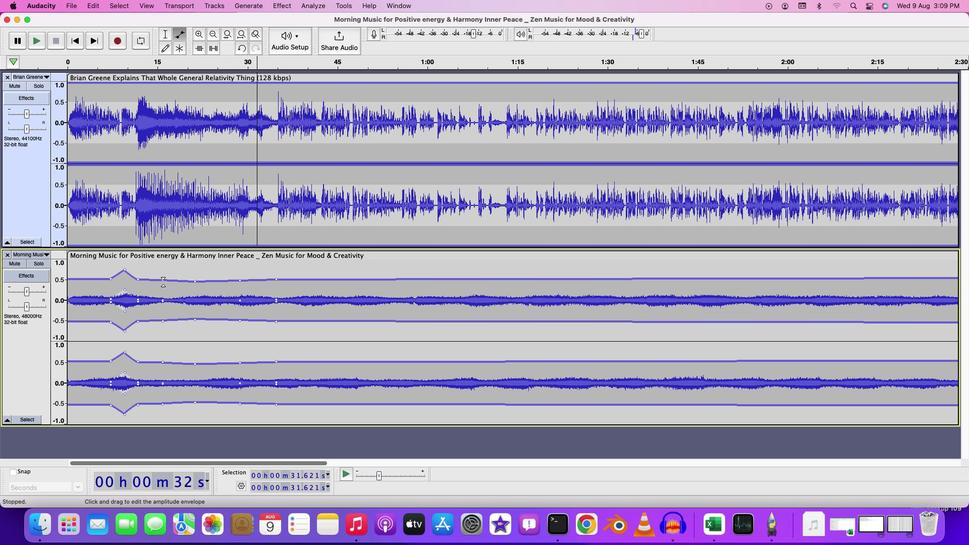 
Action: Mouse pressed left at (177, 302)
Screenshot: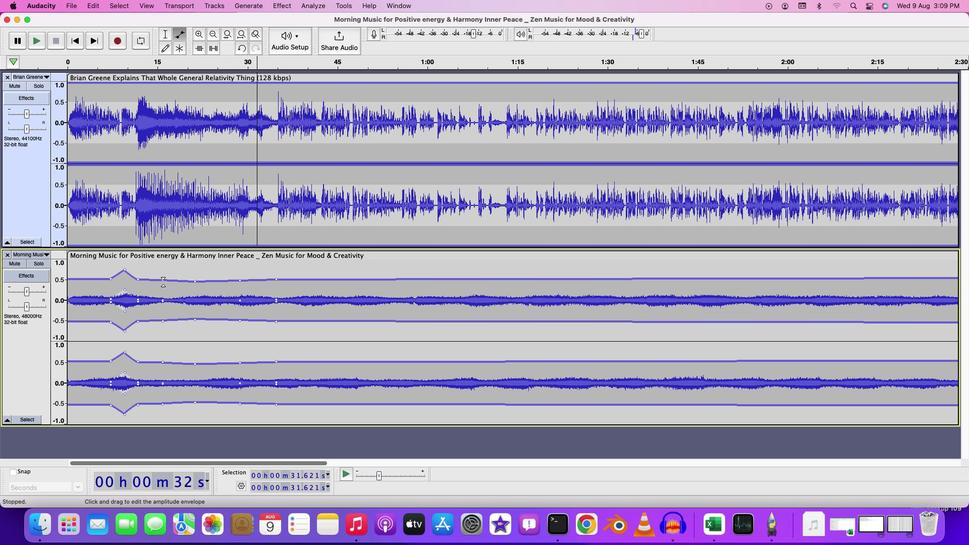 
Action: Mouse moved to (175, 304)
Screenshot: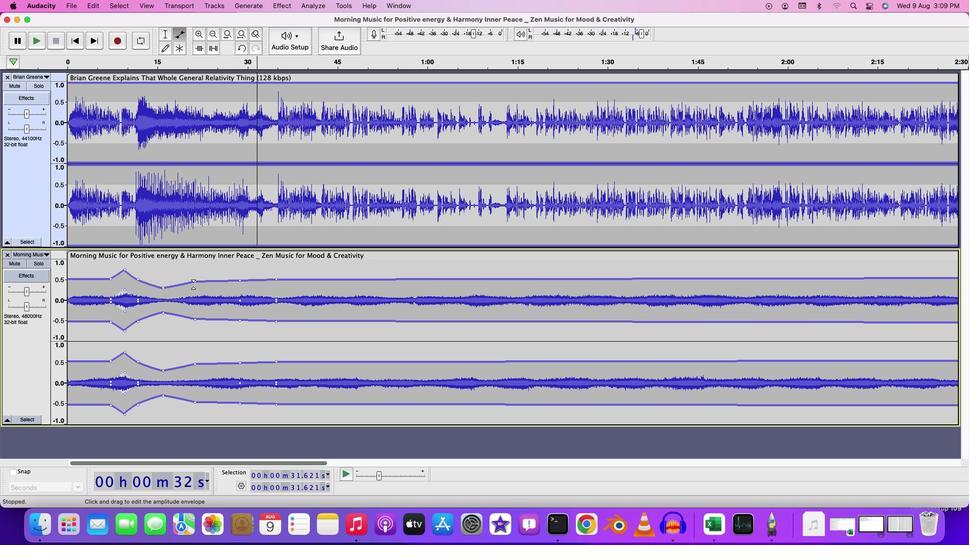 
Action: Mouse pressed left at (175, 304)
Screenshot: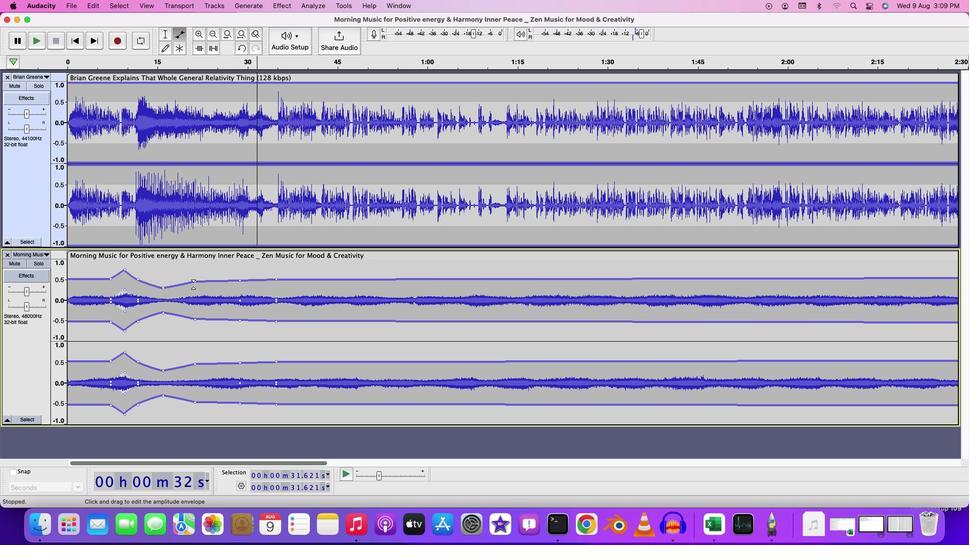 
Action: Mouse moved to (173, 300)
